 Task: Plan a trip to Vilyeyka, Belarus from 8th December, 2023 to 15th December, 2023 for 9 adults. Place can be shared room with 5 bedrooms having 9 beds and 5 bathrooms. Property type can be flat. Amenities needed are: wifi, TV, free parkinig on premises, gym, breakfast. Booking option can be shelf check-in. Look for 3 properties as per requirement.
Action: Mouse moved to (546, 141)
Screenshot: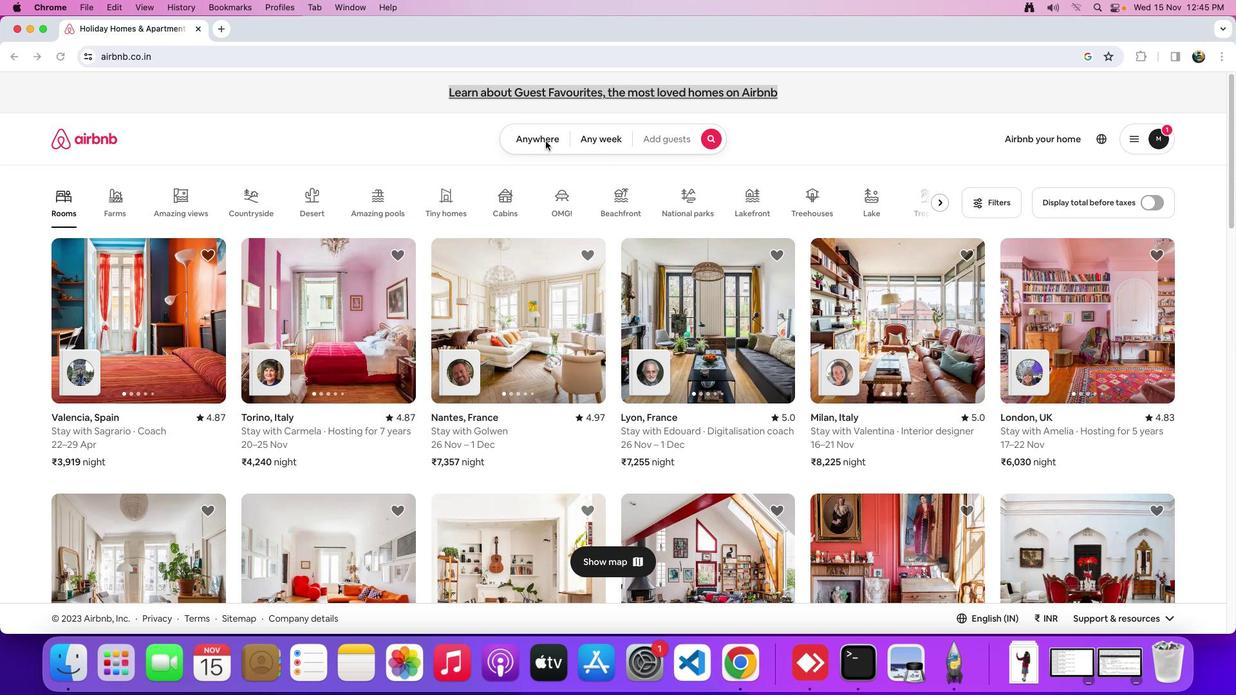 
Action: Mouse pressed left at (546, 141)
Screenshot: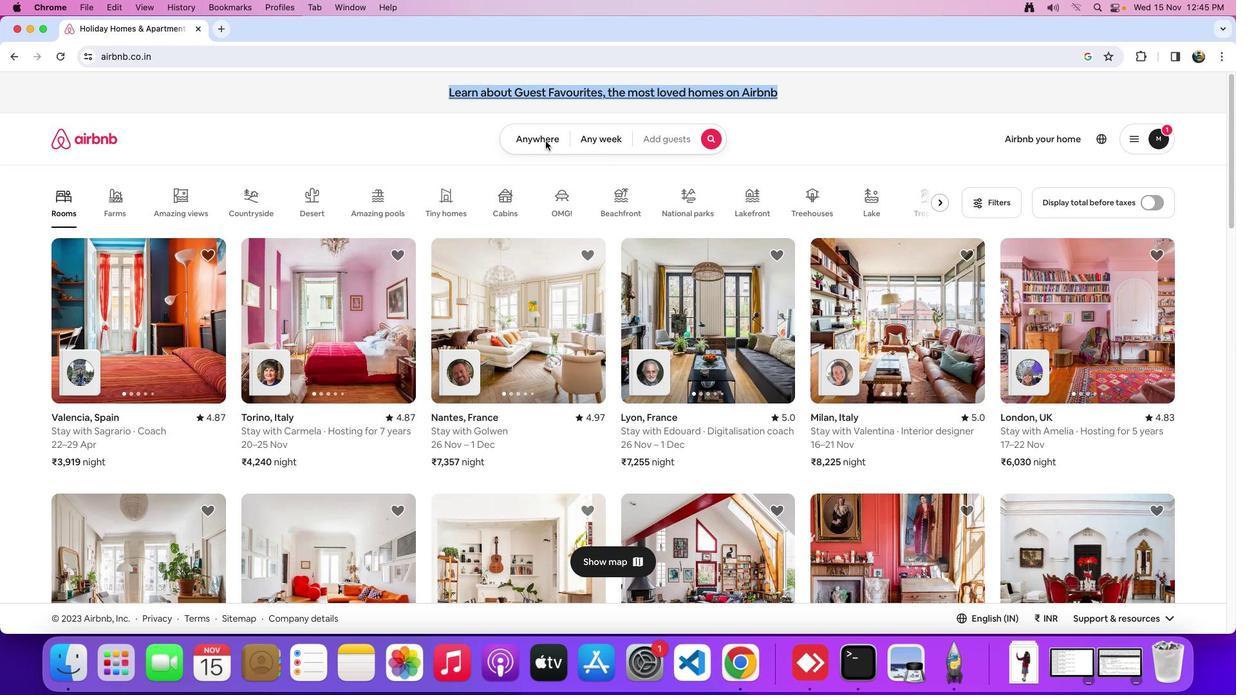 
Action: Mouse pressed left at (546, 141)
Screenshot: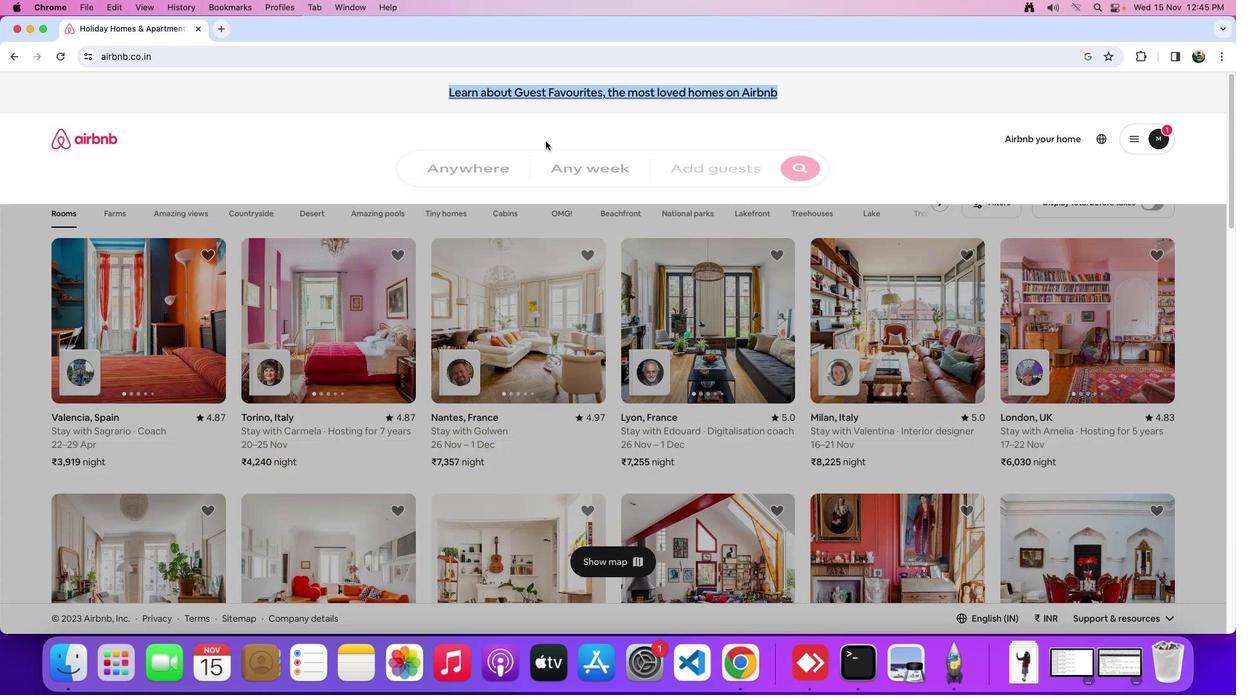 
Action: Mouse moved to (500, 186)
Screenshot: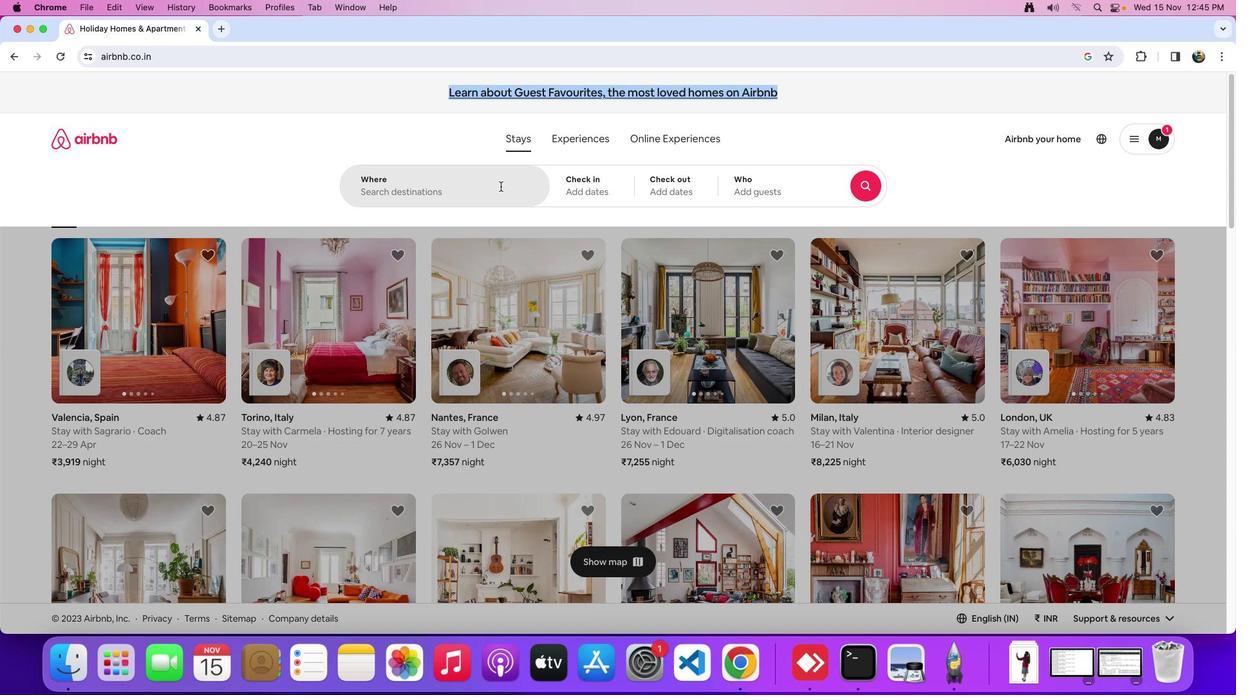 
Action: Mouse pressed left at (500, 186)
Screenshot: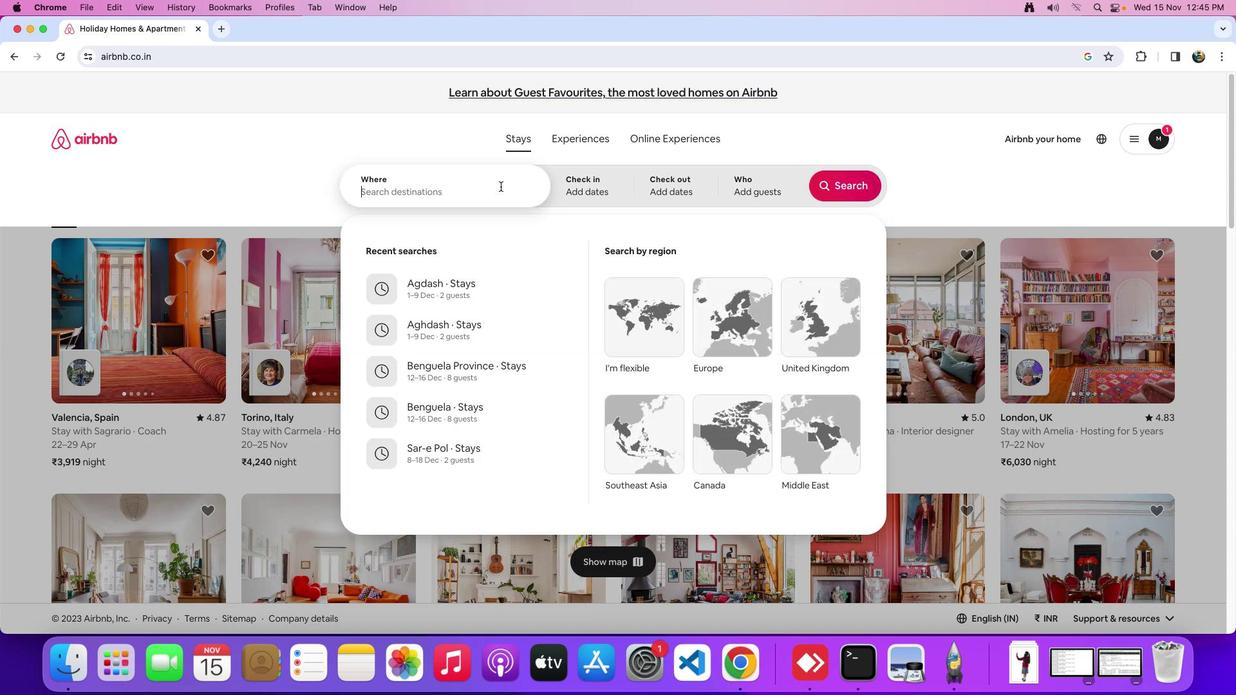 
Action: Key pressed Key.shift_r'V''i''l''y''e''y''k''a'','Key.spaceKey.shift_r'B''e''l''a''r''u''s'
Screenshot: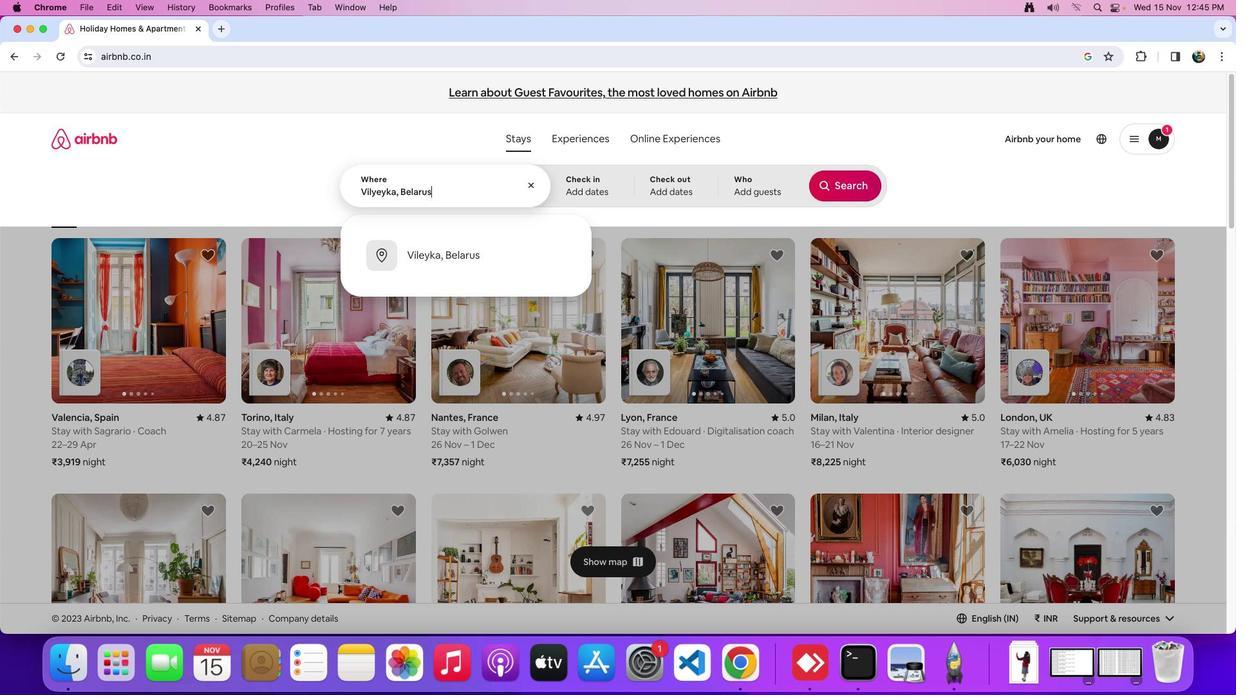 
Action: Mouse moved to (597, 182)
Screenshot: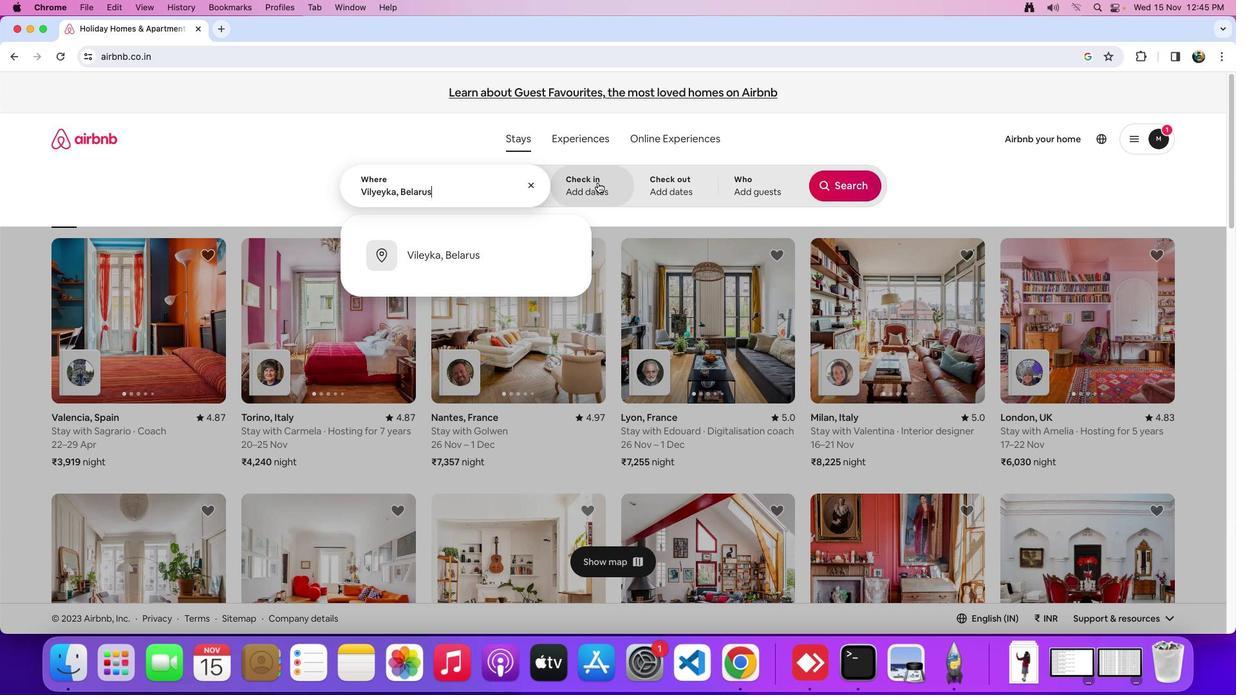 
Action: Mouse pressed left at (597, 182)
Screenshot: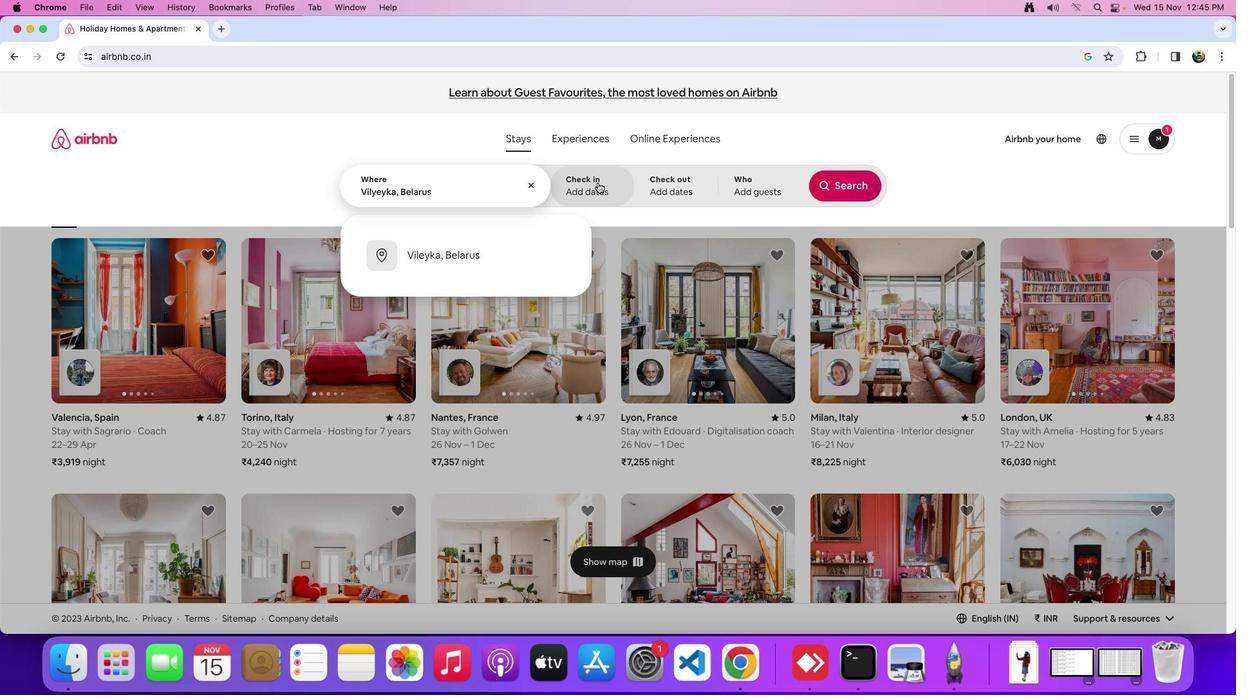 
Action: Mouse moved to (798, 382)
Screenshot: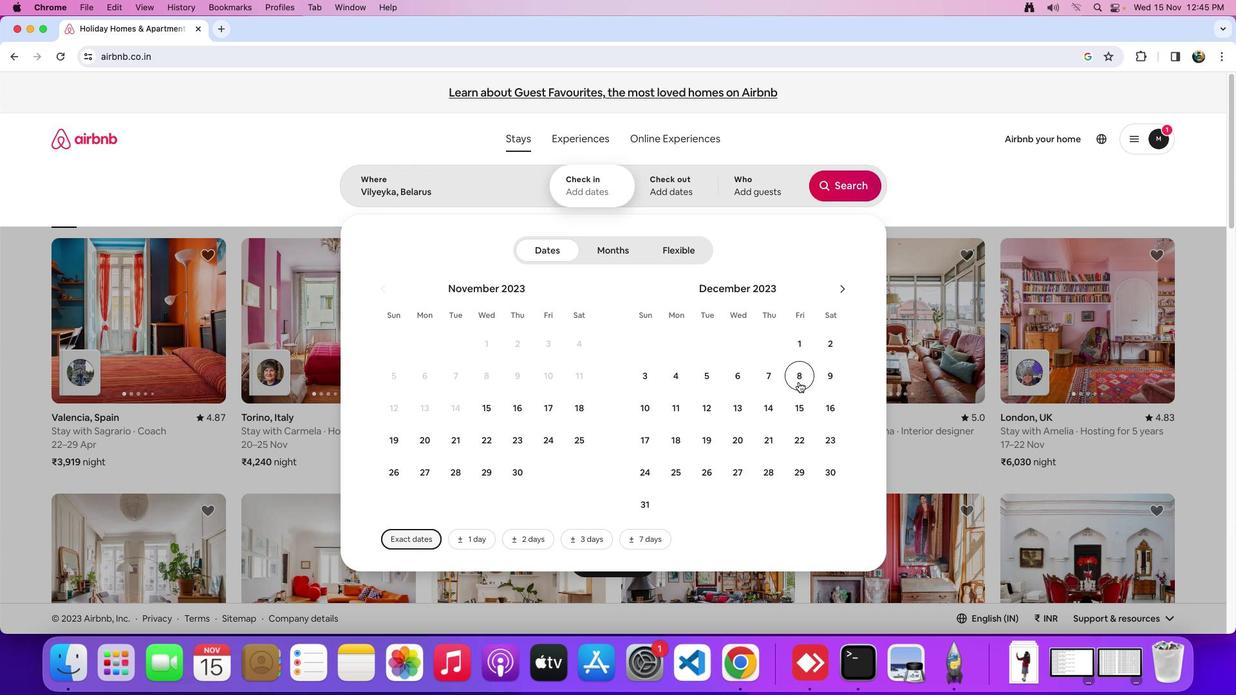 
Action: Mouse pressed left at (798, 382)
Screenshot: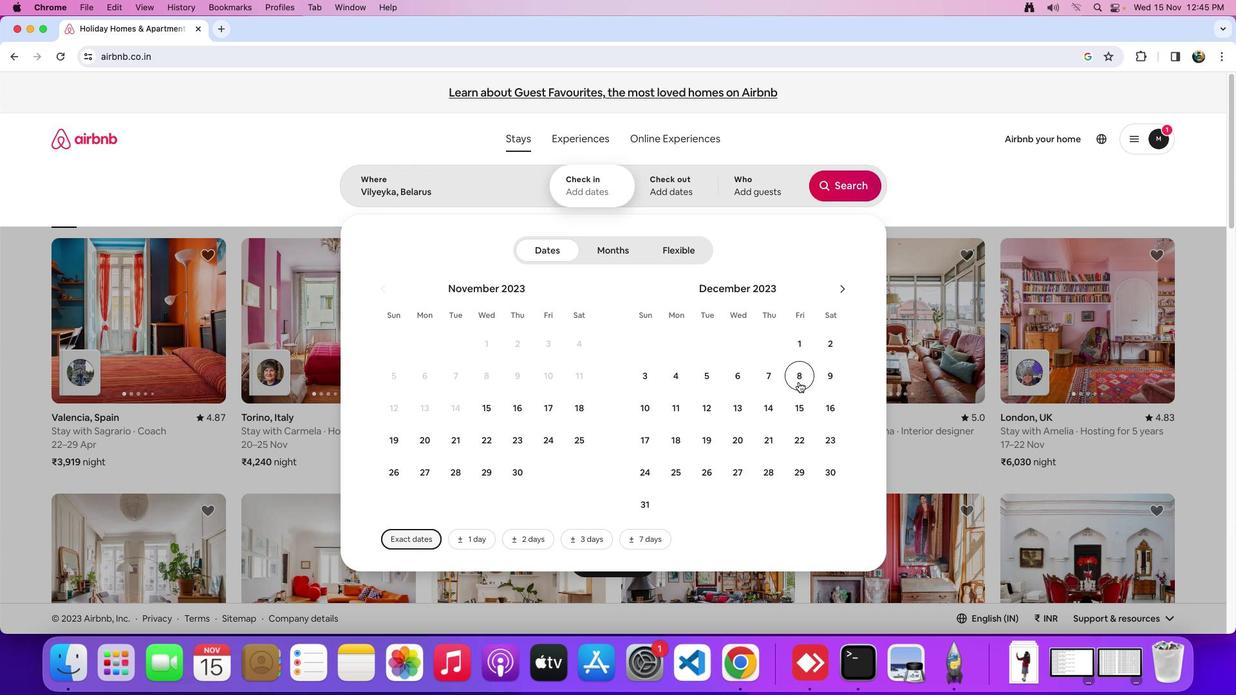 
Action: Mouse moved to (798, 383)
Screenshot: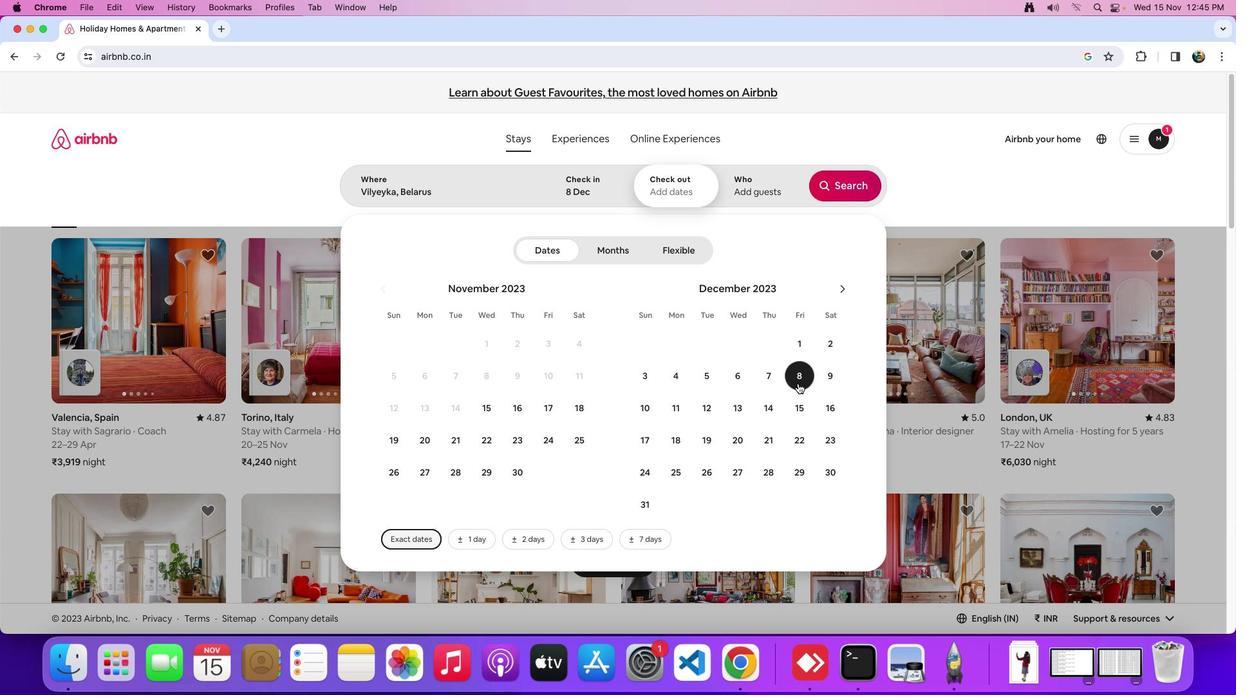
Action: Mouse scrolled (798, 383) with delta (0, 0)
Screenshot: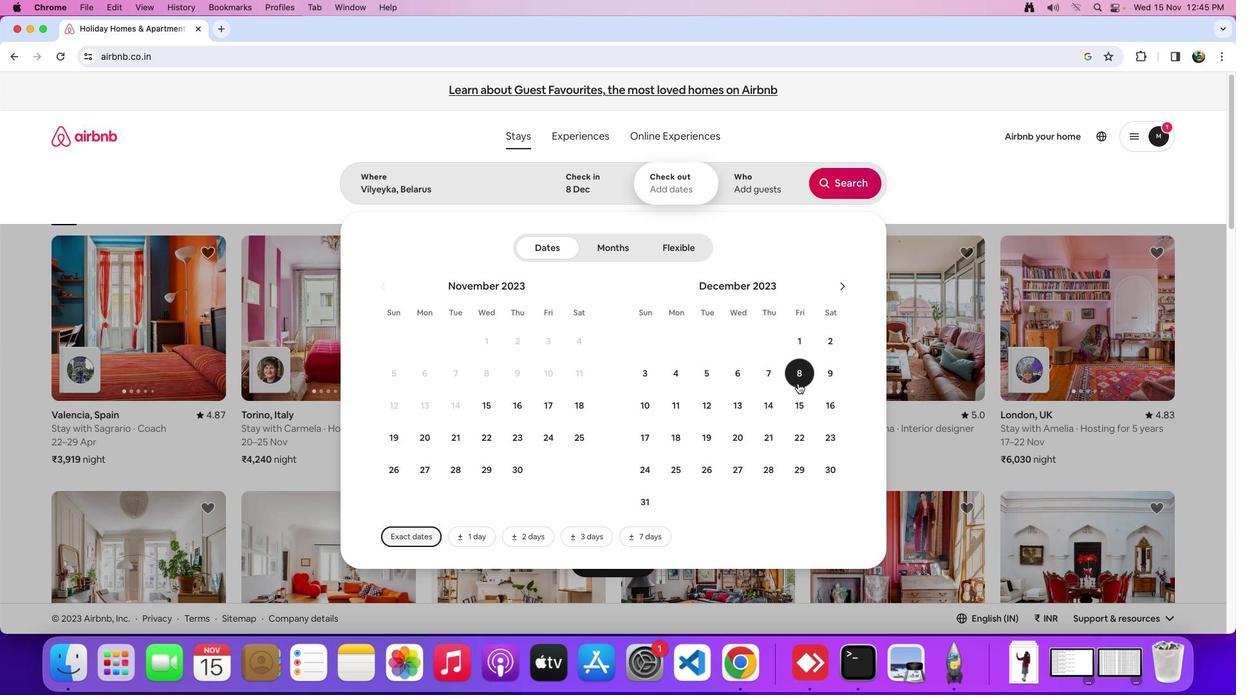 
Action: Mouse scrolled (798, 383) with delta (0, 0)
Screenshot: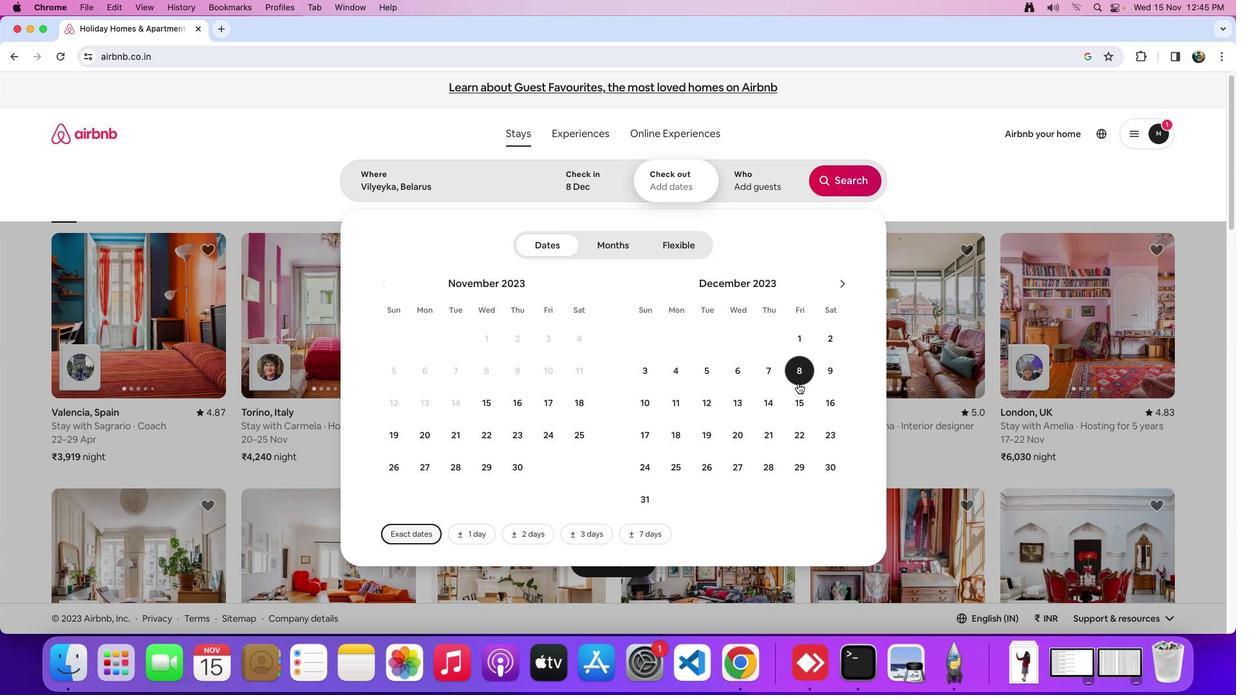 
Action: Mouse moved to (868, 399)
Screenshot: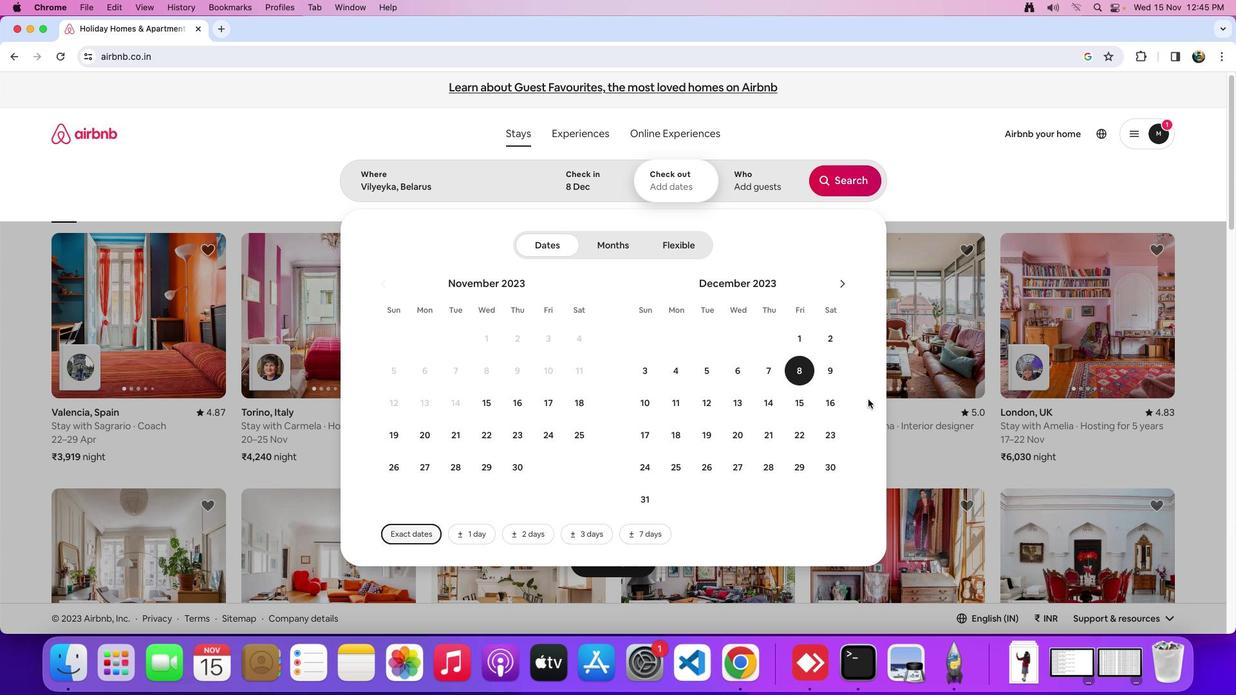 
Action: Mouse scrolled (868, 399) with delta (0, 0)
Screenshot: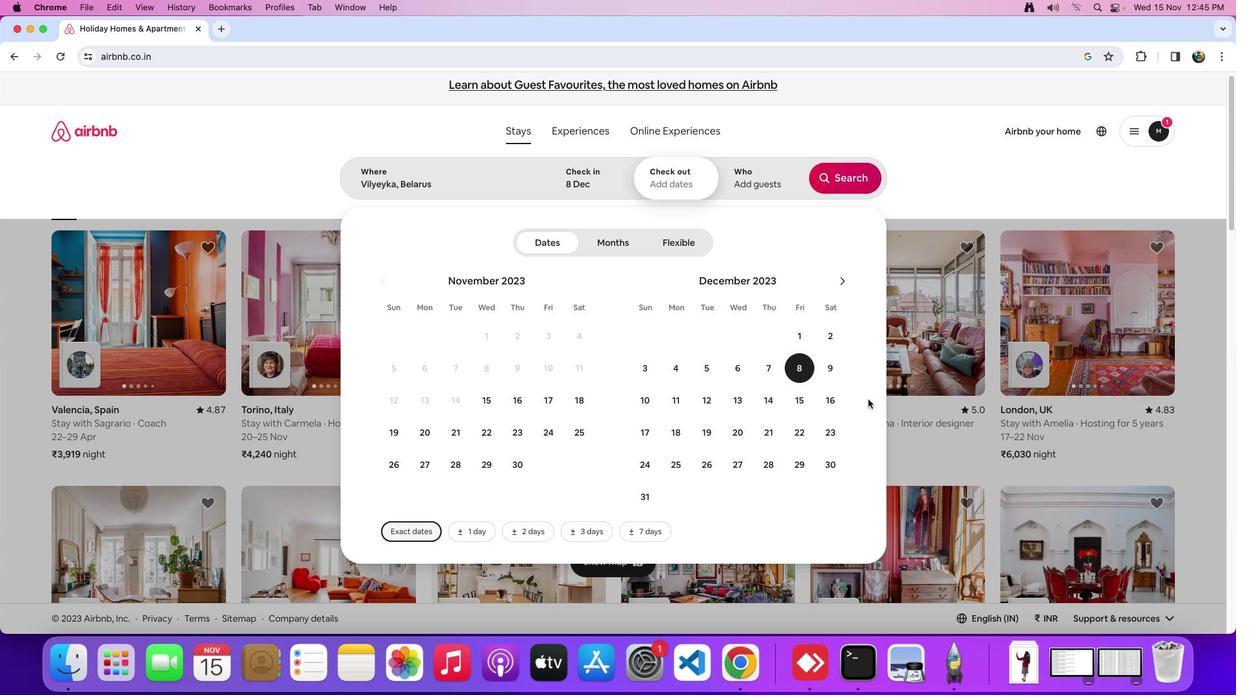 
Action: Mouse scrolled (868, 399) with delta (0, 0)
Screenshot: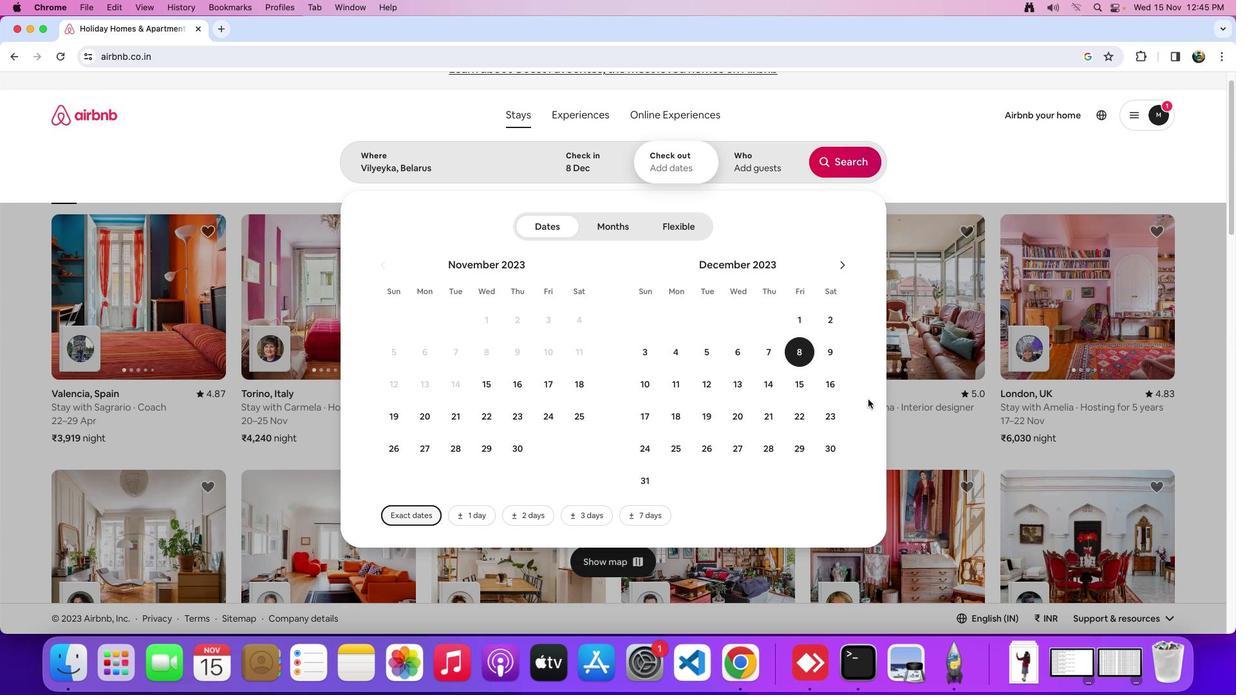 
Action: Mouse scrolled (868, 399) with delta (0, 0)
Screenshot: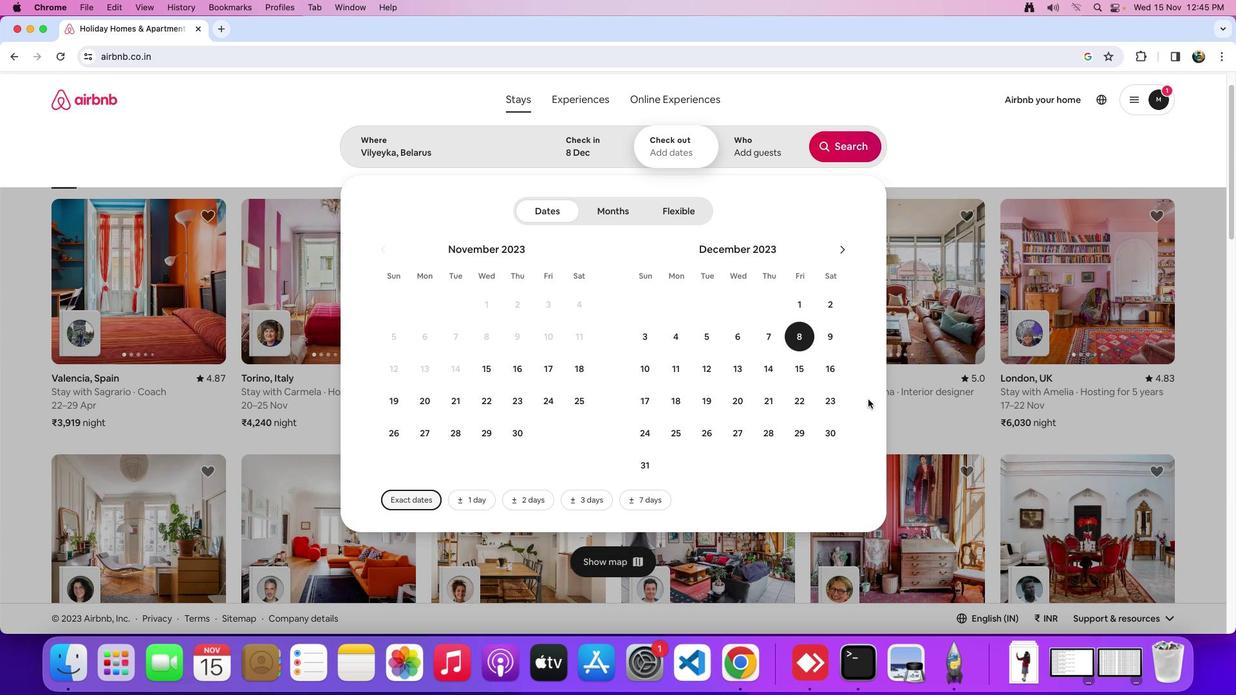 
Action: Mouse moved to (674, 97)
Screenshot: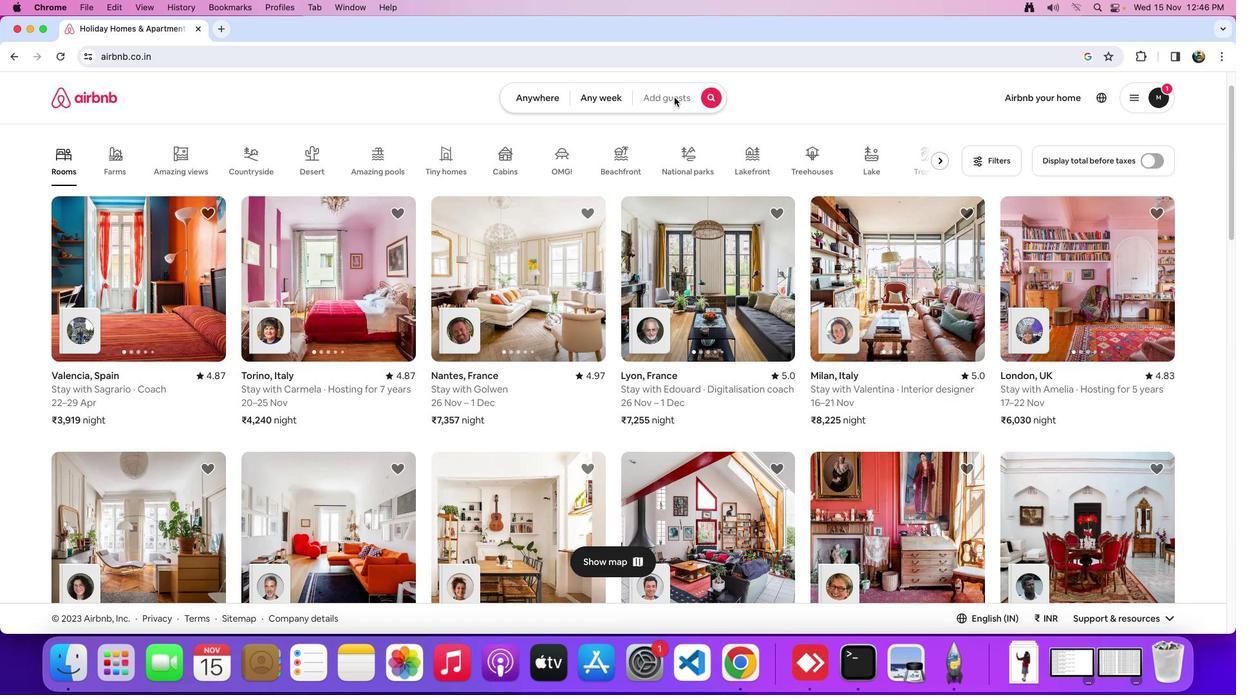 
Action: Mouse pressed left at (674, 97)
Screenshot: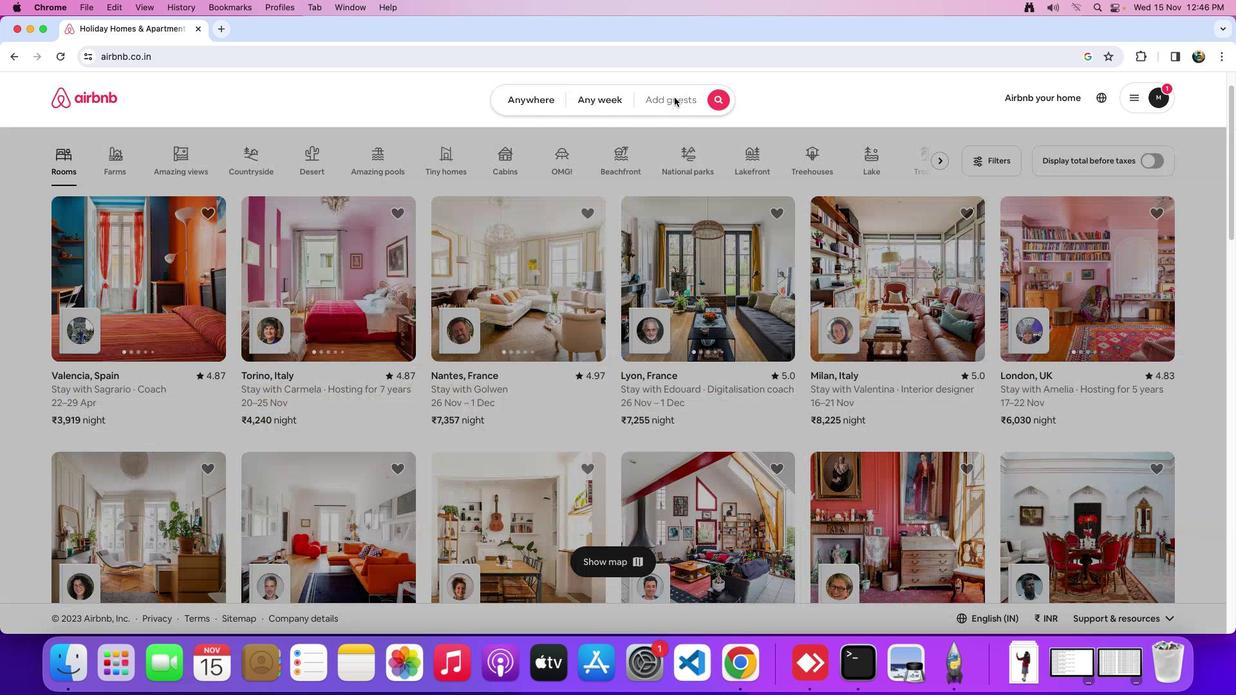 
Action: Mouse moved to (672, 142)
Screenshot: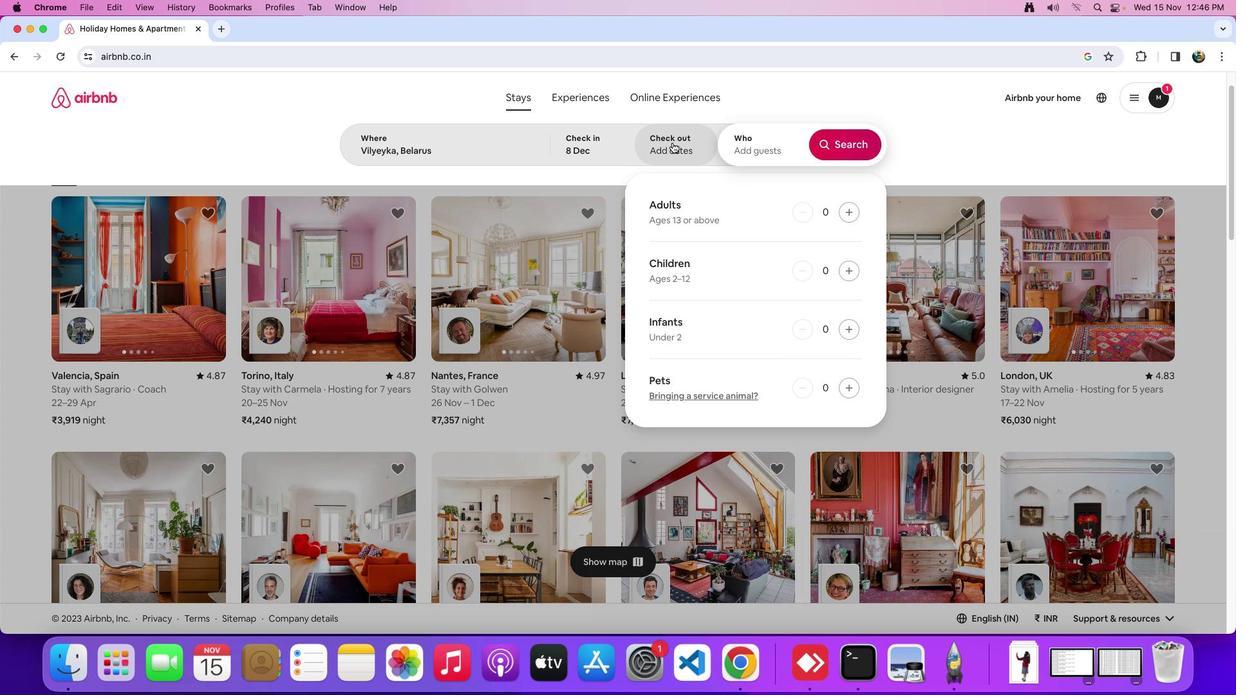 
Action: Mouse pressed left at (672, 142)
Screenshot: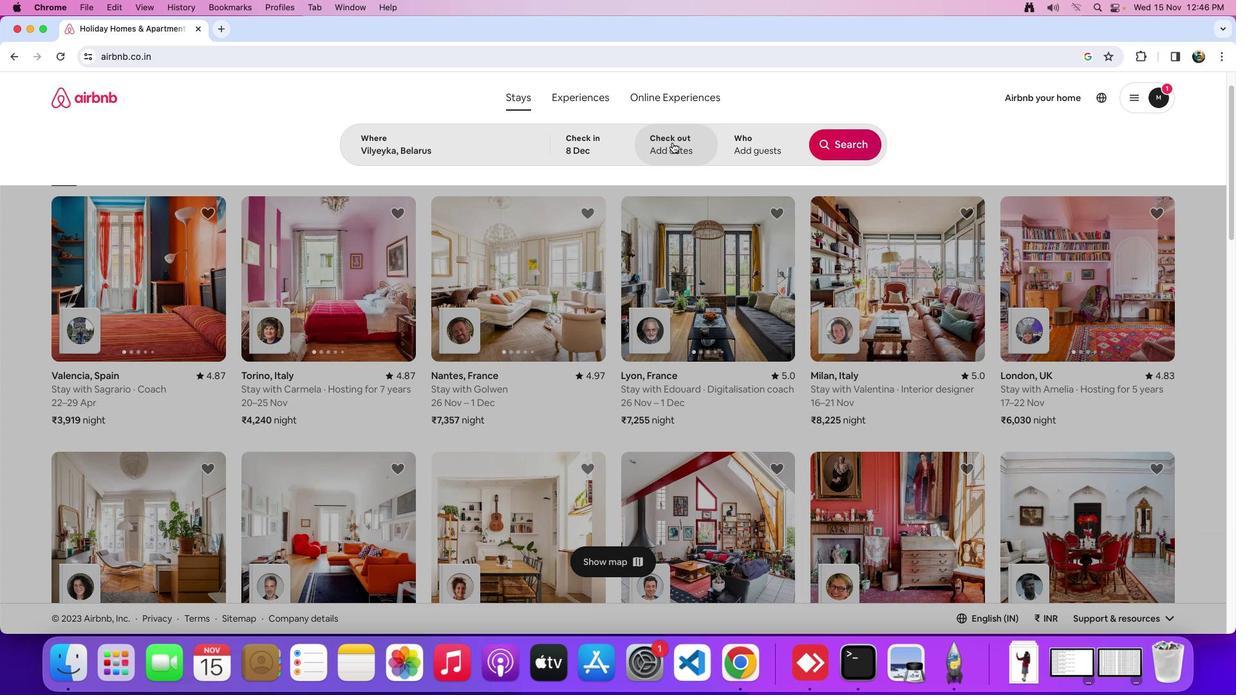
Action: Mouse moved to (546, 369)
Screenshot: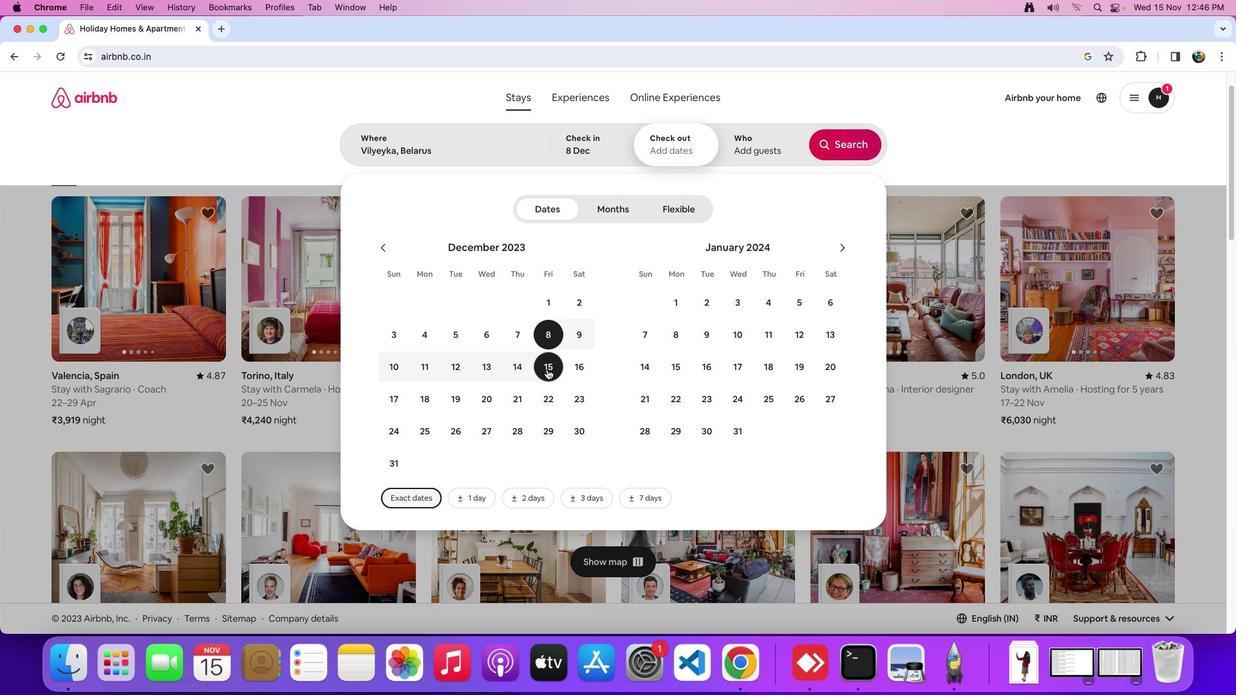 
Action: Mouse pressed left at (546, 369)
Screenshot: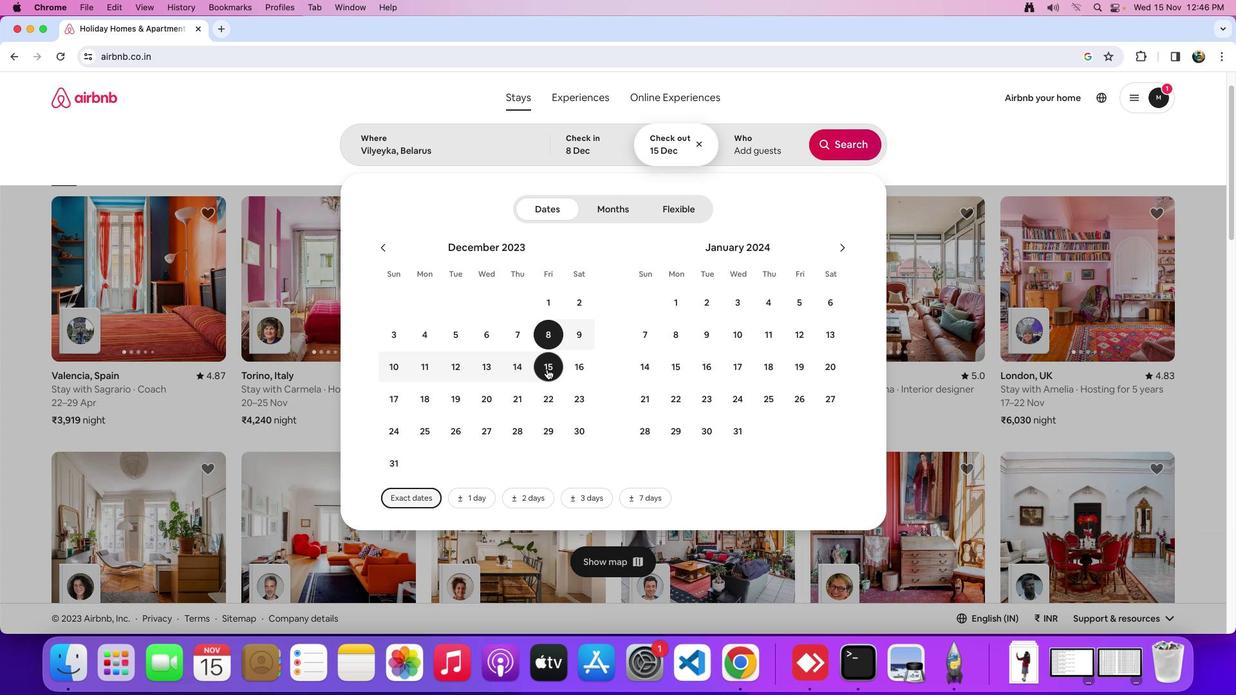 
Action: Mouse moved to (740, 151)
Screenshot: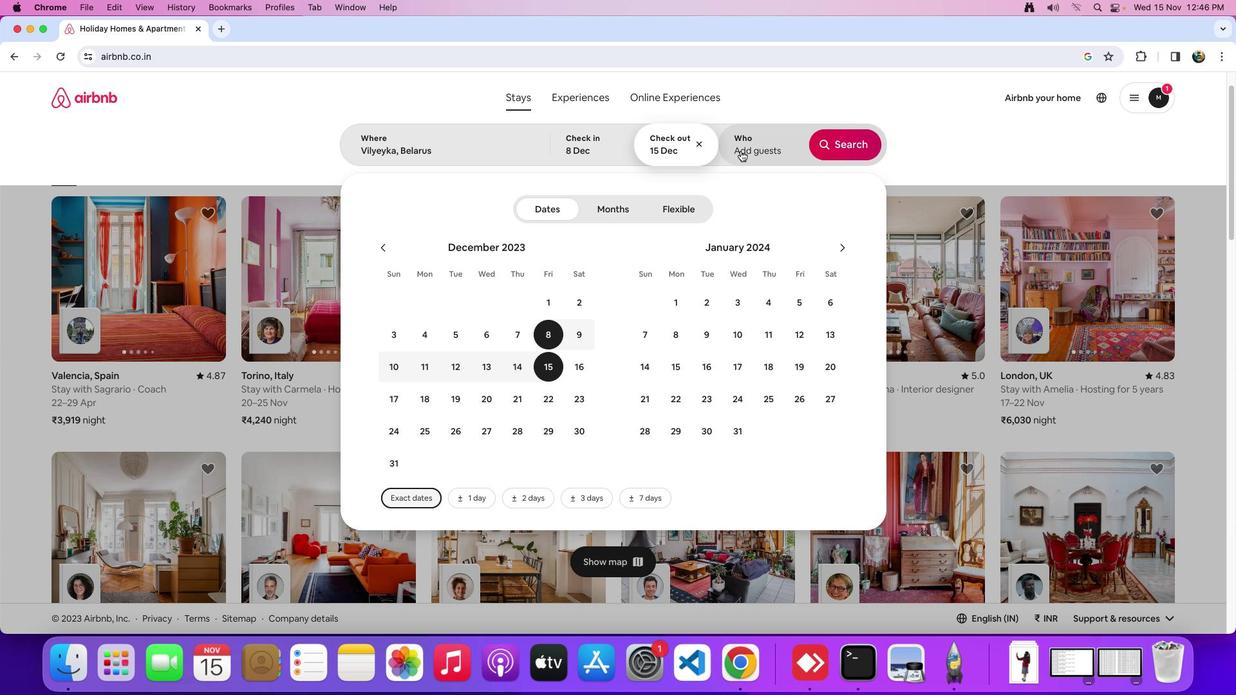 
Action: Mouse pressed left at (740, 151)
Screenshot: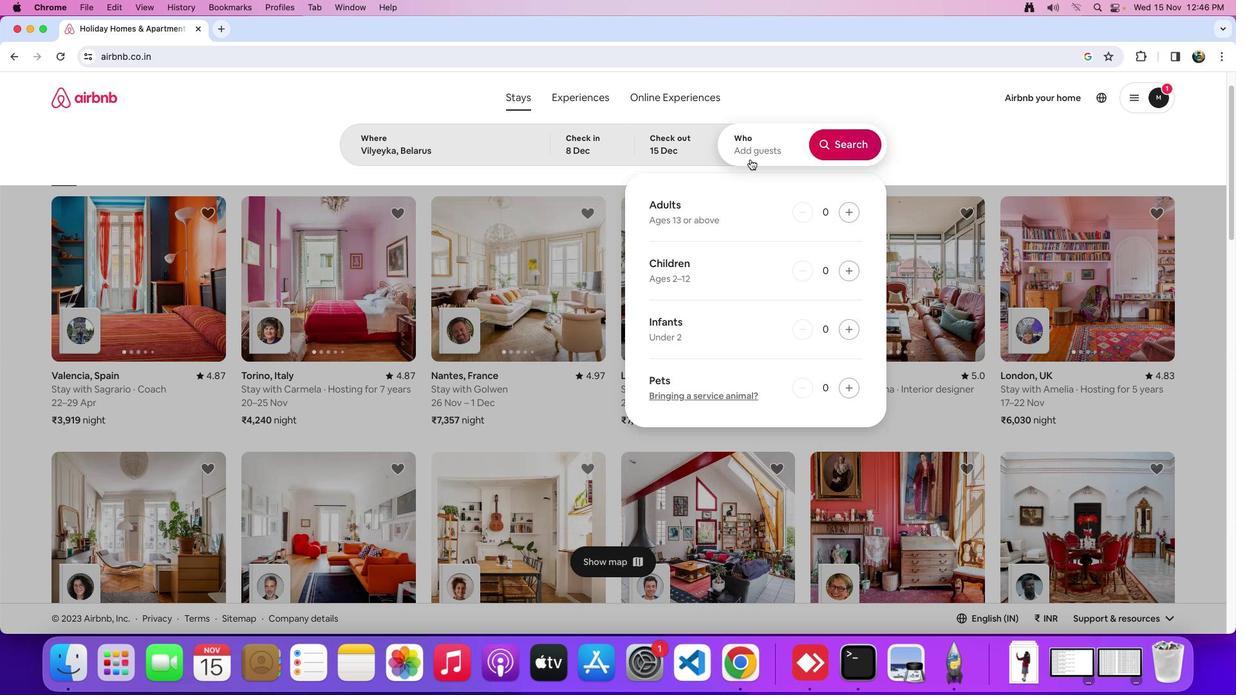 
Action: Mouse moved to (855, 209)
Screenshot: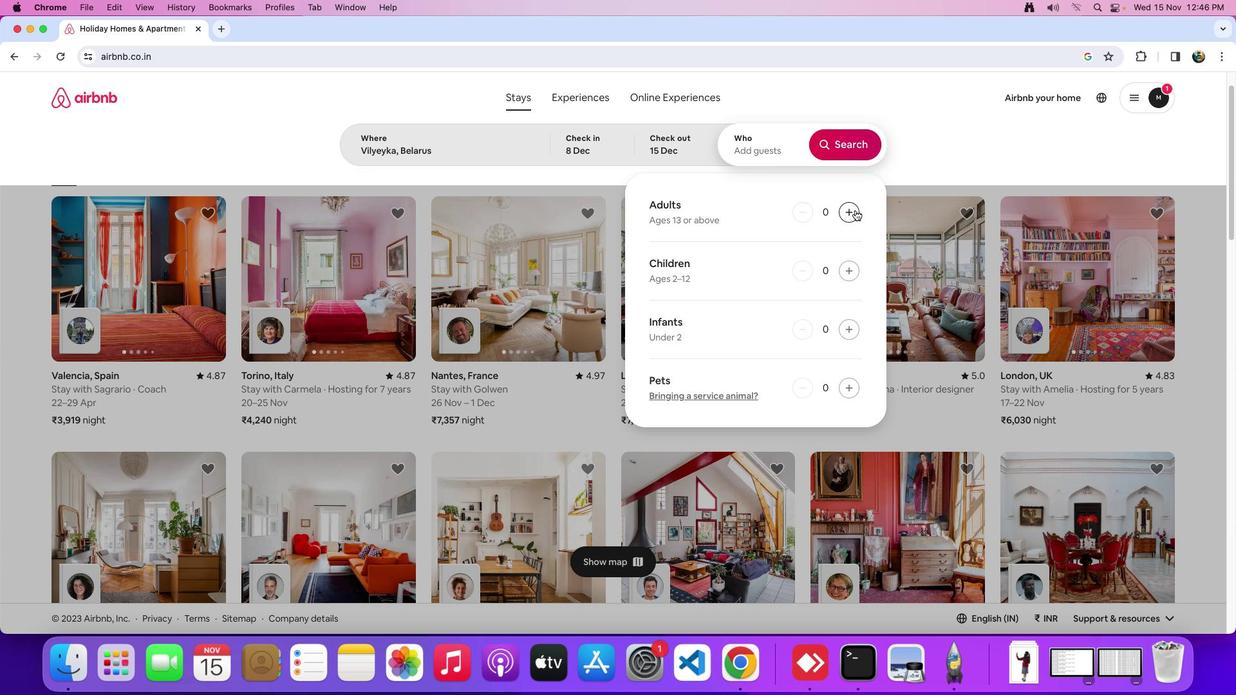 
Action: Mouse pressed left at (855, 209)
Screenshot: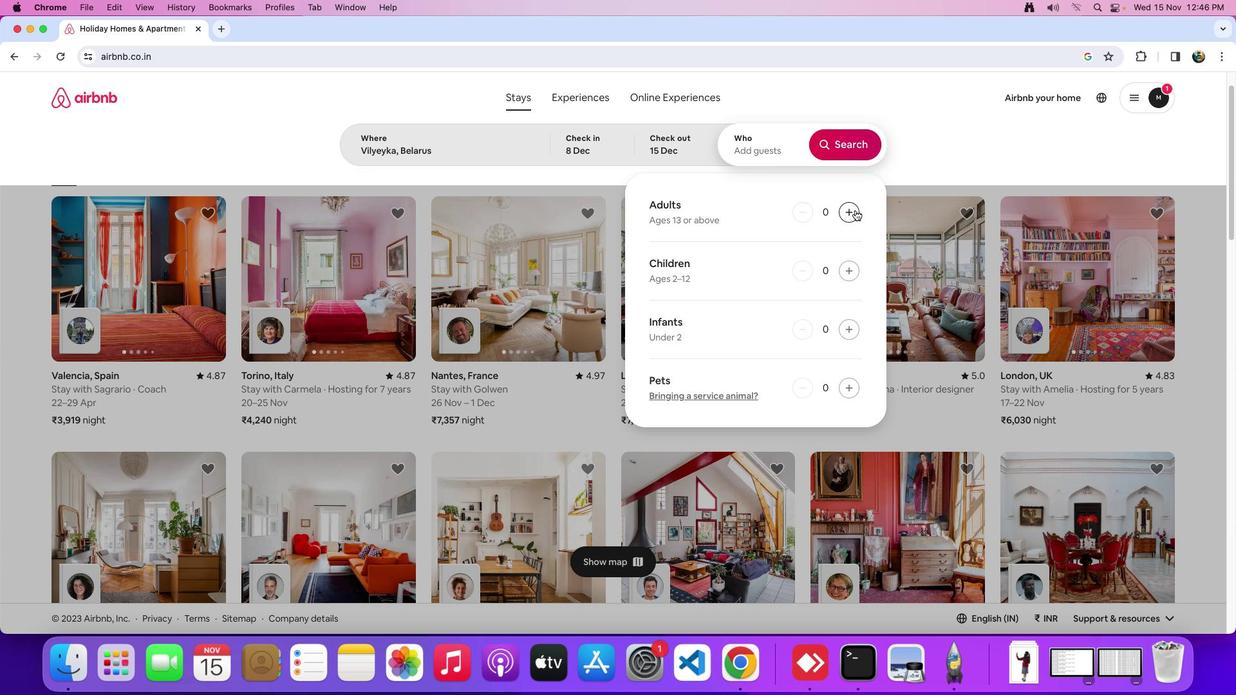 
Action: Mouse pressed left at (855, 209)
Screenshot: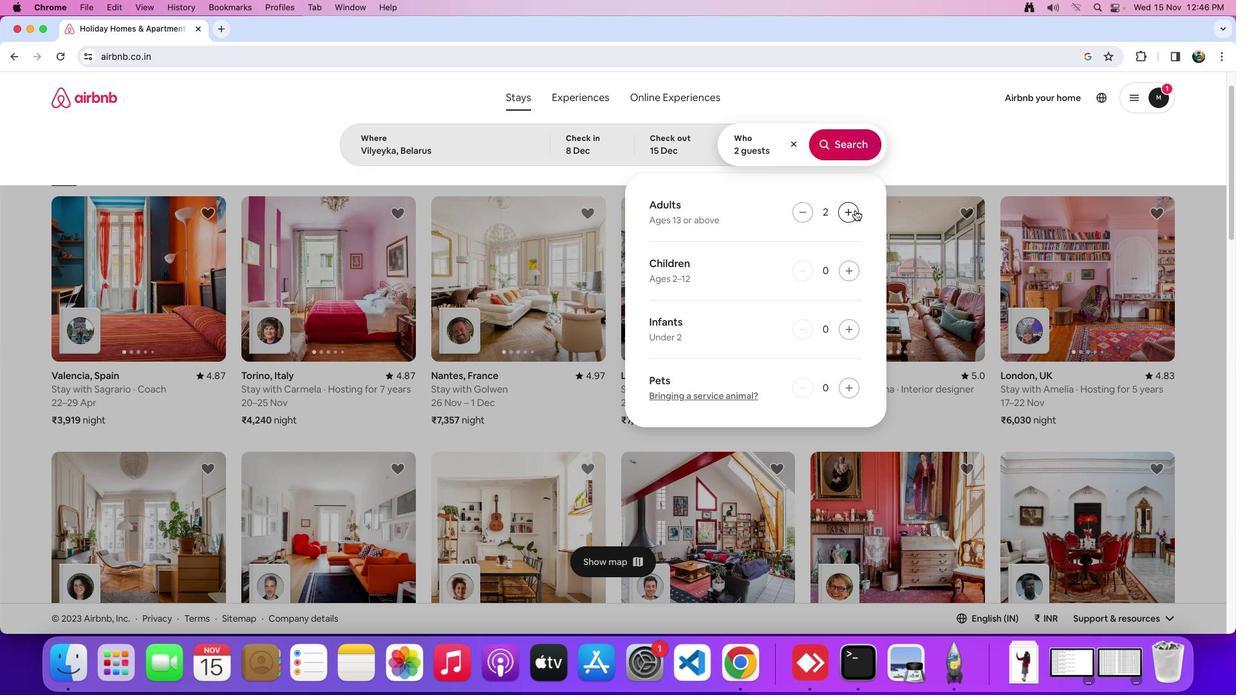 
Action: Mouse pressed left at (855, 209)
Screenshot: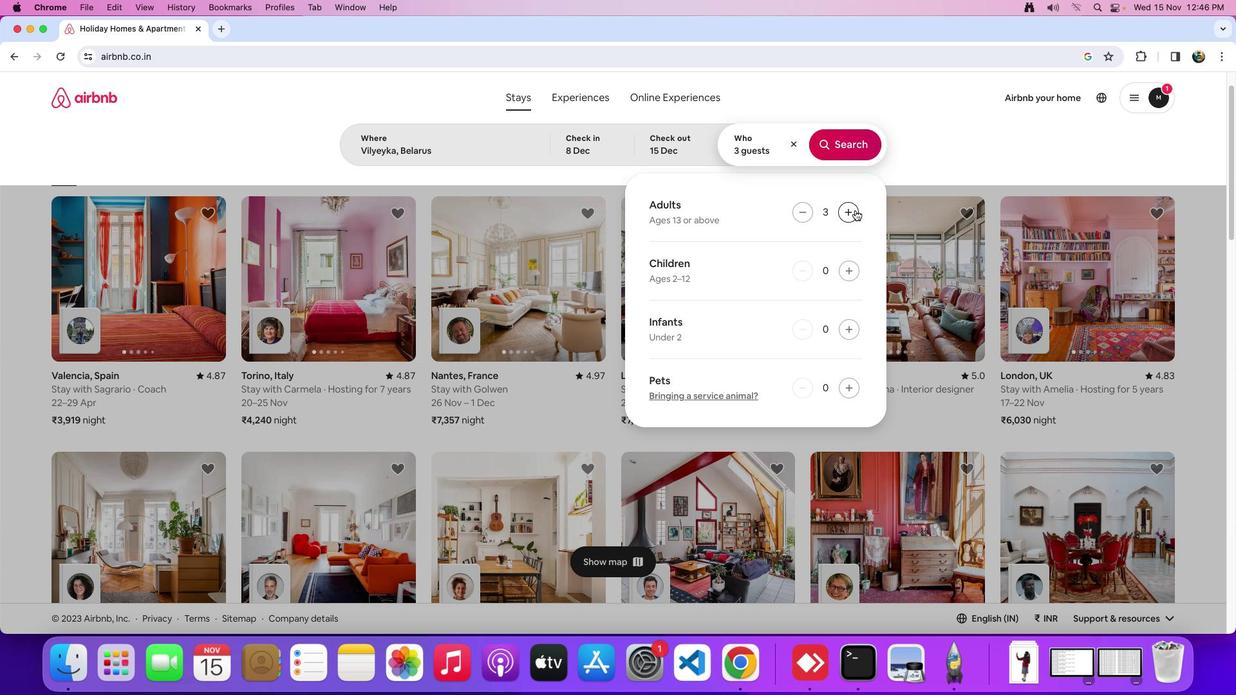 
Action: Mouse pressed left at (855, 209)
Screenshot: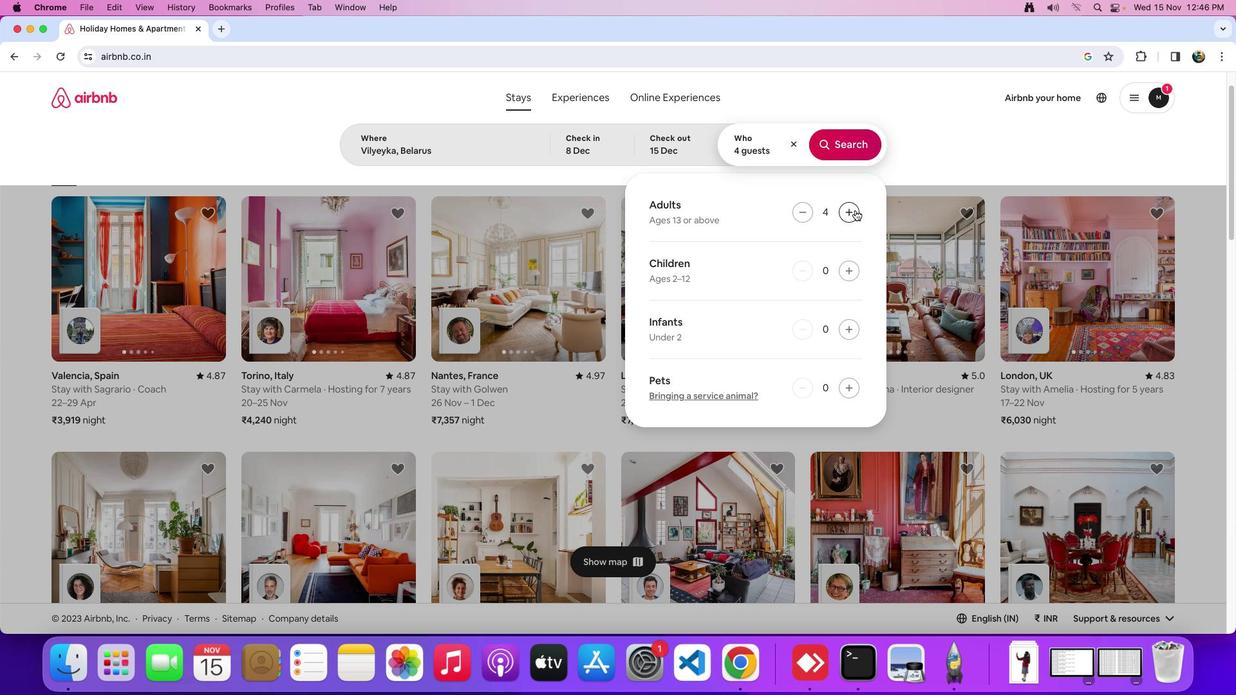 
Action: Mouse pressed left at (855, 209)
Screenshot: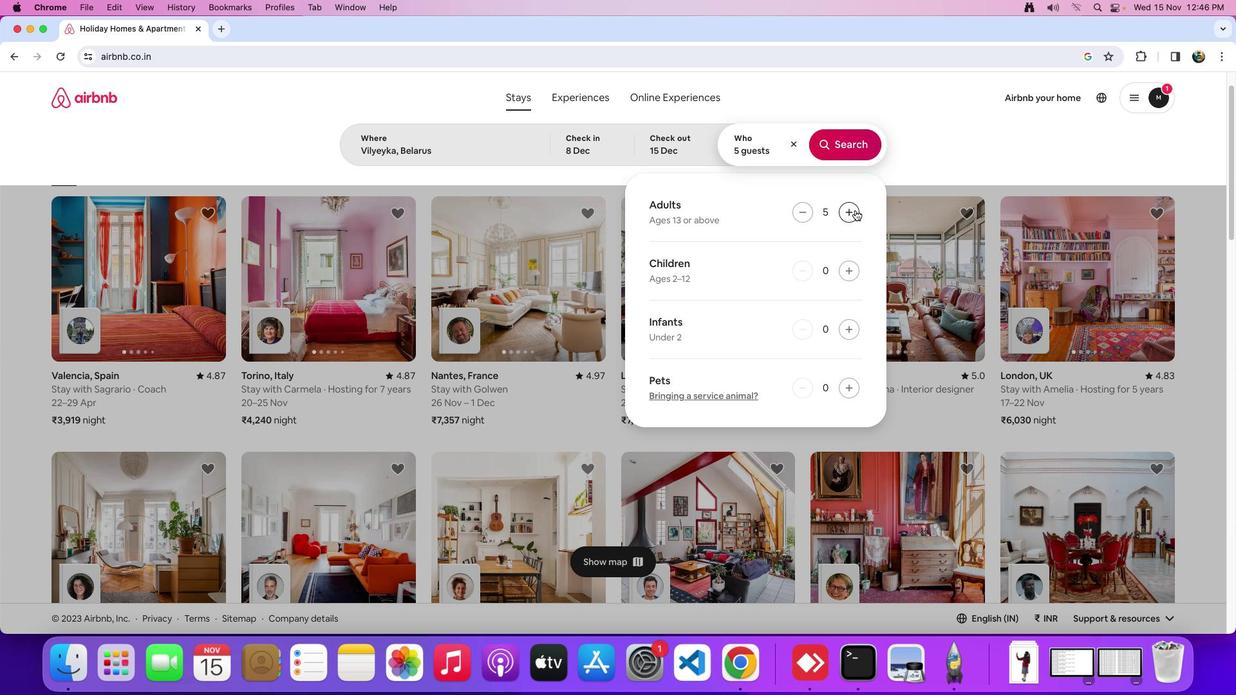 
Action: Mouse pressed left at (855, 209)
Screenshot: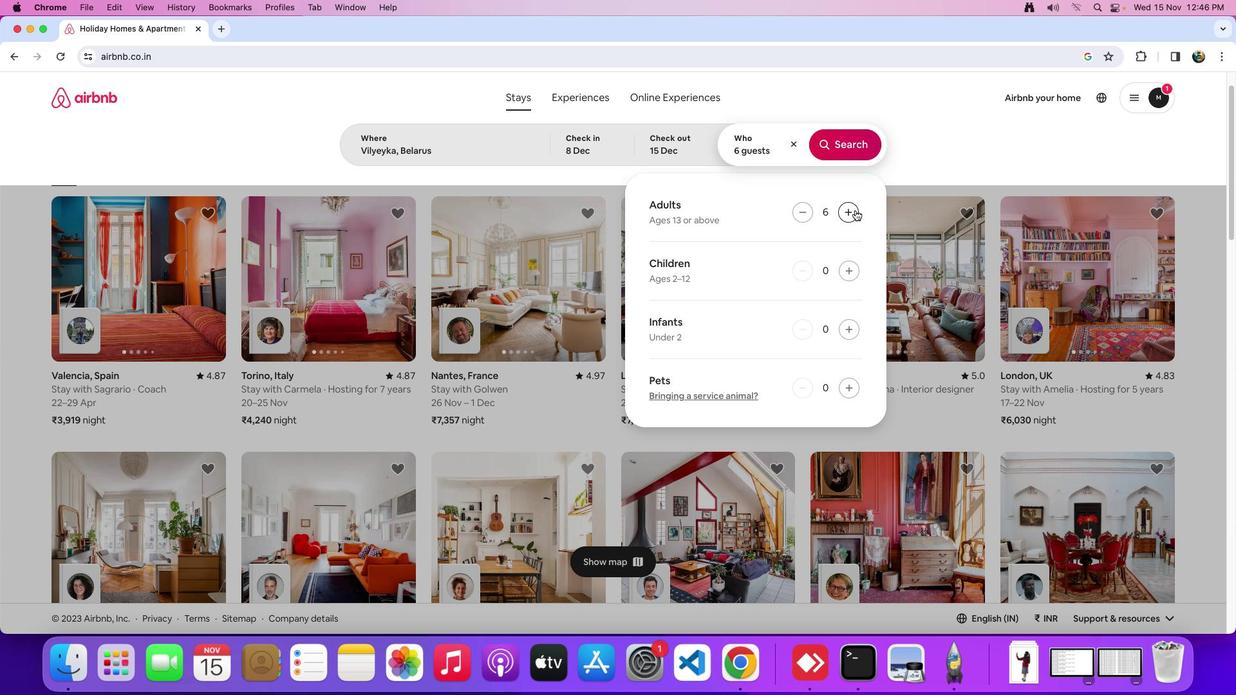 
Action: Mouse pressed left at (855, 209)
Screenshot: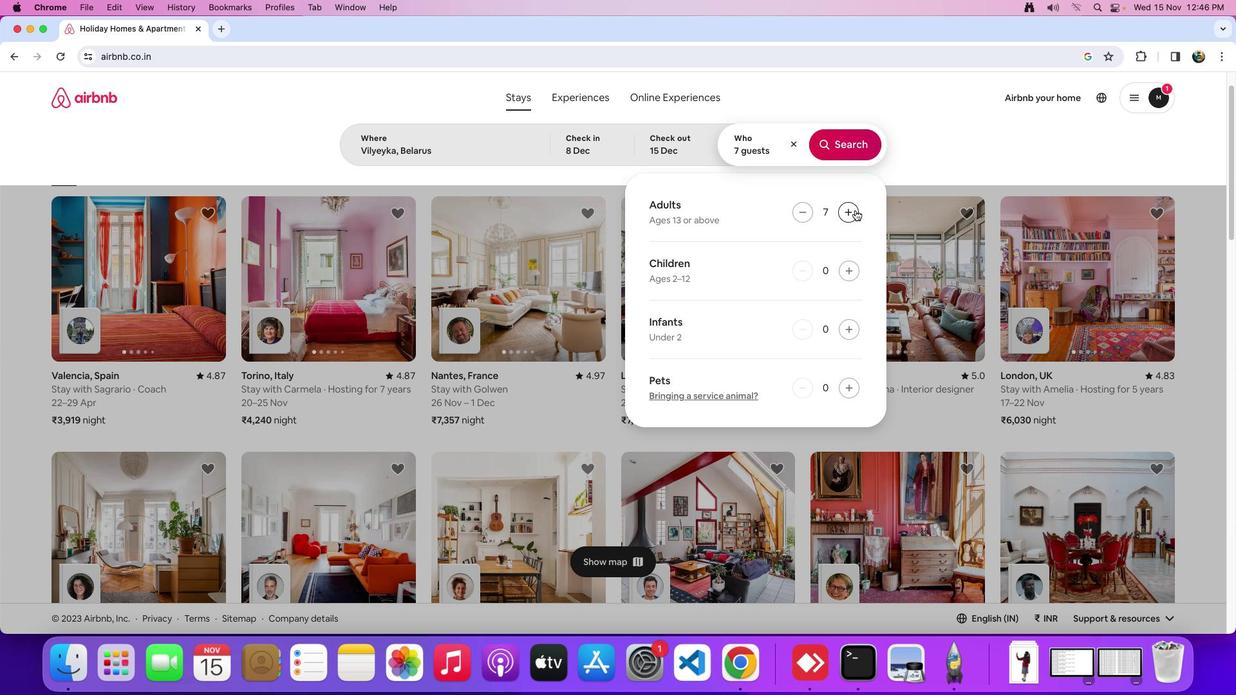 
Action: Mouse pressed left at (855, 209)
Screenshot: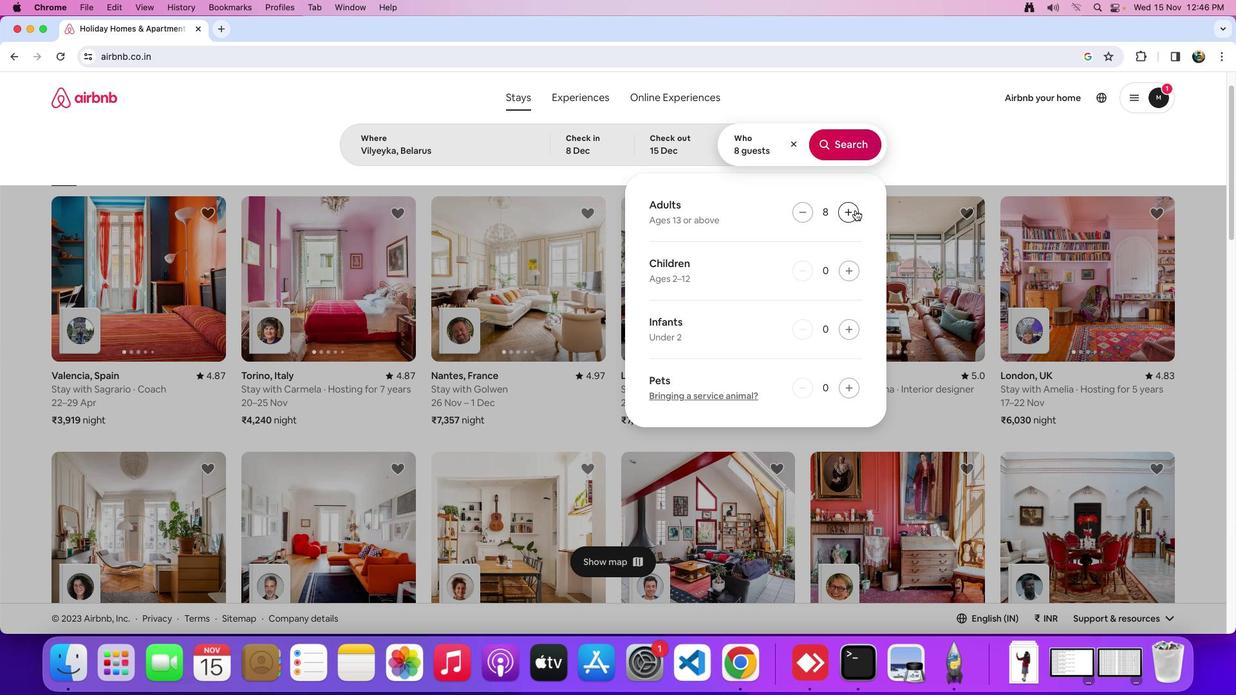 
Action: Mouse pressed left at (855, 209)
Screenshot: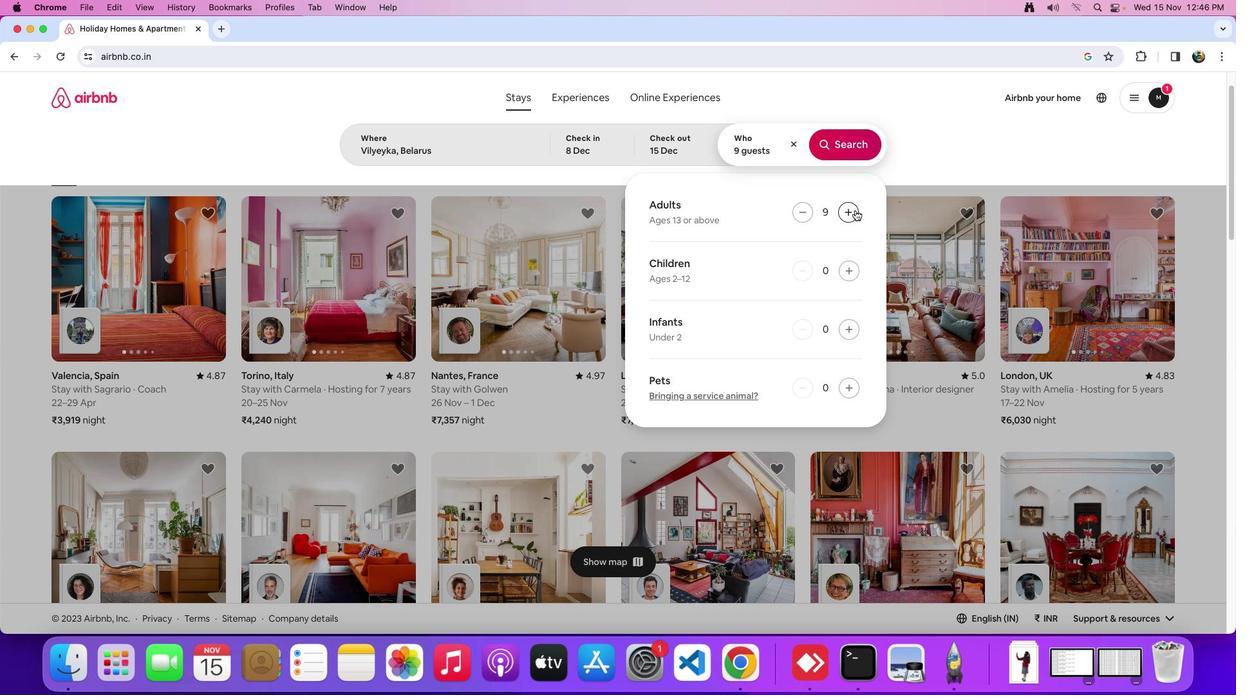 
Action: Mouse moved to (833, 139)
Screenshot: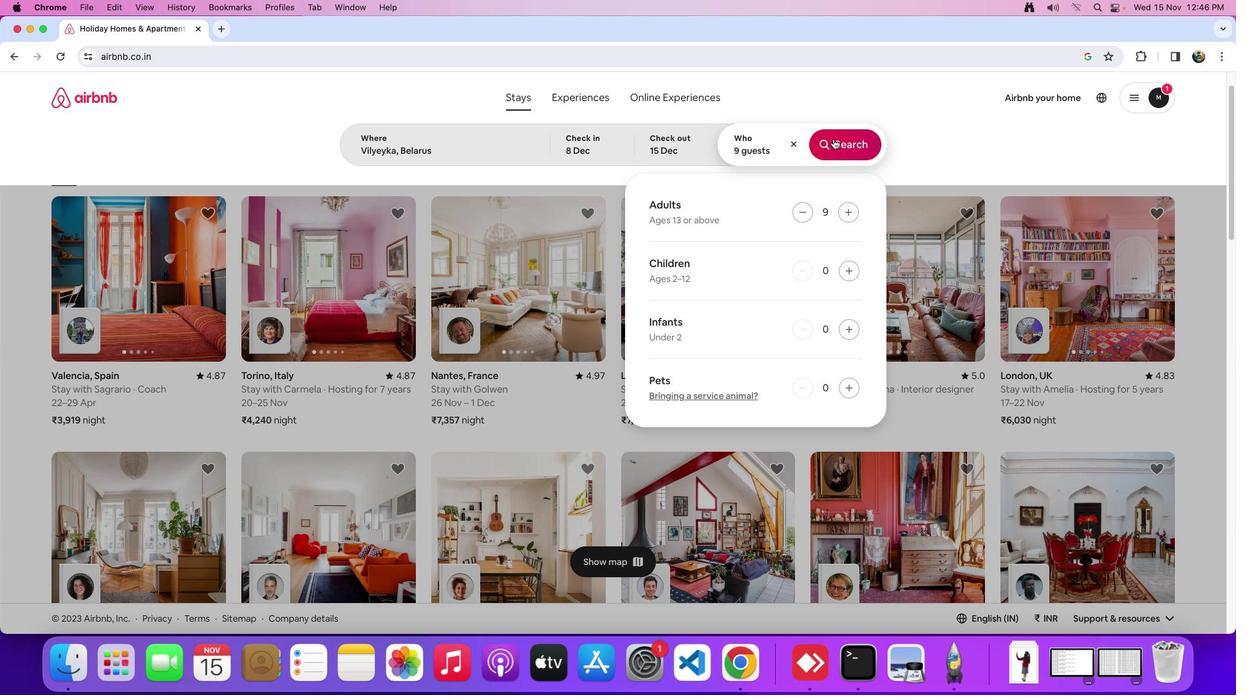 
Action: Mouse pressed left at (833, 139)
Screenshot: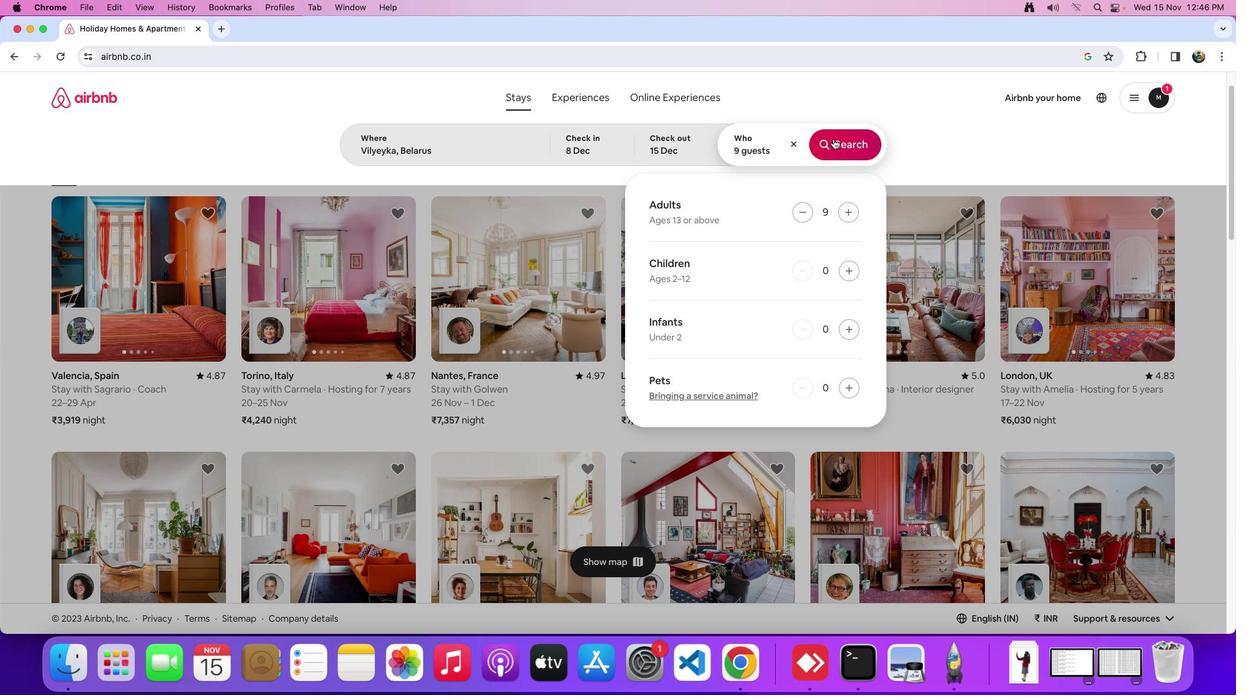 
Action: Mouse moved to (1003, 148)
Screenshot: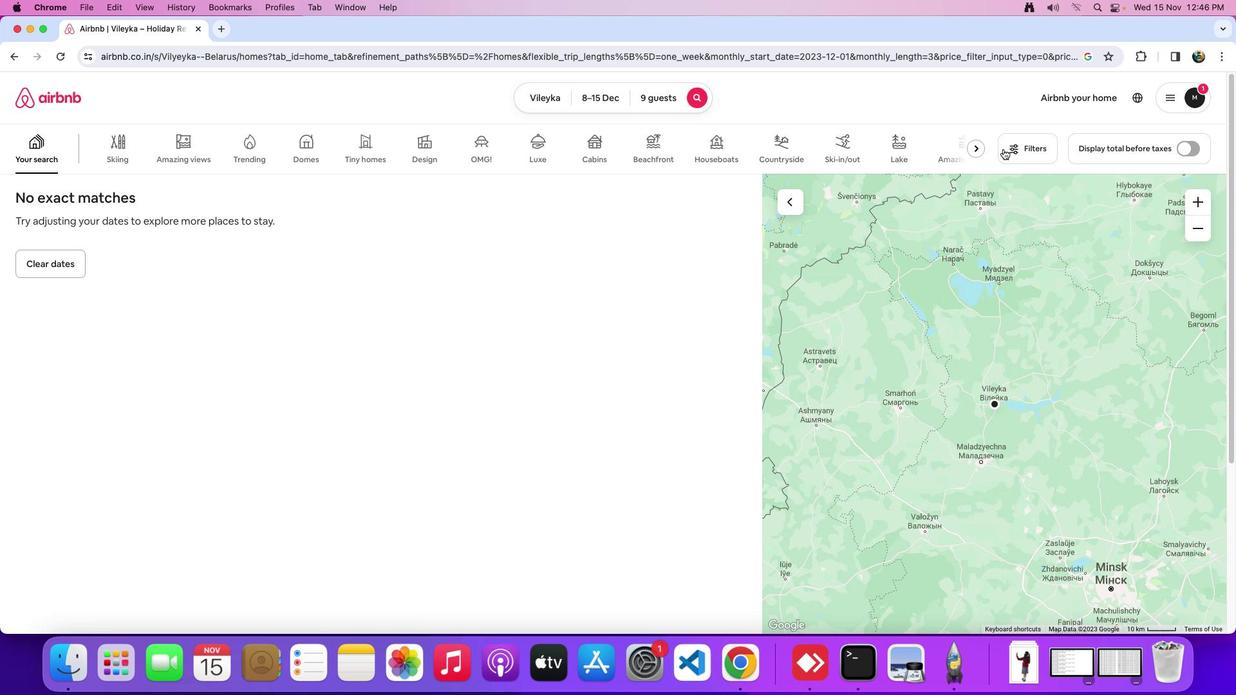 
Action: Mouse pressed left at (1003, 148)
Screenshot: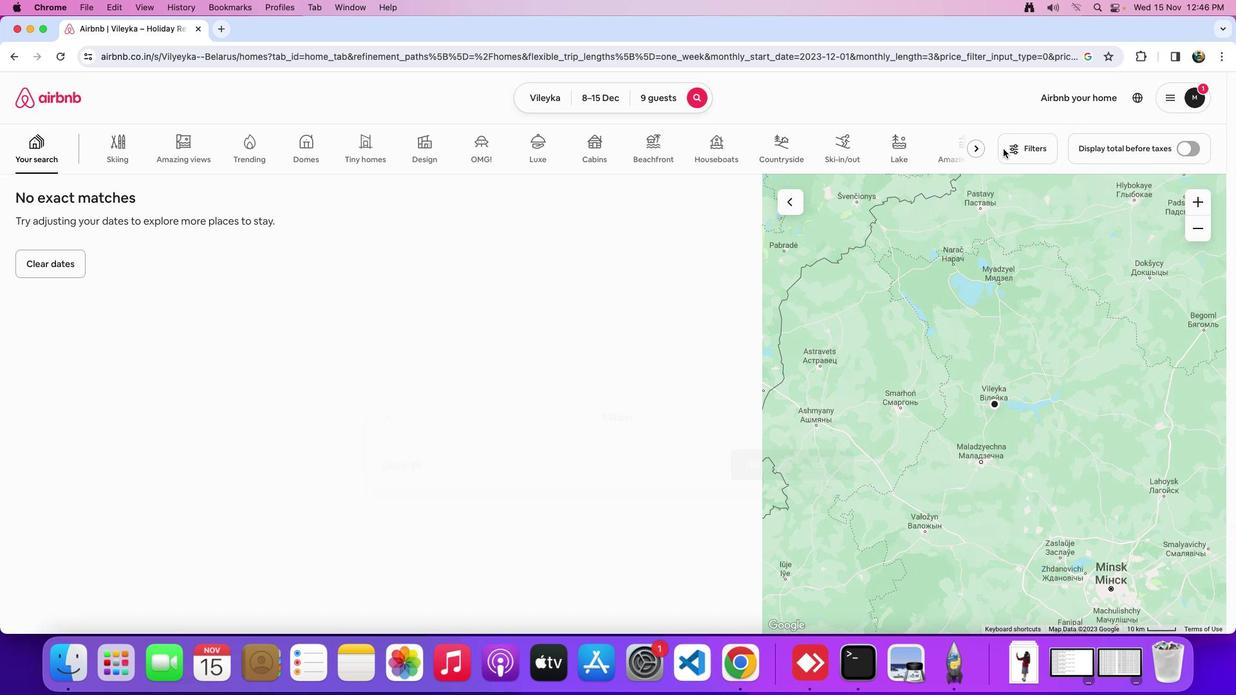 
Action: Mouse moved to (615, 223)
Screenshot: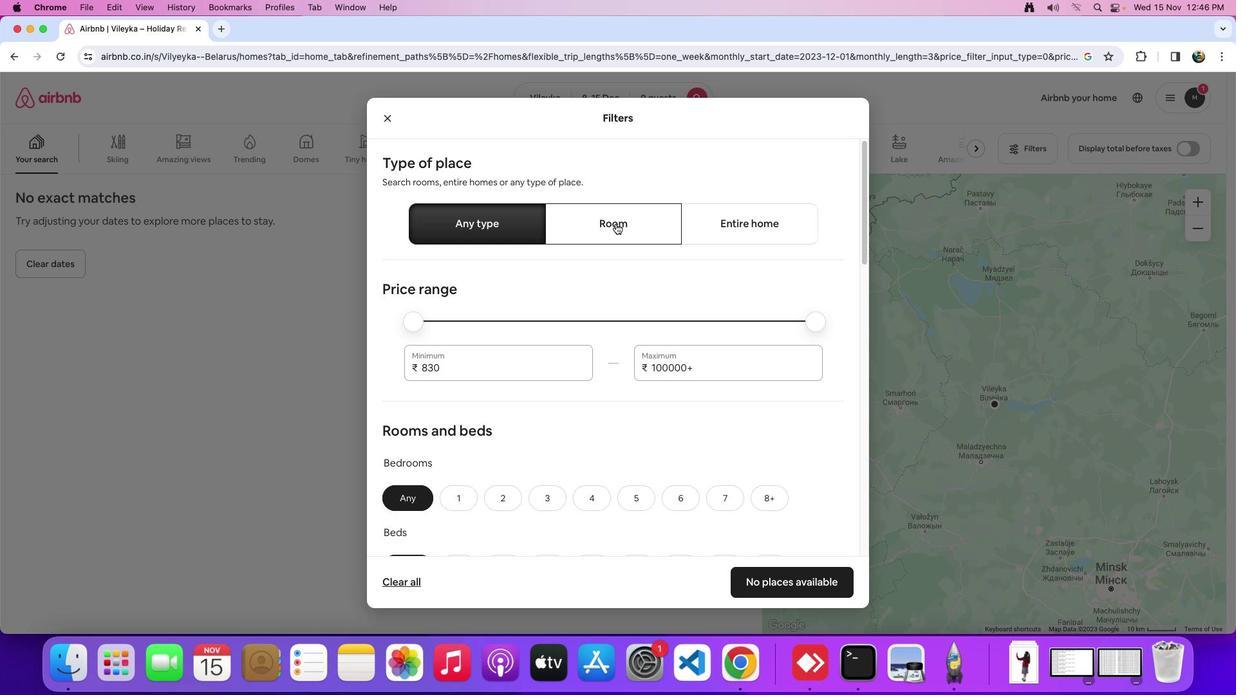 
Action: Mouse pressed left at (615, 223)
Screenshot: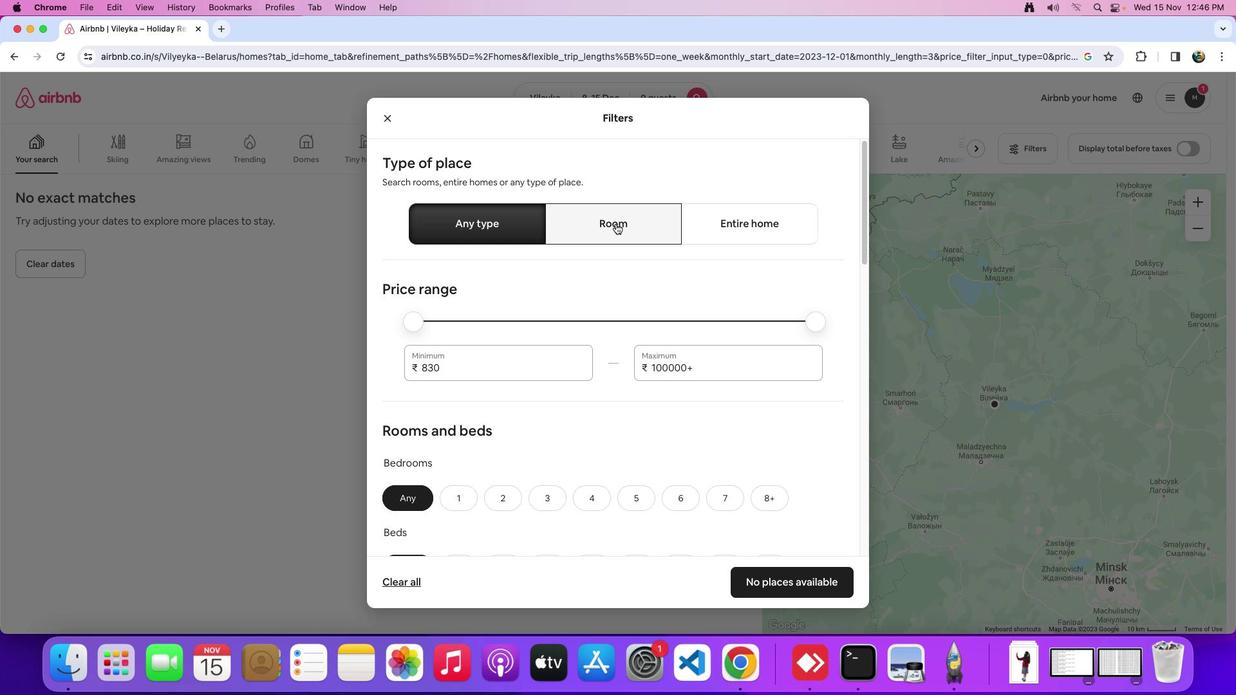 
Action: Mouse moved to (607, 328)
Screenshot: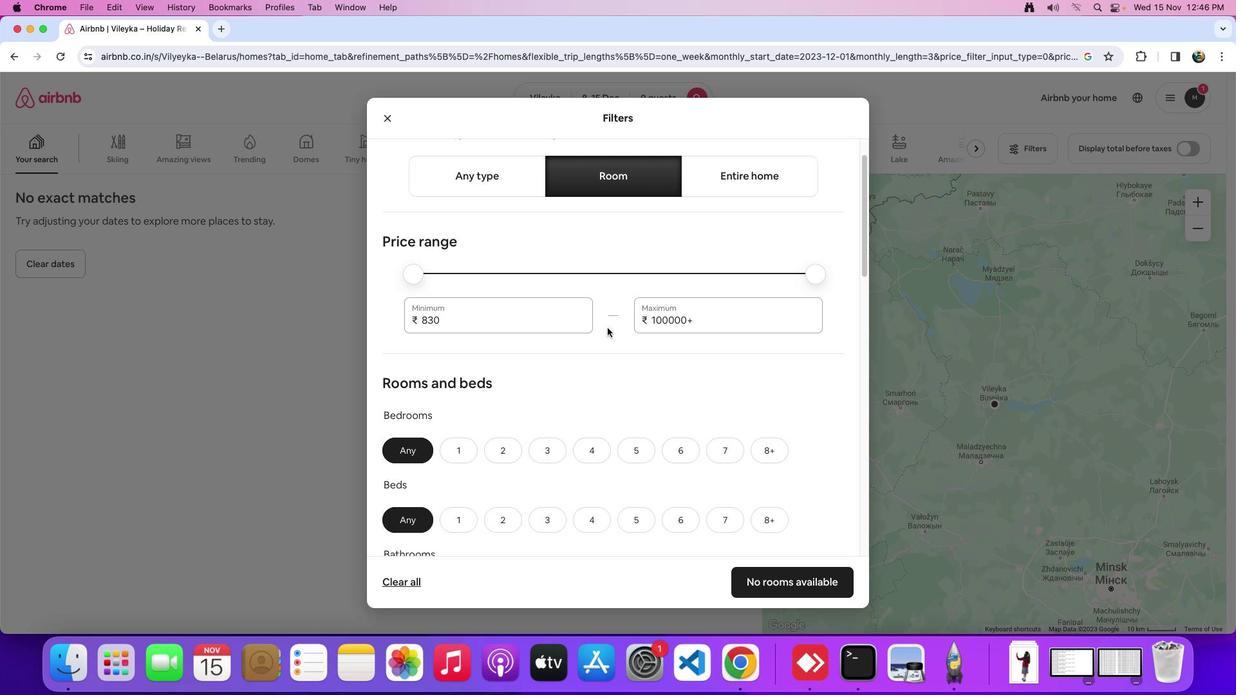
Action: Mouse scrolled (607, 328) with delta (0, 0)
Screenshot: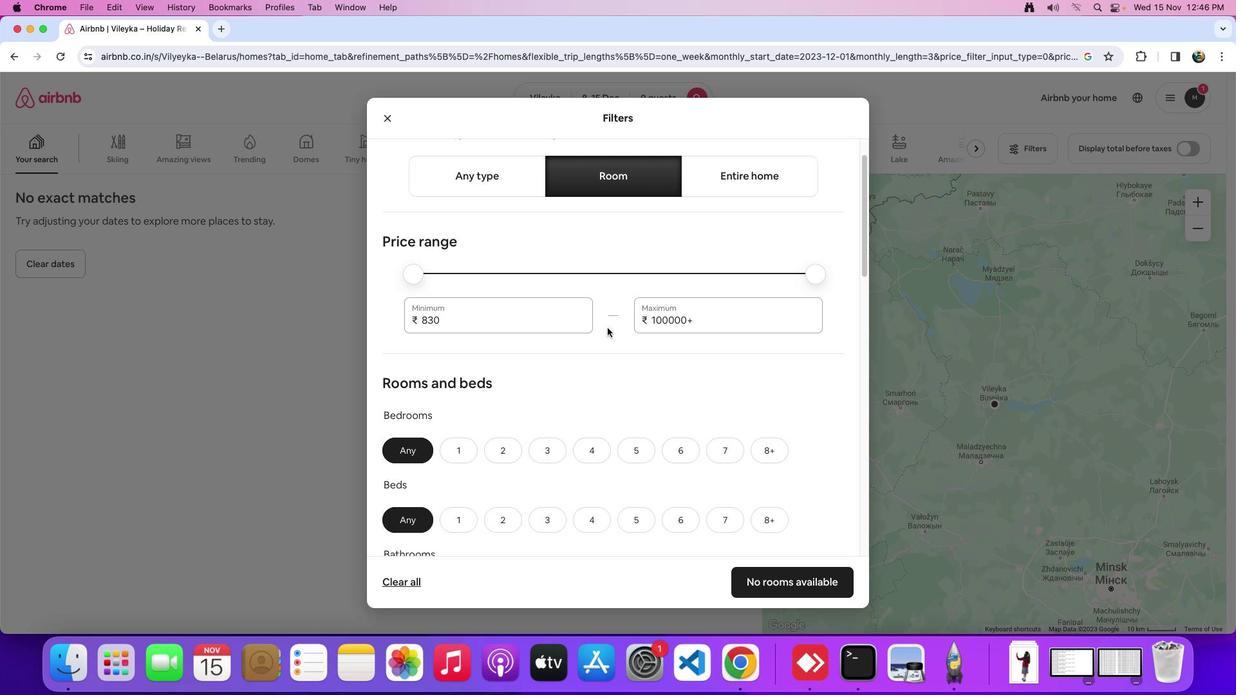 
Action: Mouse moved to (607, 328)
Screenshot: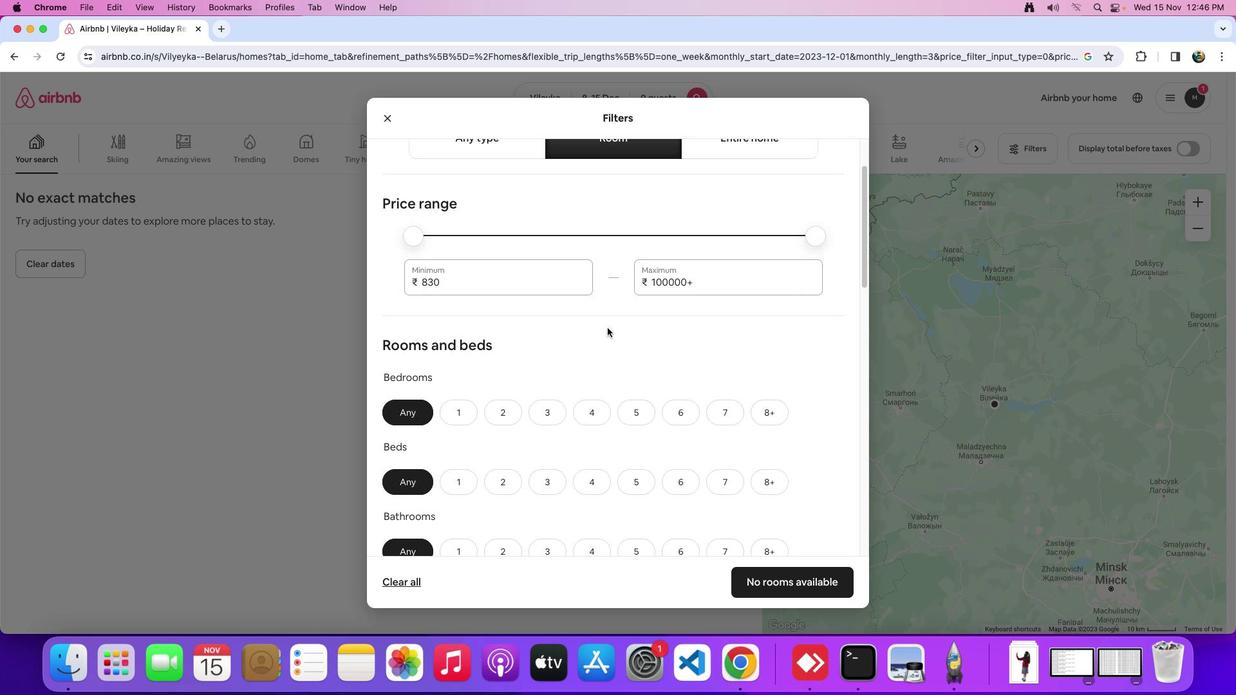 
Action: Mouse scrolled (607, 328) with delta (0, 0)
Screenshot: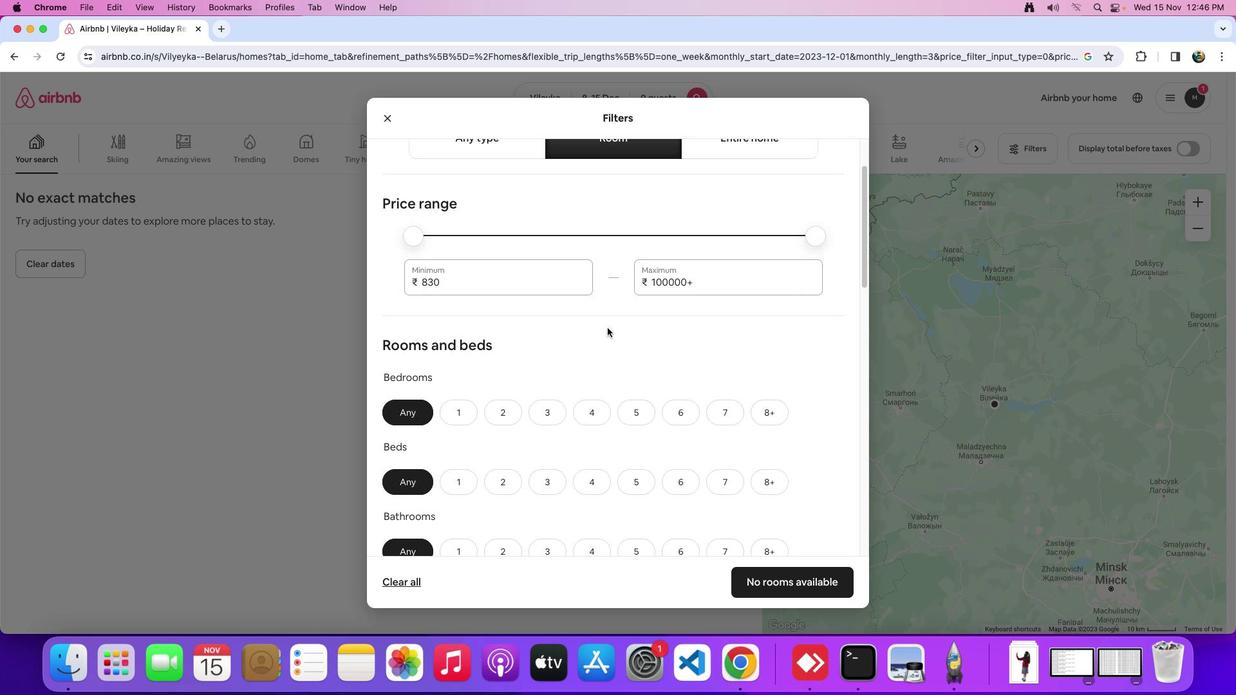 
Action: Mouse scrolled (607, 328) with delta (0, -1)
Screenshot: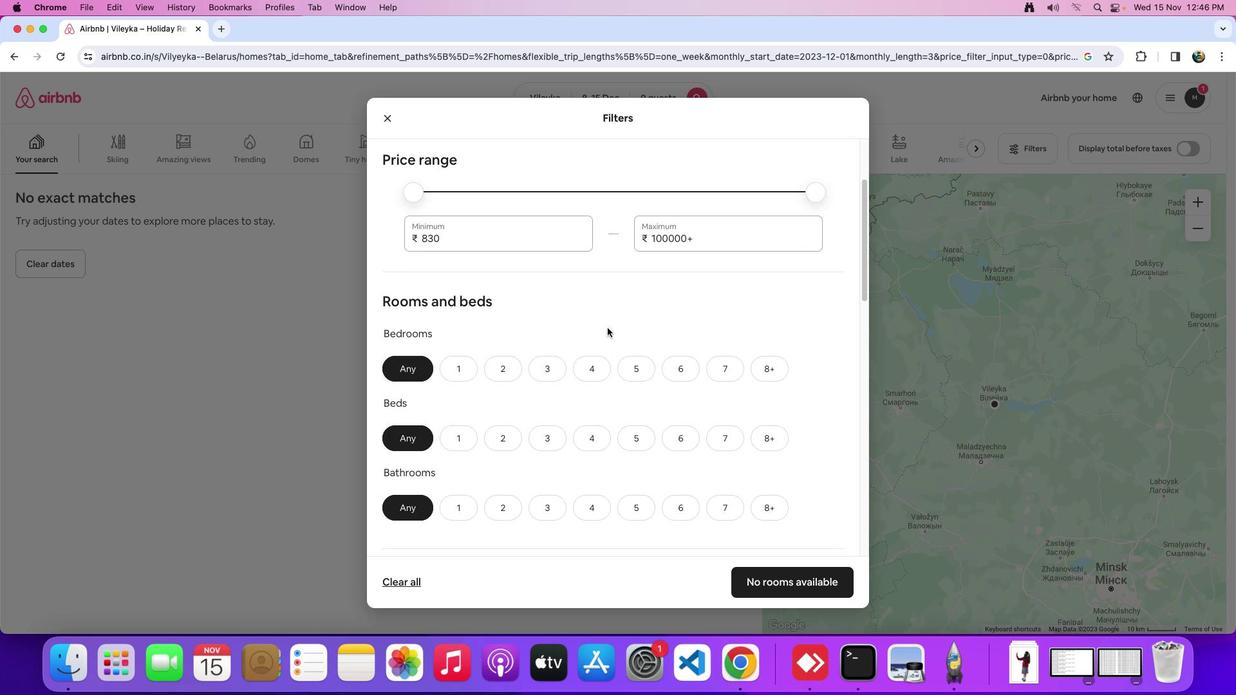 
Action: Mouse moved to (631, 368)
Screenshot: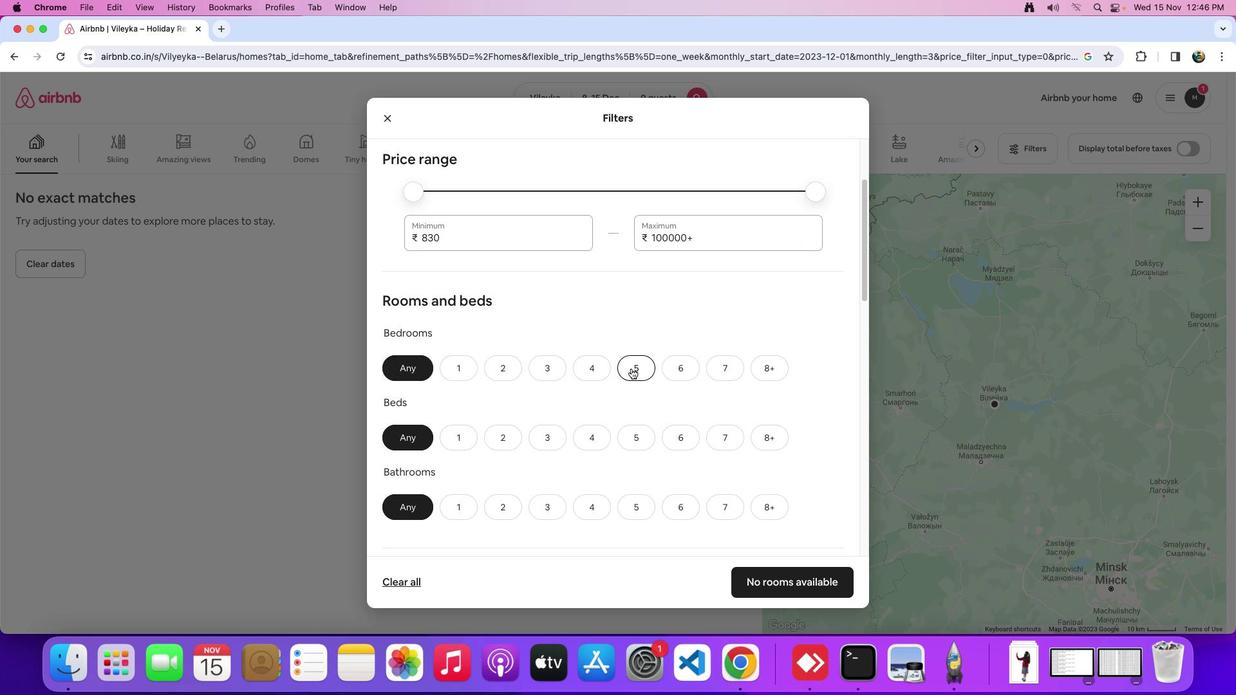 
Action: Mouse pressed left at (631, 368)
Screenshot: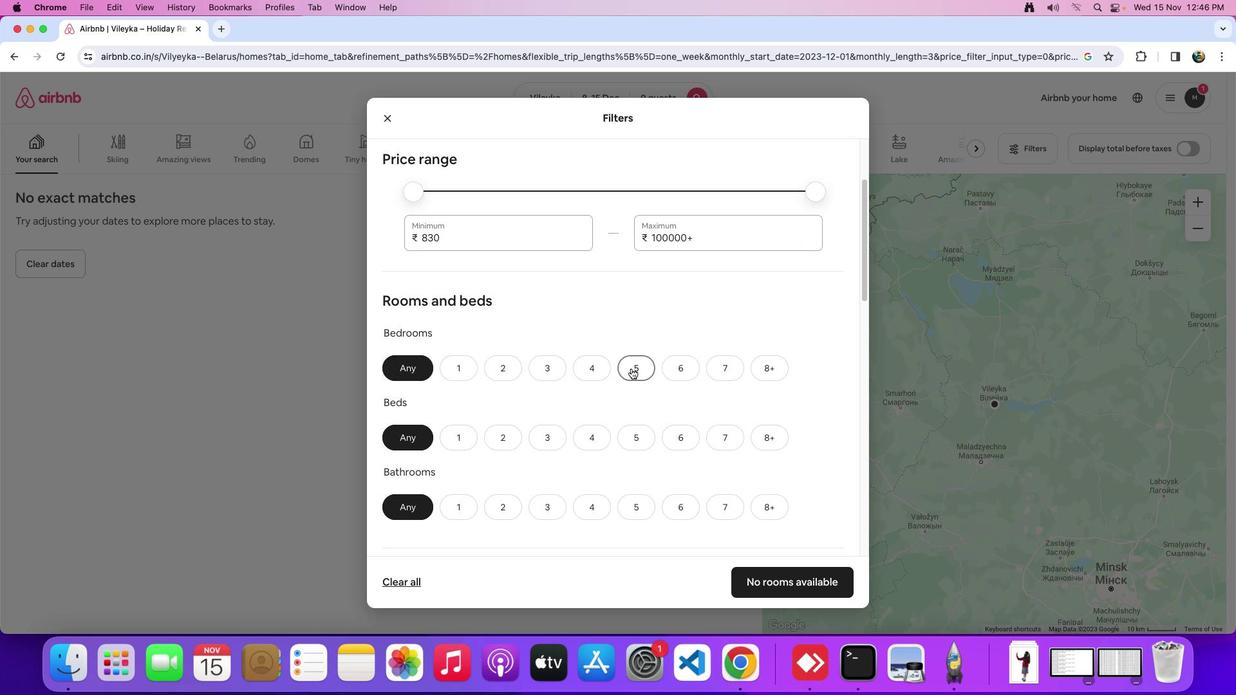 
Action: Mouse scrolled (631, 368) with delta (0, 0)
Screenshot: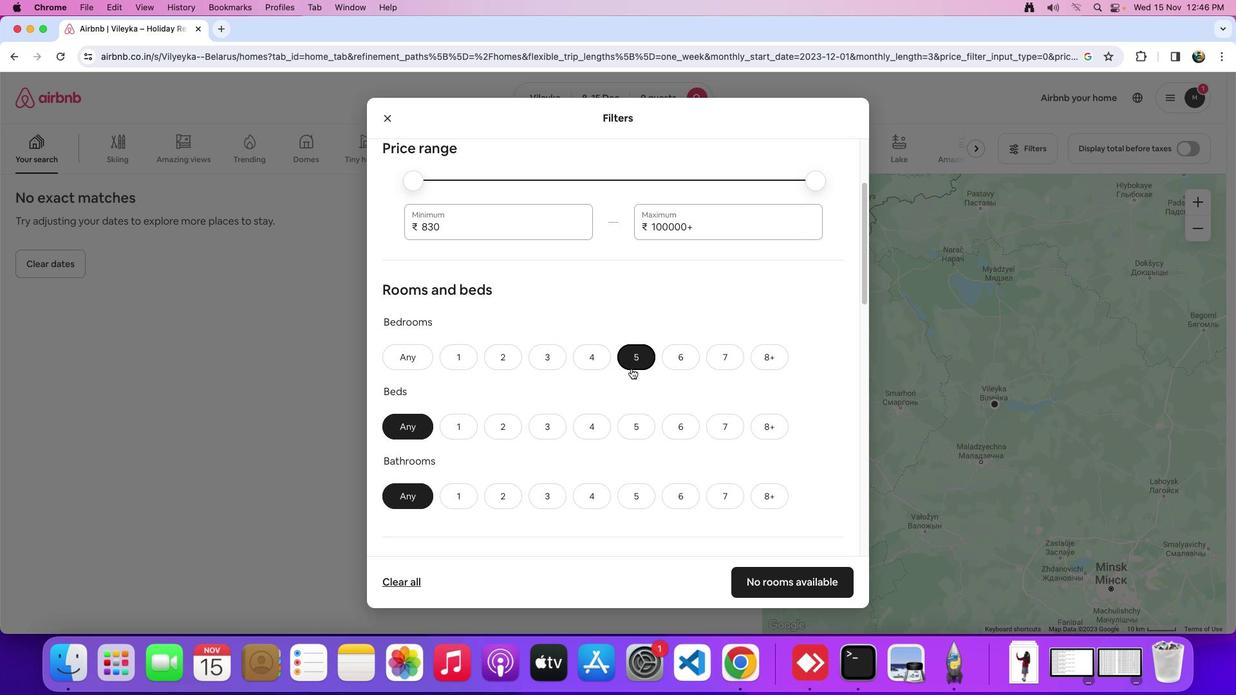 
Action: Mouse scrolled (631, 368) with delta (0, 0)
Screenshot: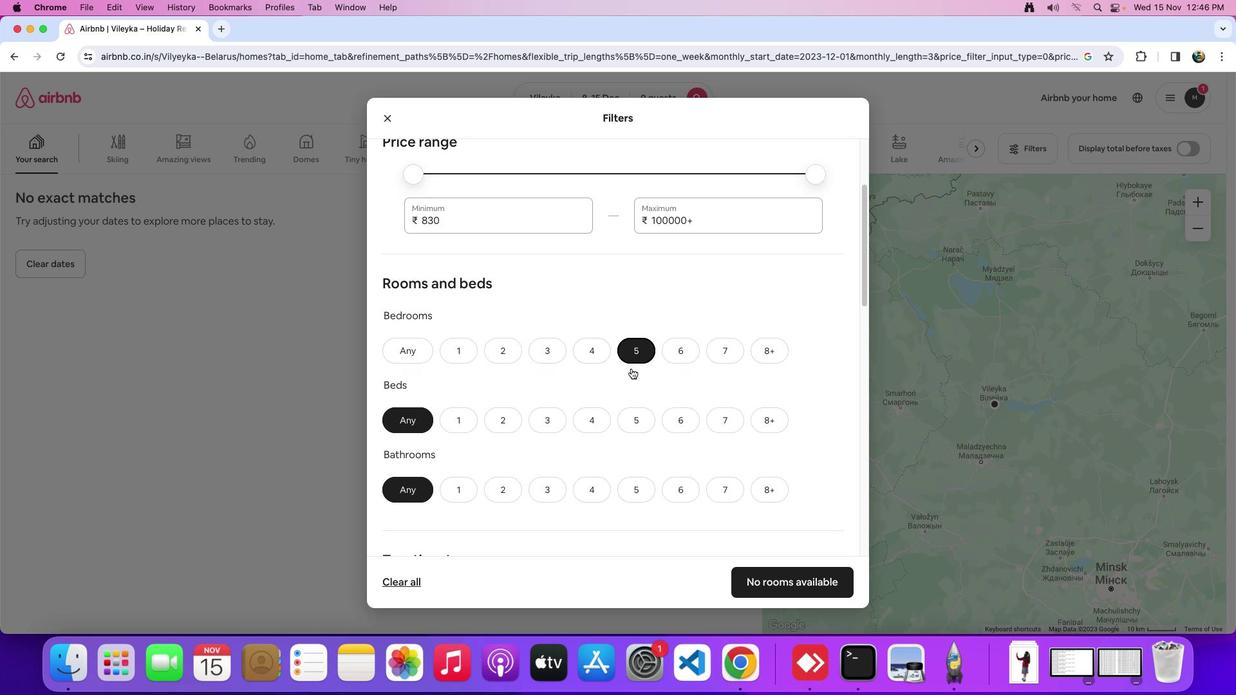 
Action: Mouse scrolled (631, 368) with delta (0, 0)
Screenshot: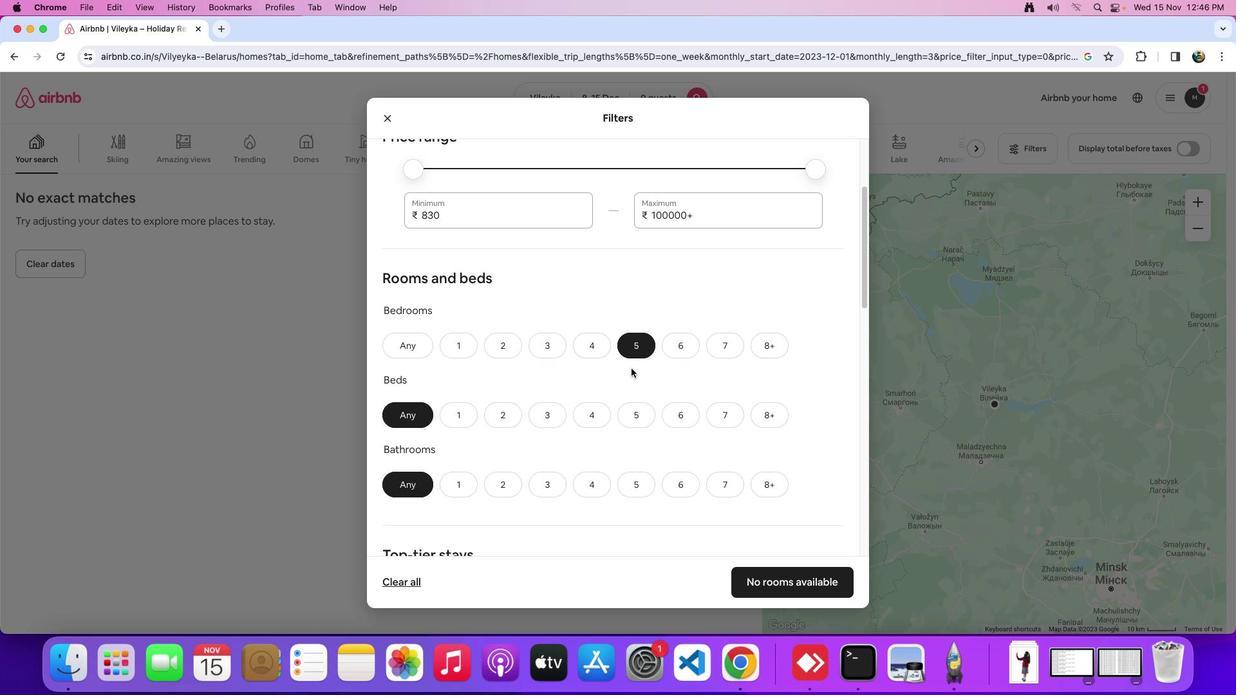 
Action: Mouse scrolled (631, 368) with delta (0, 0)
Screenshot: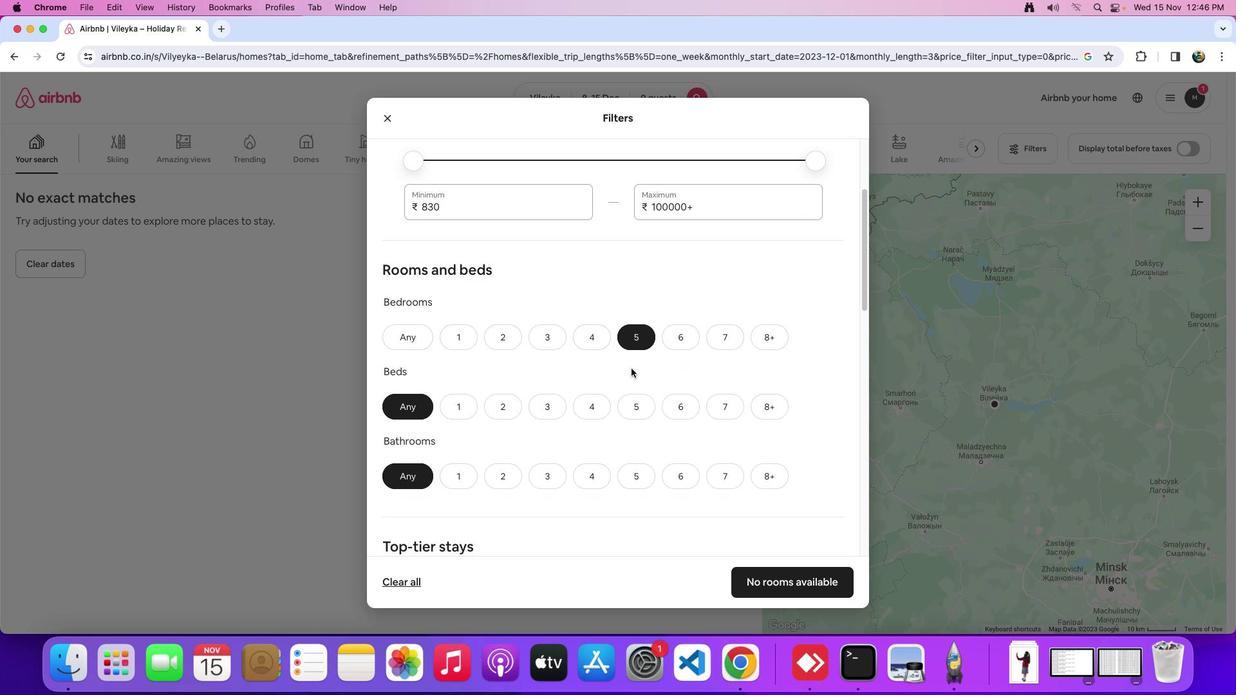 
Action: Mouse scrolled (631, 368) with delta (0, 0)
Screenshot: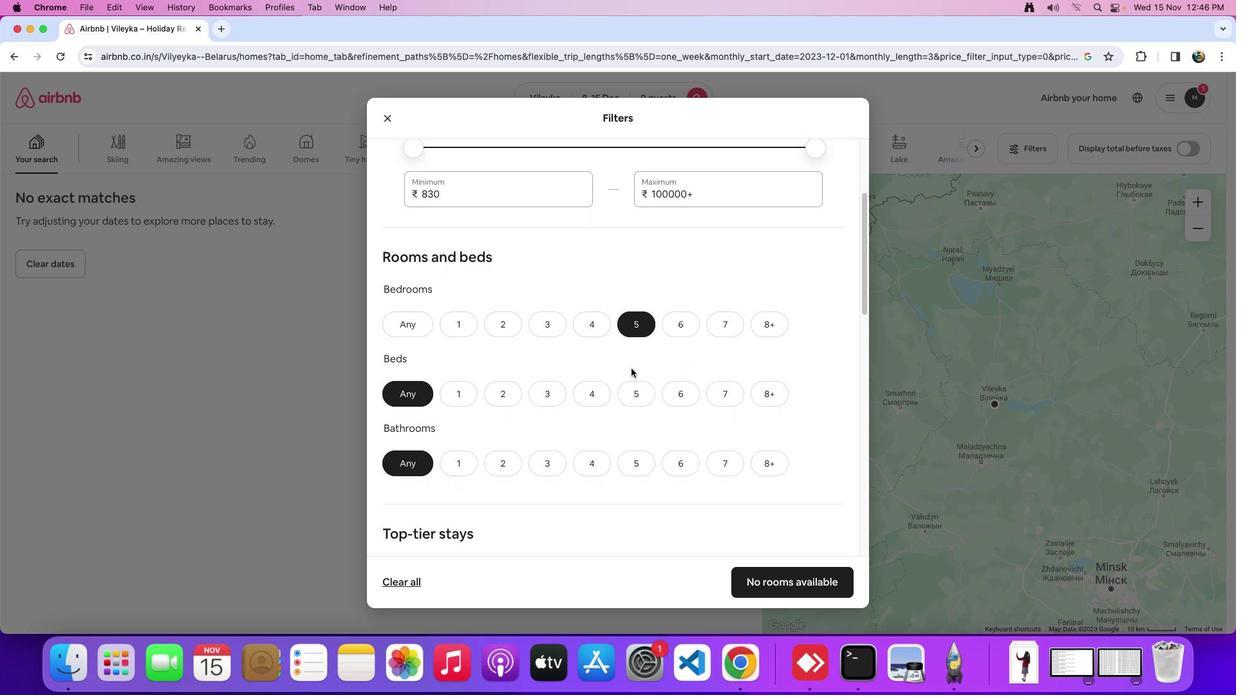 
Action: Mouse scrolled (631, 368) with delta (0, 0)
Screenshot: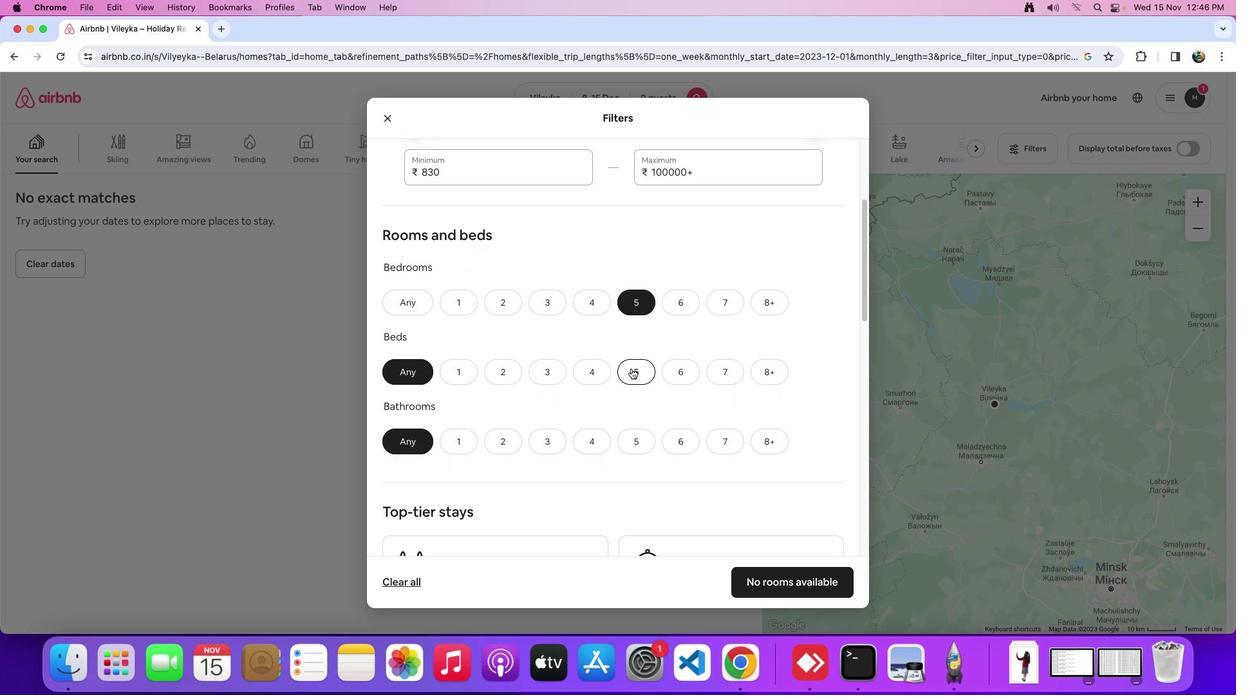 
Action: Mouse scrolled (631, 368) with delta (0, 0)
Screenshot: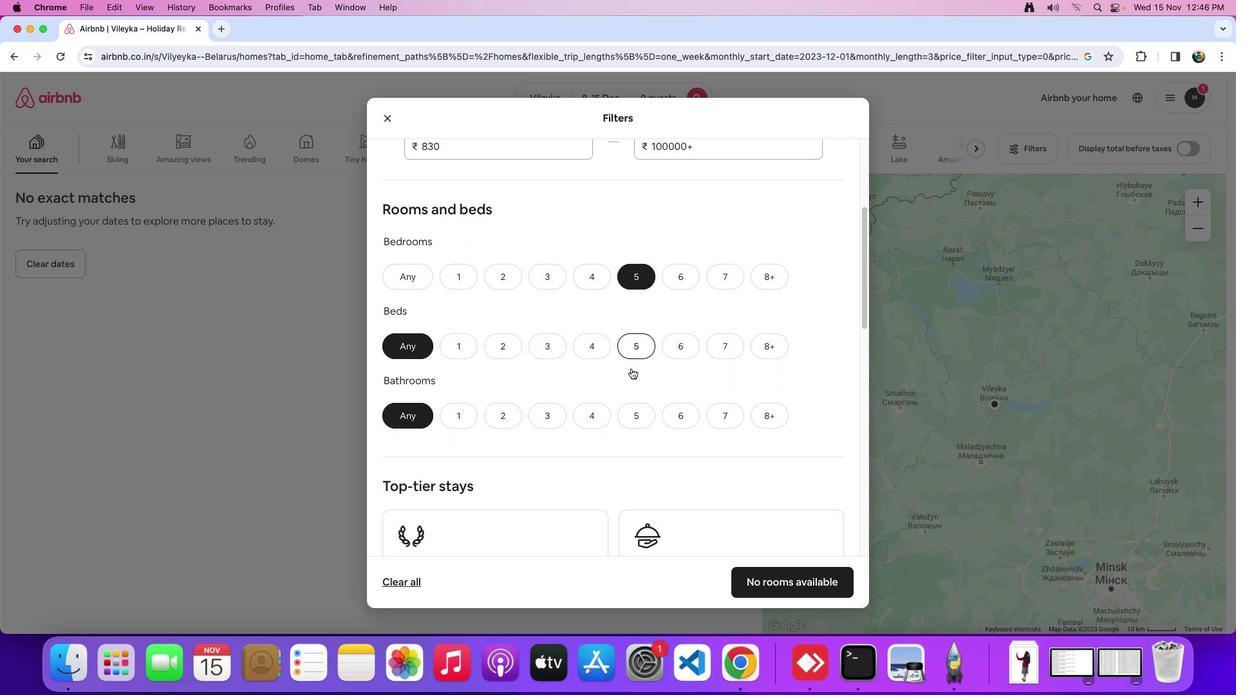 
Action: Mouse scrolled (631, 368) with delta (0, -1)
Screenshot: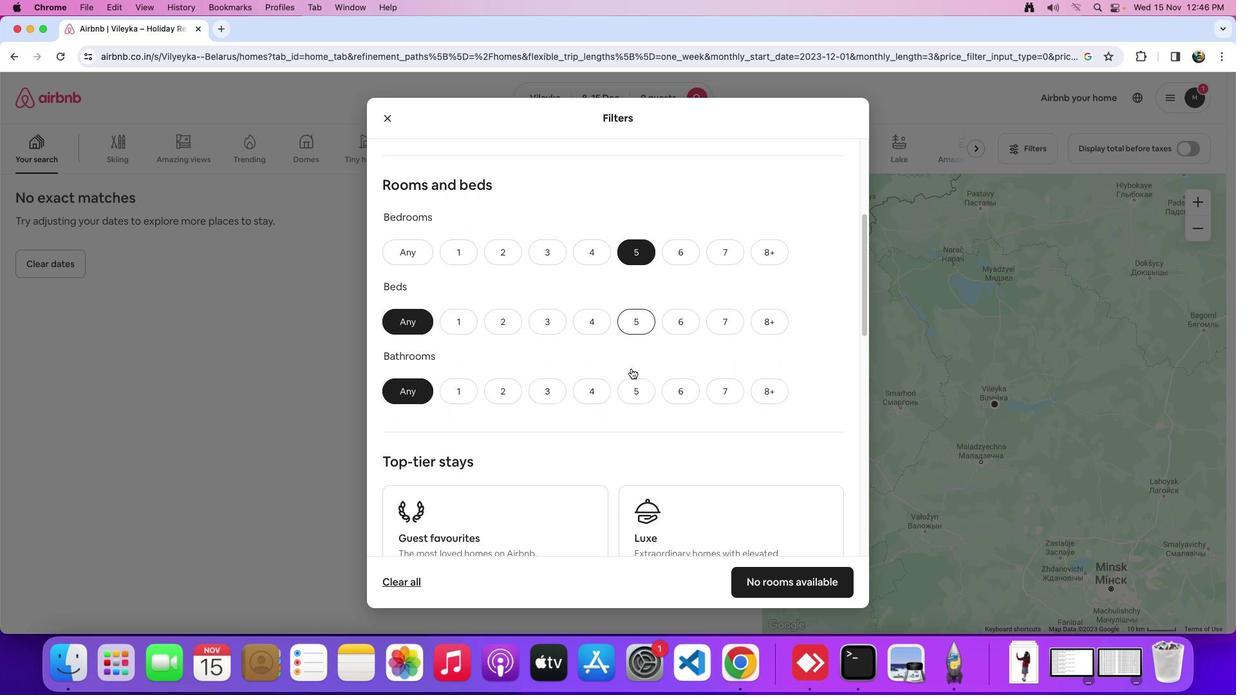 
Action: Mouse moved to (764, 310)
Screenshot: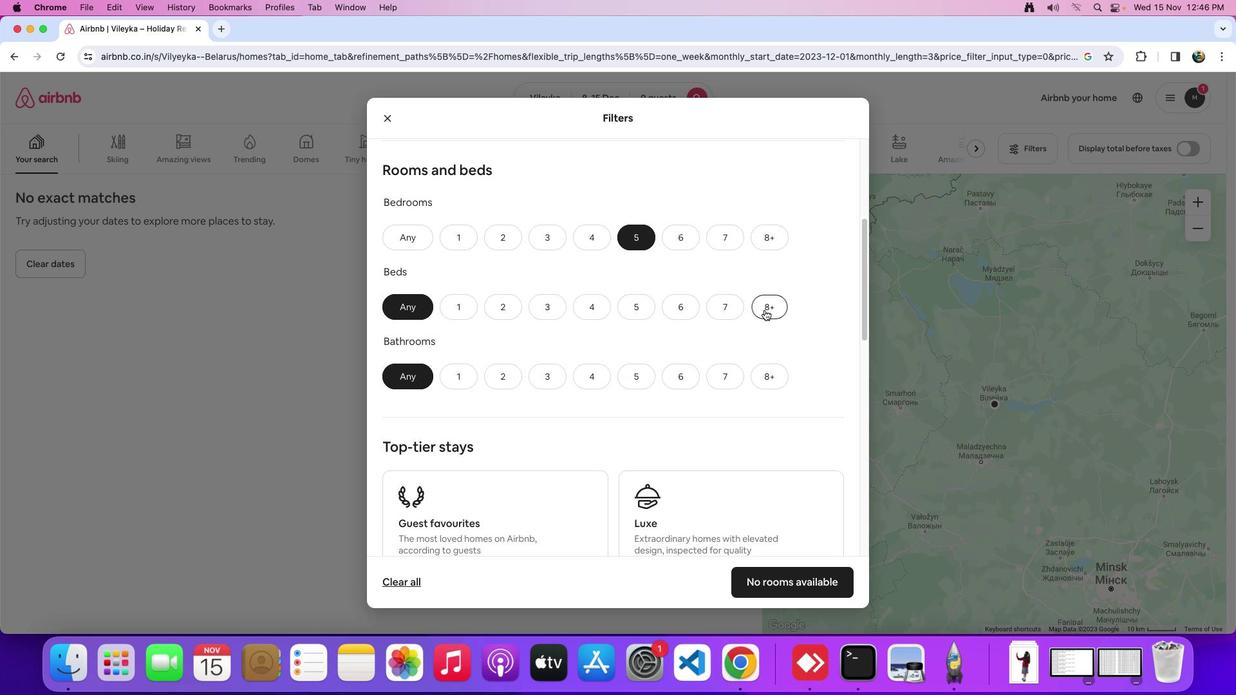 
Action: Mouse pressed left at (764, 310)
Screenshot: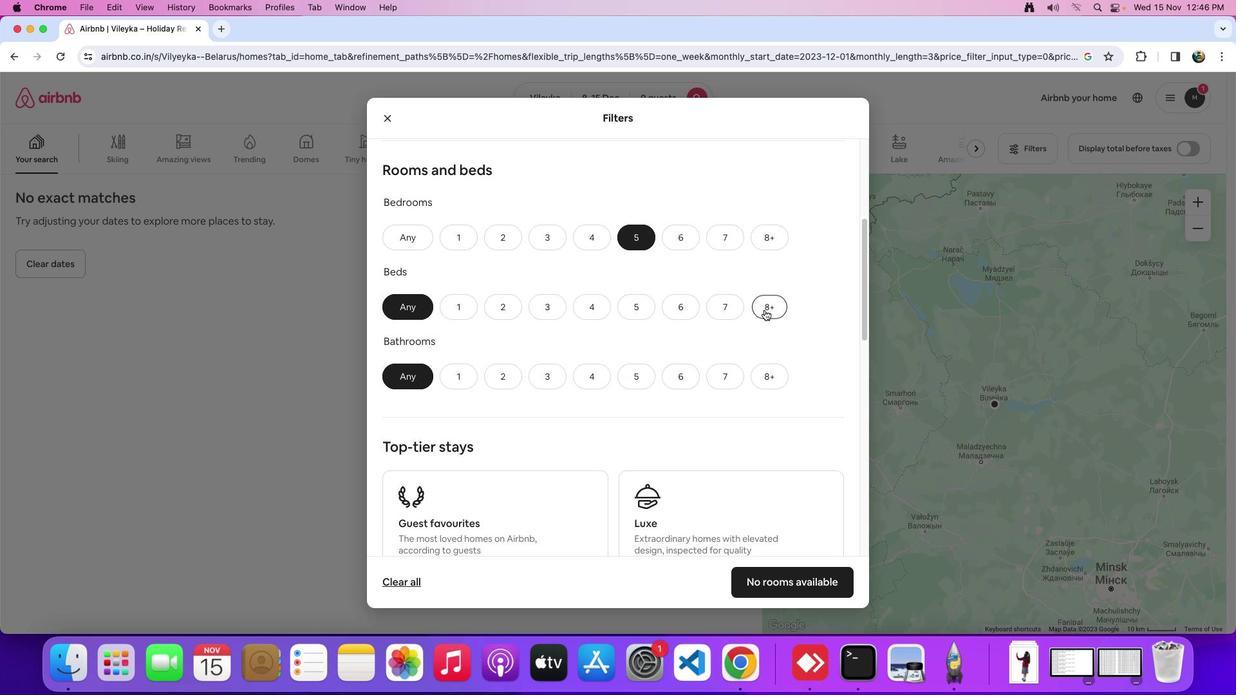 
Action: Mouse moved to (638, 370)
Screenshot: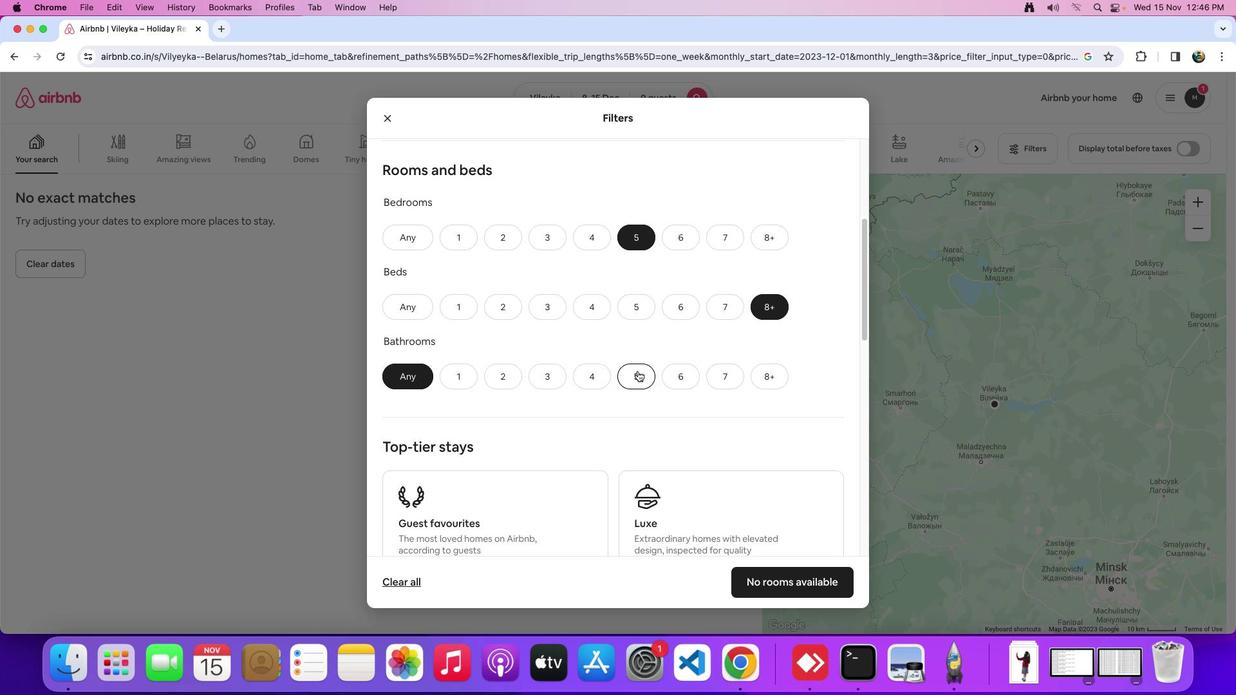 
Action: Mouse pressed left at (638, 370)
Screenshot: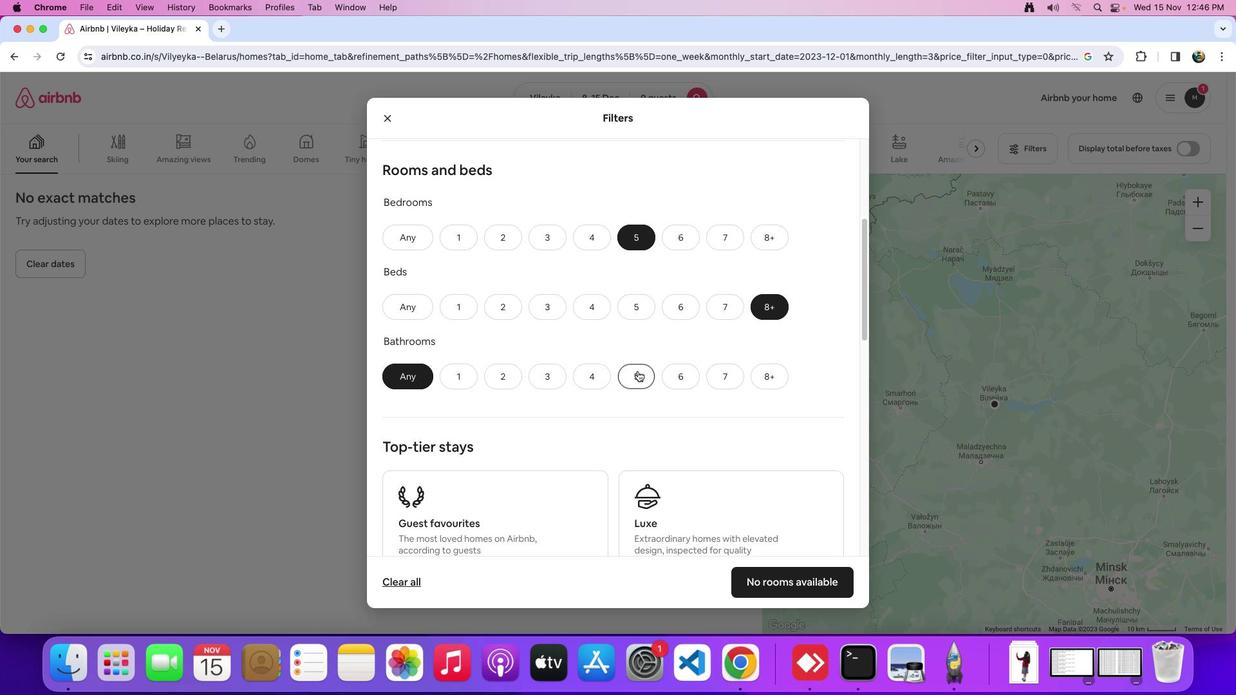 
Action: Mouse scrolled (638, 370) with delta (0, 0)
Screenshot: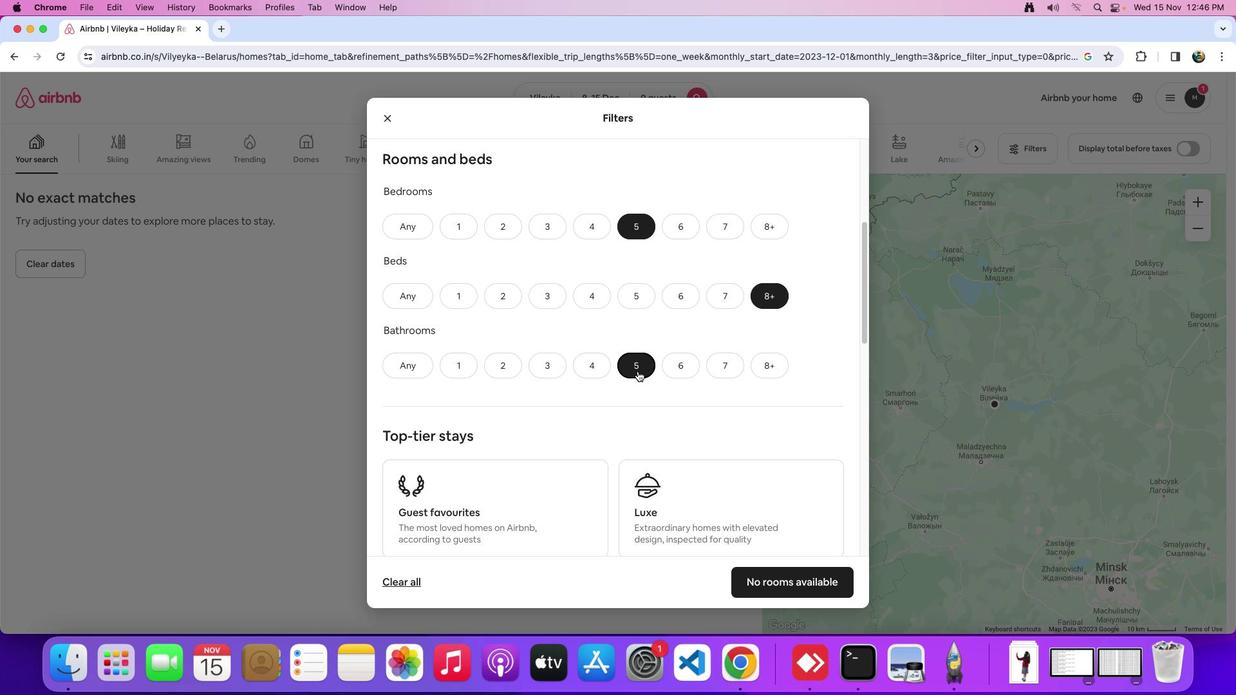 
Action: Mouse scrolled (638, 370) with delta (0, 0)
Screenshot: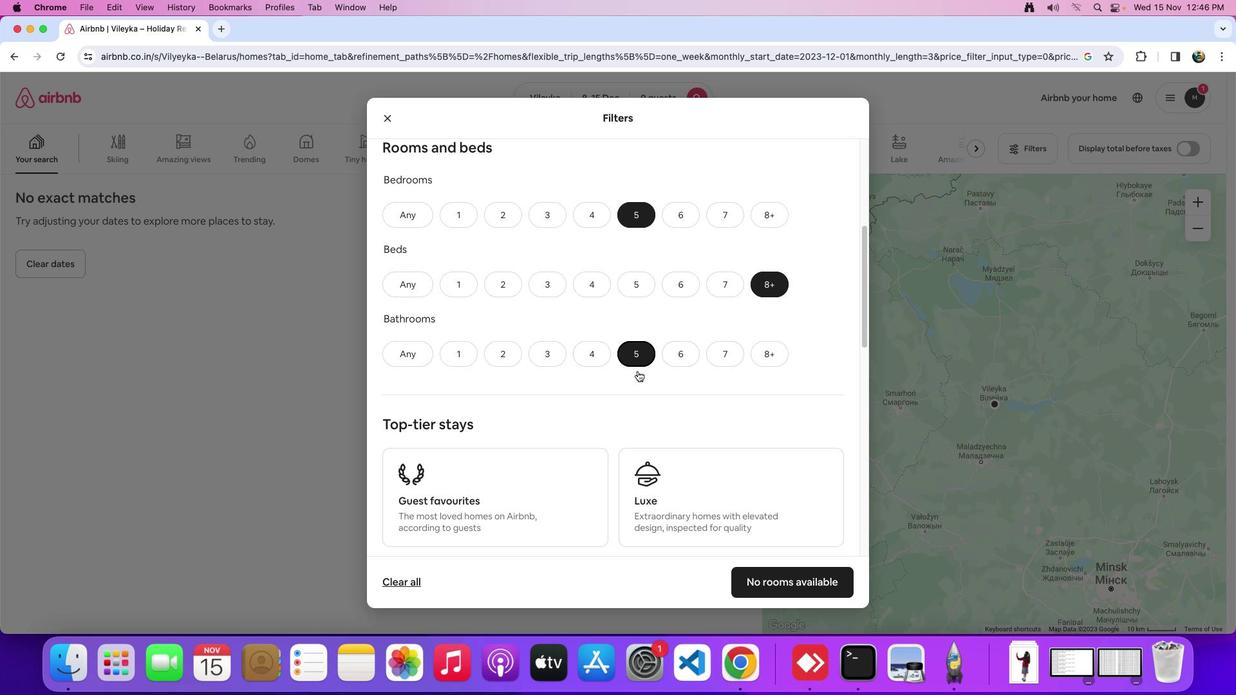 
Action: Mouse scrolled (638, 370) with delta (0, 0)
Screenshot: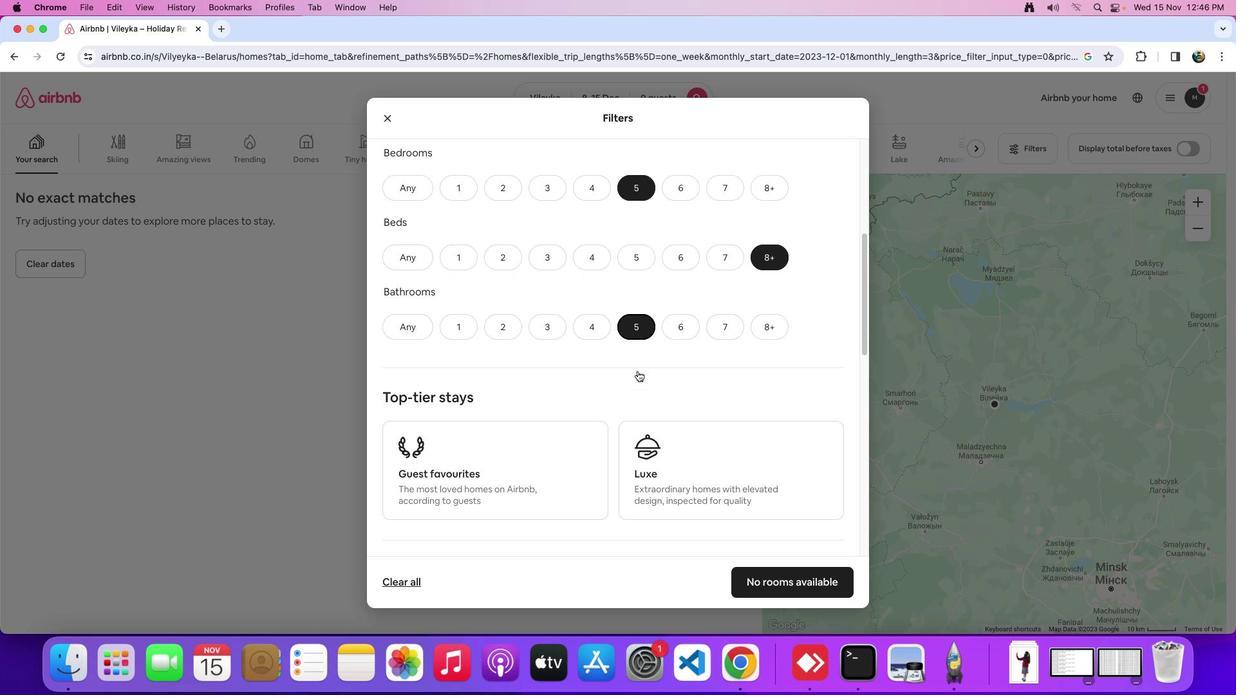 
Action: Mouse scrolled (638, 370) with delta (0, 0)
Screenshot: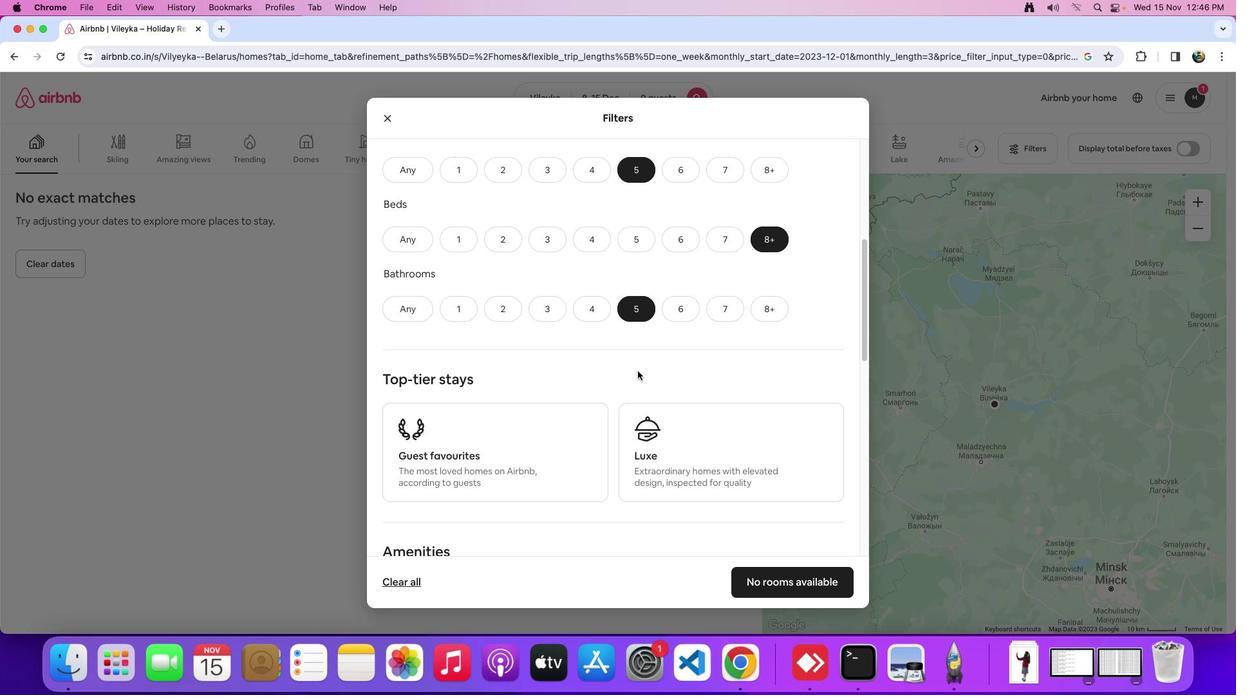
Action: Mouse scrolled (638, 370) with delta (0, 0)
Screenshot: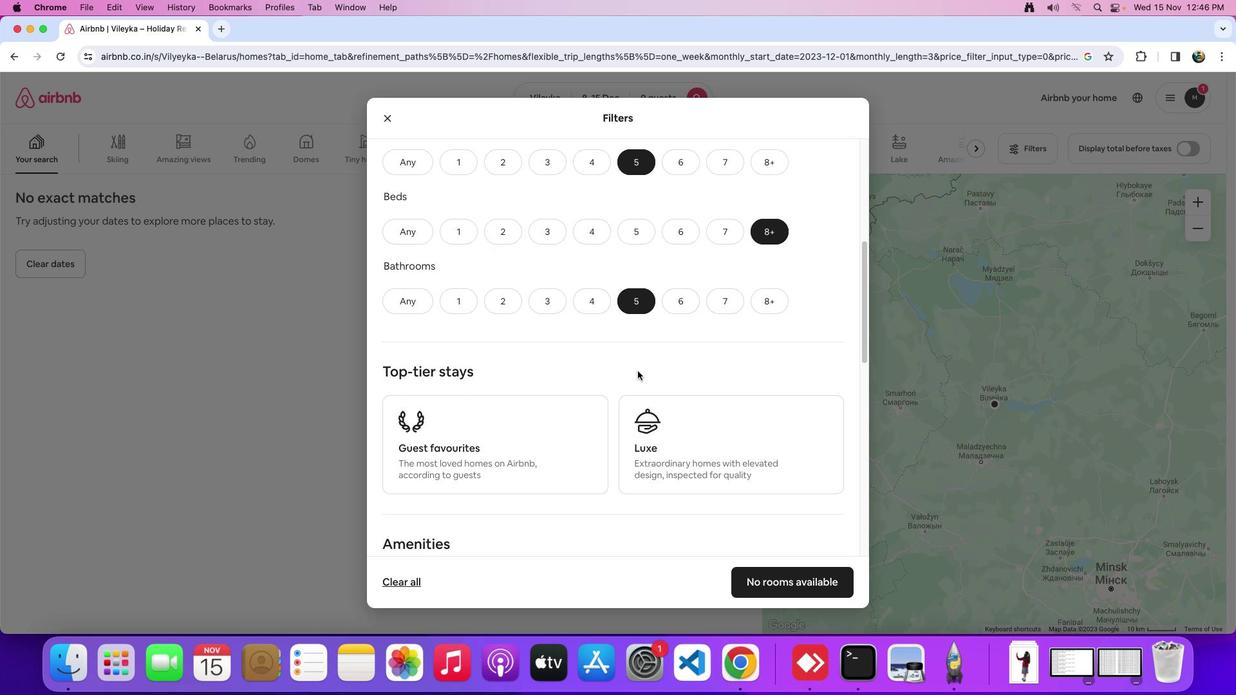 
Action: Mouse scrolled (638, 370) with delta (0, 0)
Screenshot: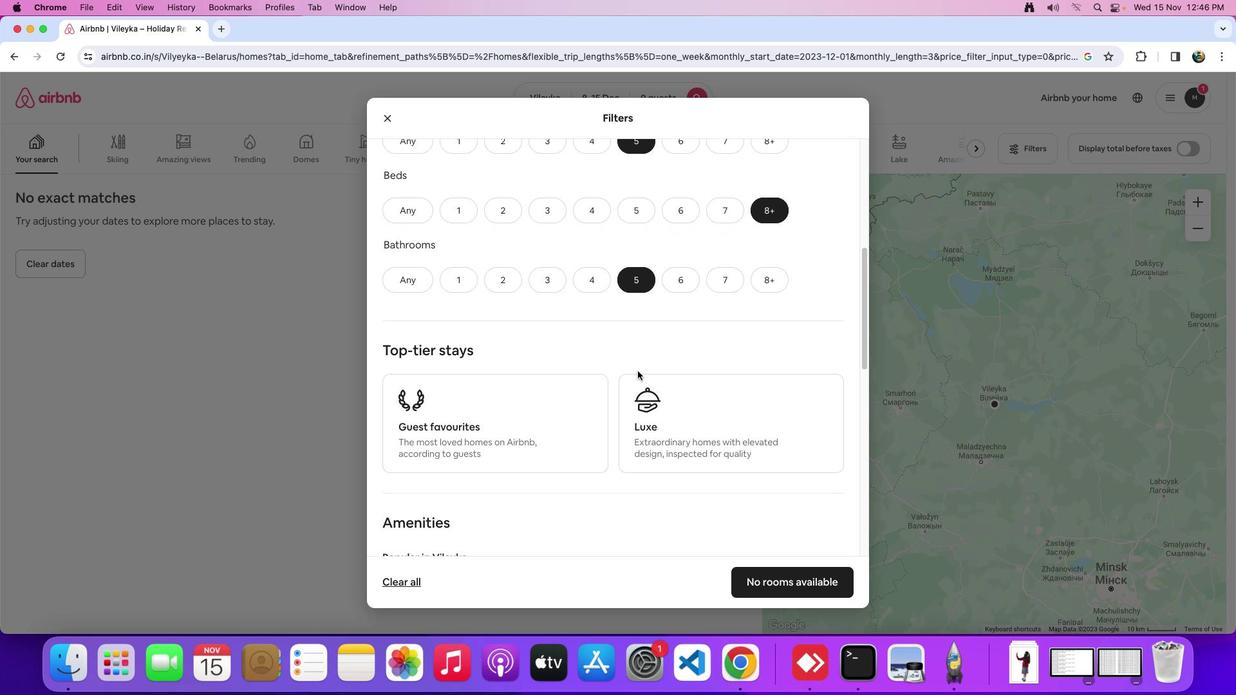 
Action: Mouse scrolled (638, 370) with delta (0, 0)
Screenshot: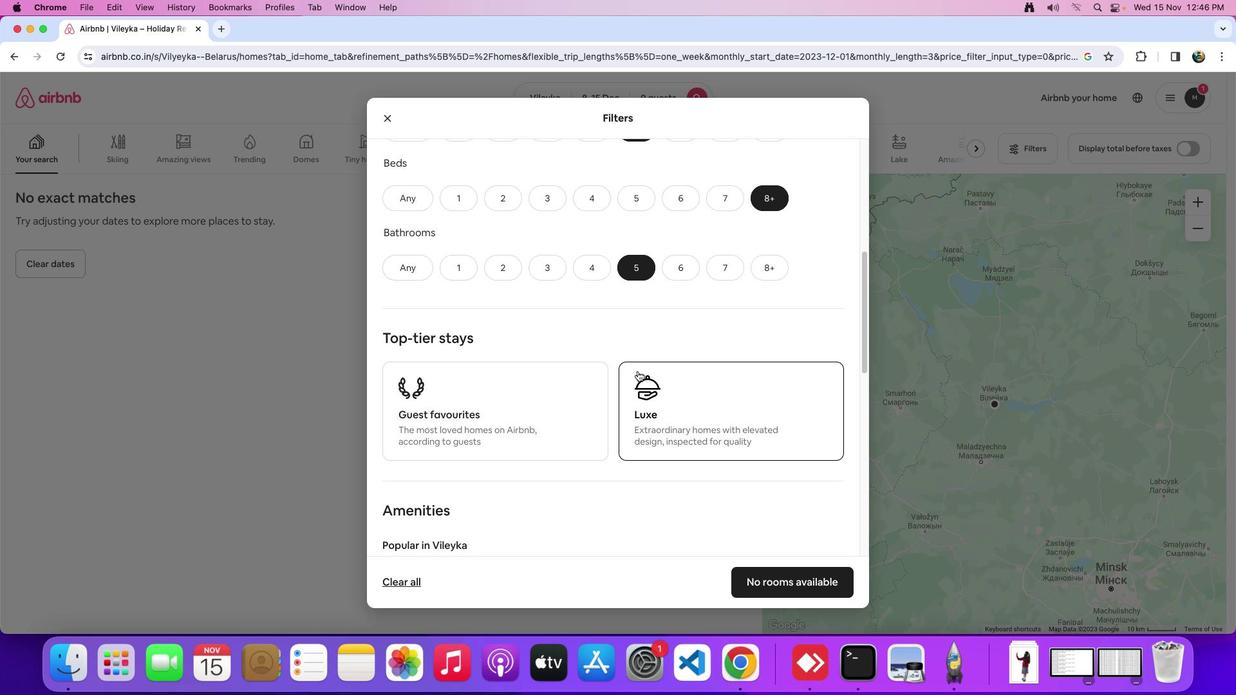 
Action: Mouse scrolled (638, 370) with delta (0, 0)
Screenshot: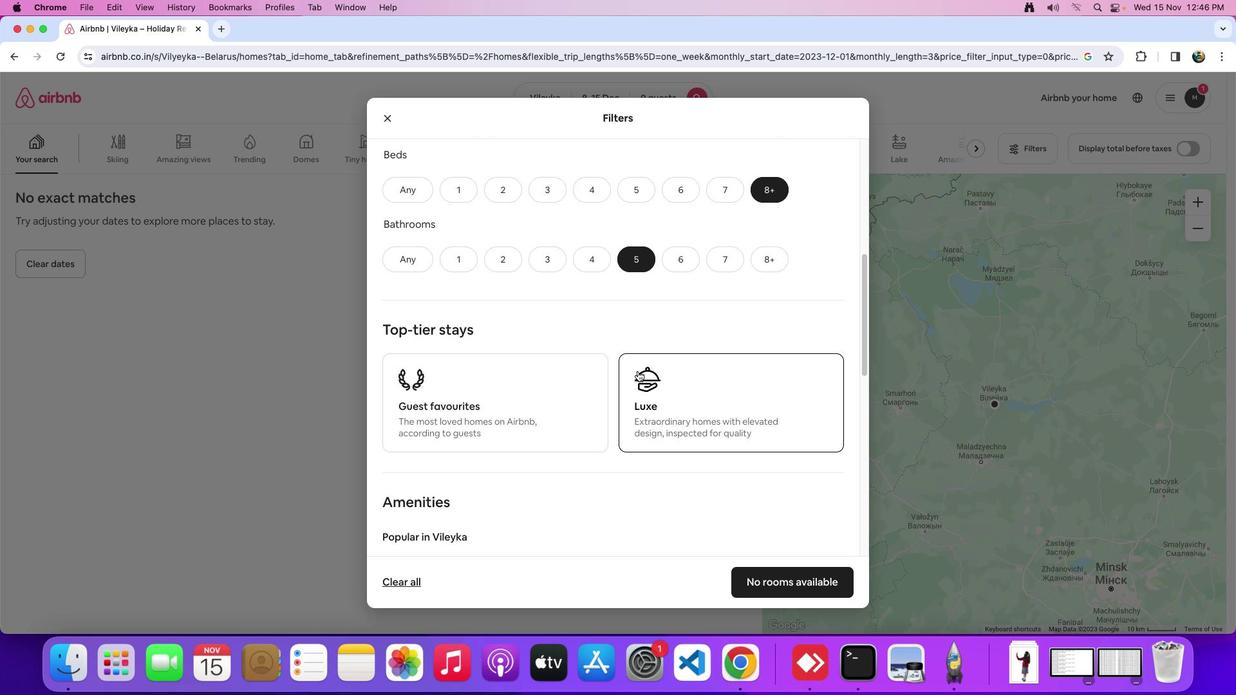 
Action: Mouse scrolled (638, 370) with delta (0, 0)
Screenshot: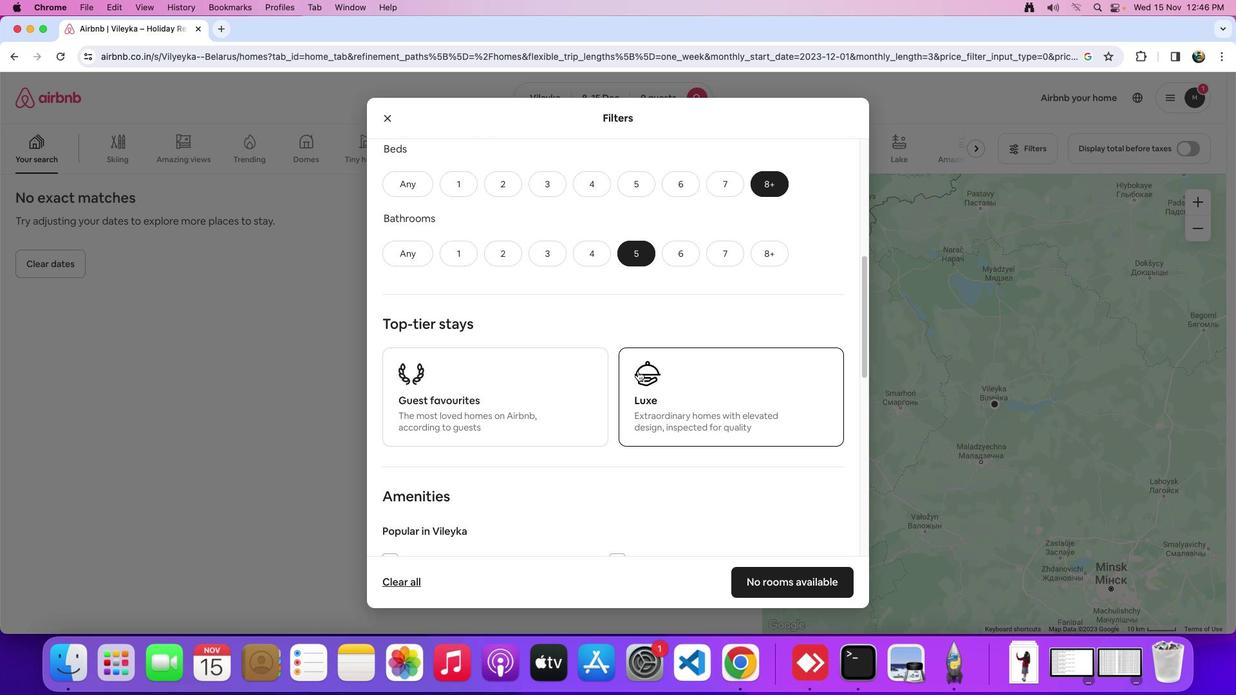 
Action: Mouse scrolled (638, 370) with delta (0, 0)
Screenshot: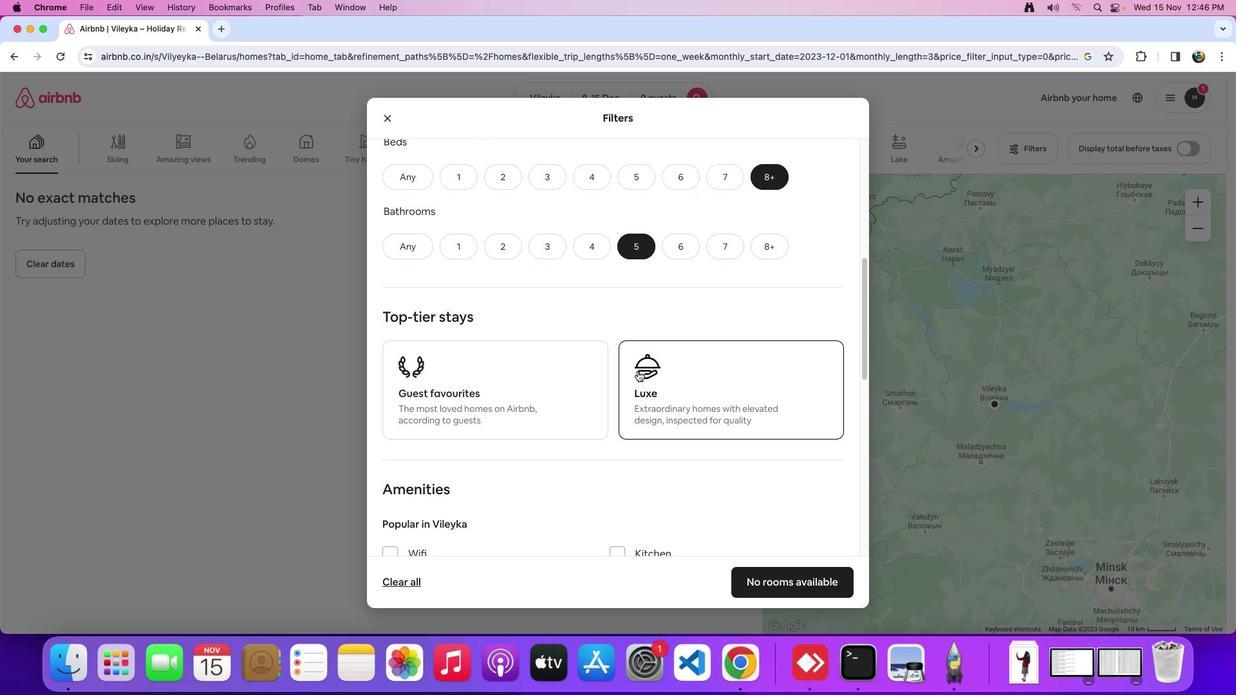 
Action: Mouse scrolled (638, 370) with delta (0, 0)
Screenshot: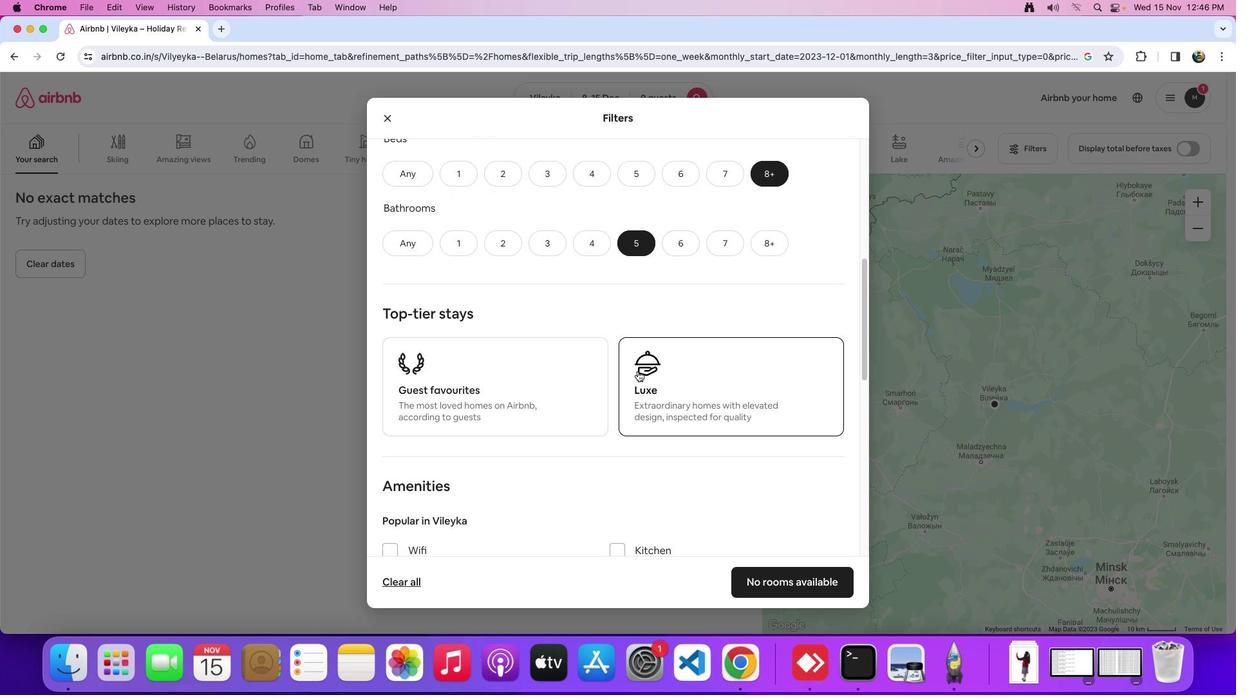 
Action: Mouse scrolled (638, 370) with delta (0, 0)
Screenshot: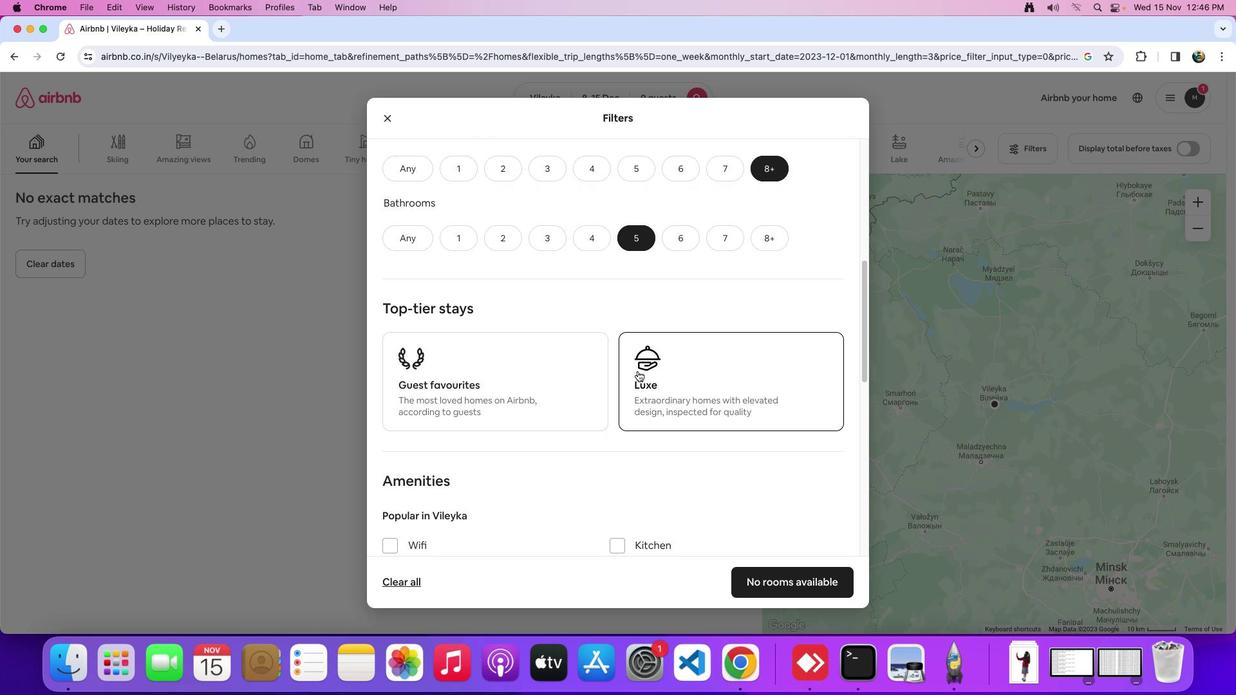 
Action: Mouse scrolled (638, 370) with delta (0, 0)
Screenshot: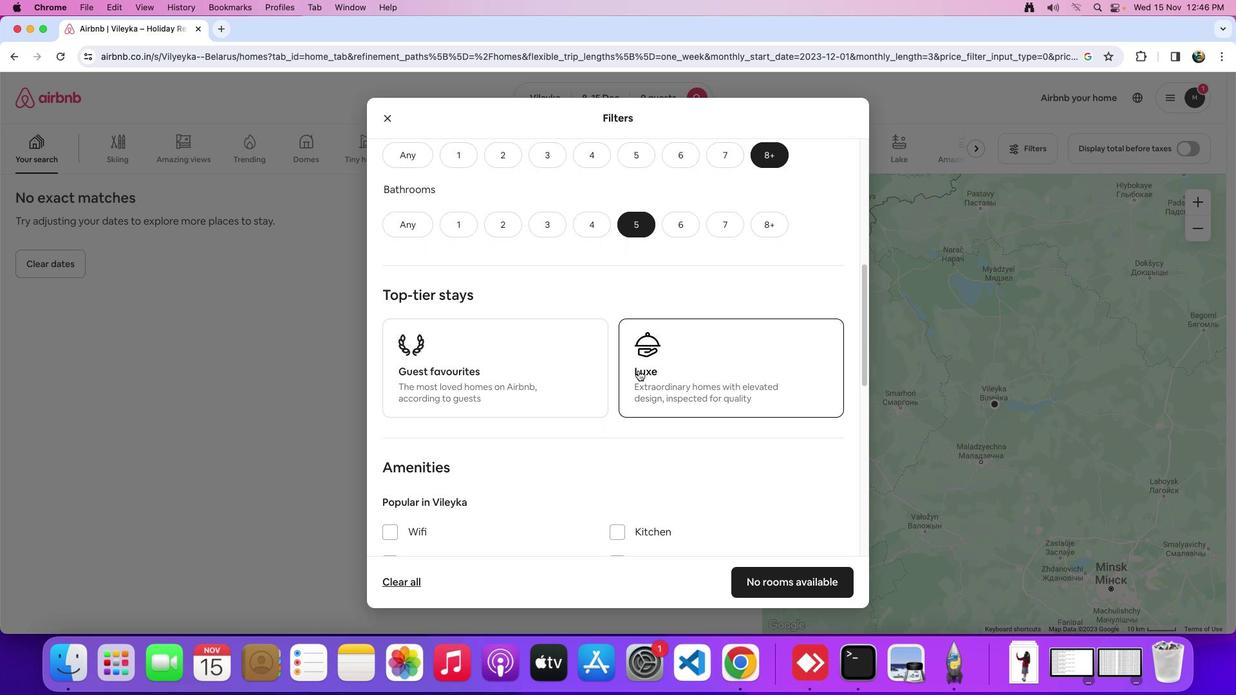 
Action: Mouse scrolled (638, 370) with delta (0, 0)
Screenshot: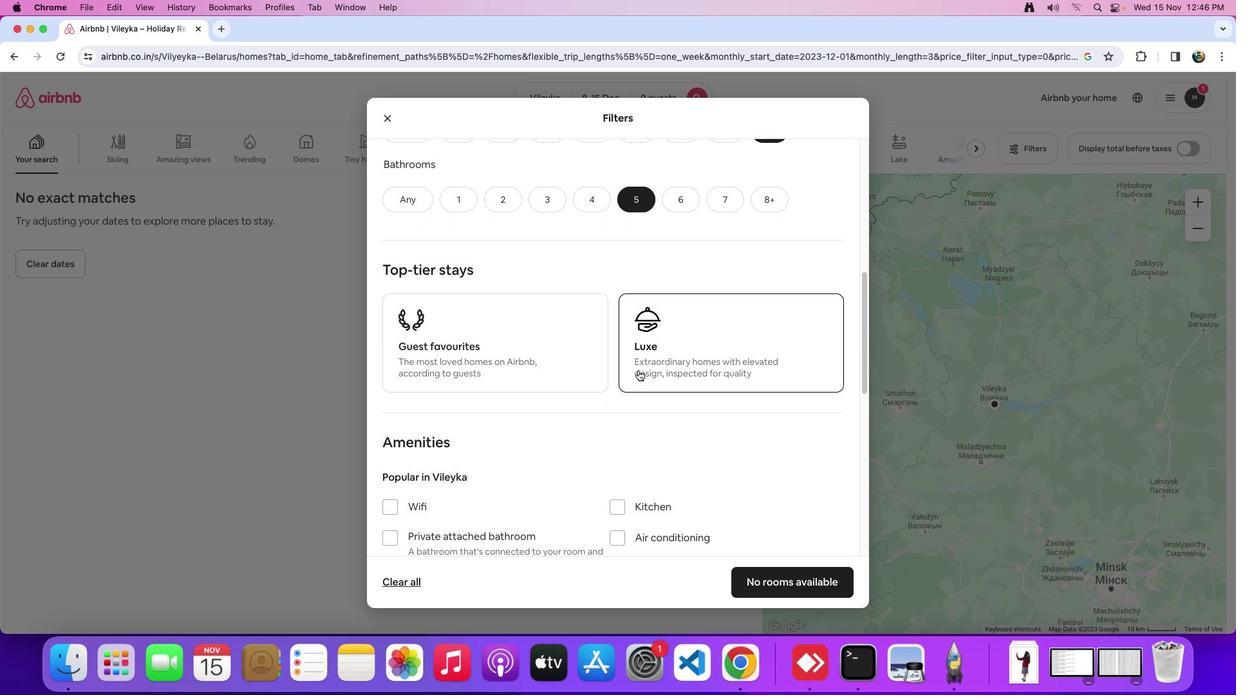 
Action: Mouse moved to (638, 370)
Screenshot: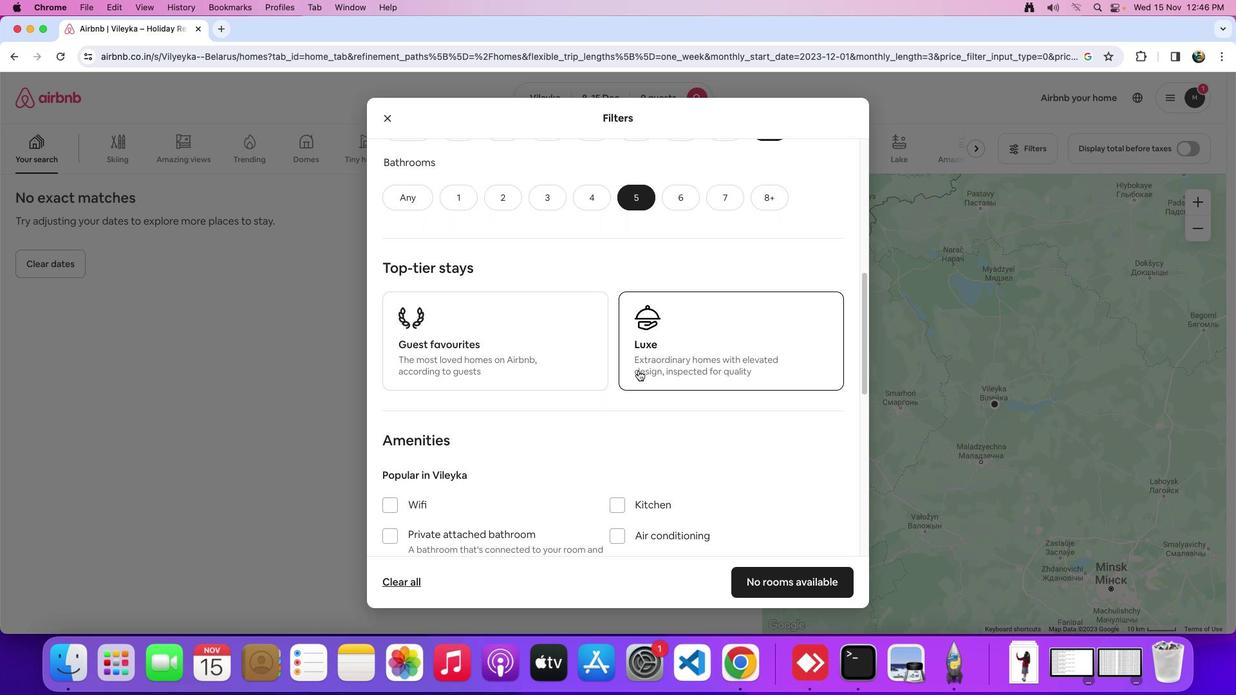 
Action: Mouse scrolled (638, 370) with delta (0, 0)
Screenshot: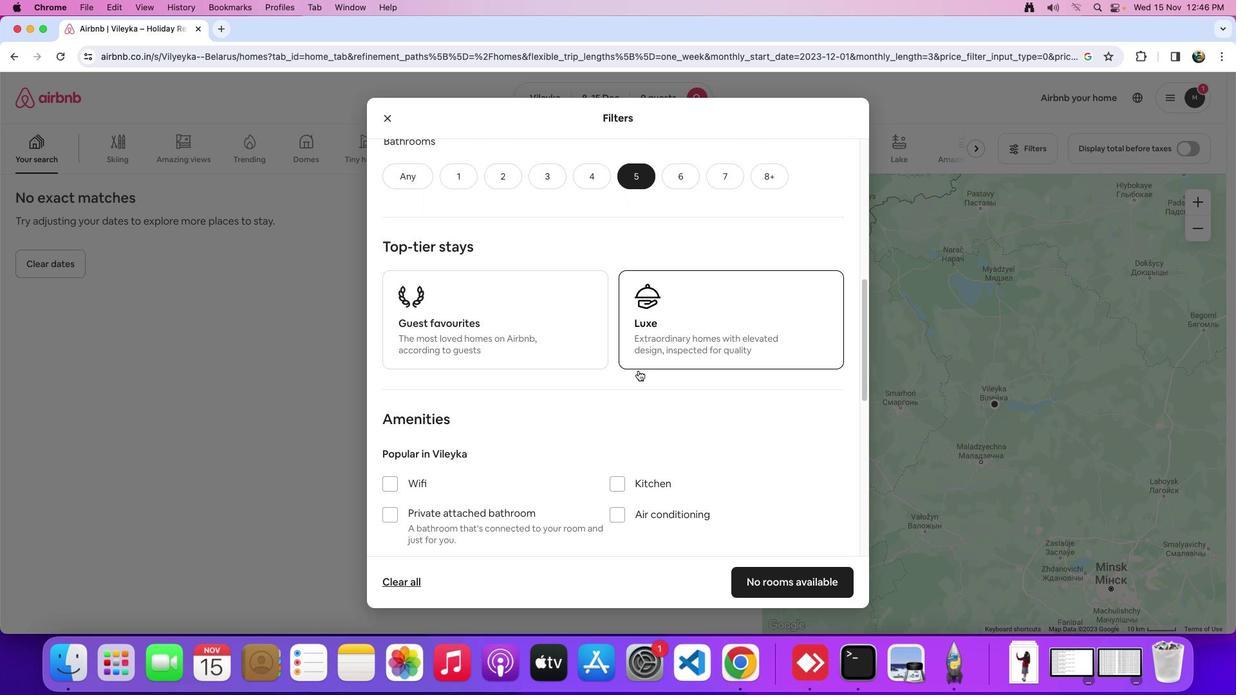 
Action: Mouse scrolled (638, 370) with delta (0, 0)
Screenshot: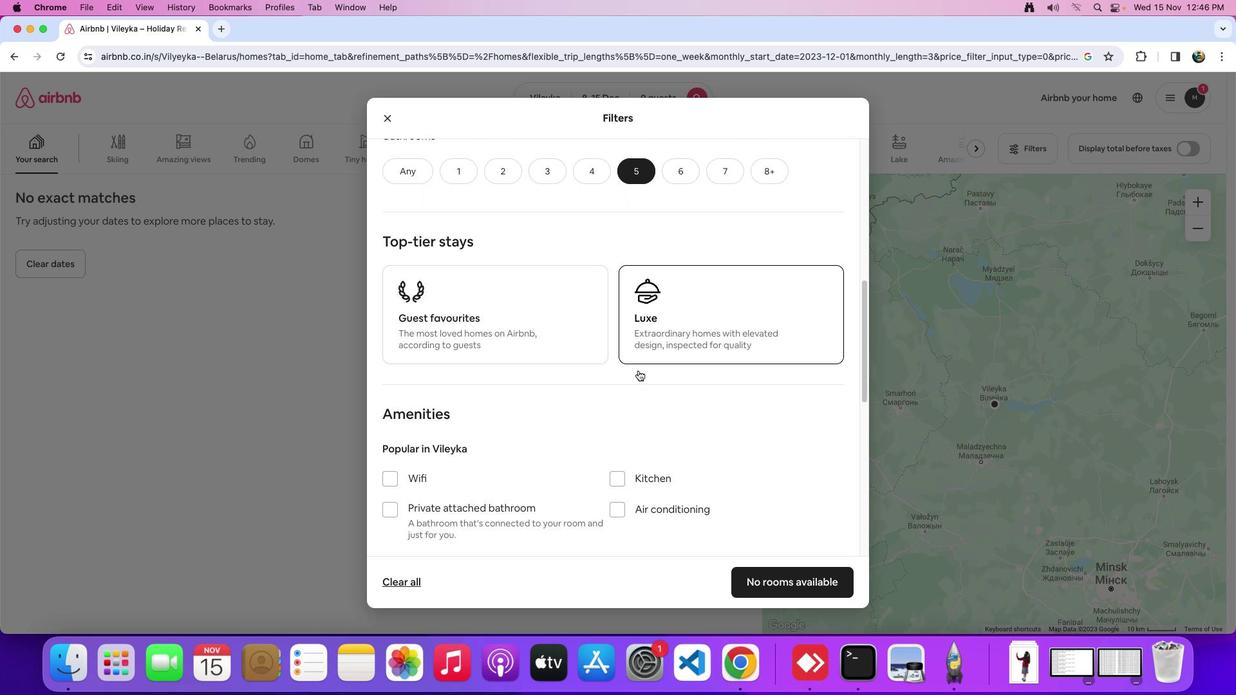 
Action: Mouse scrolled (638, 370) with delta (0, 0)
Screenshot: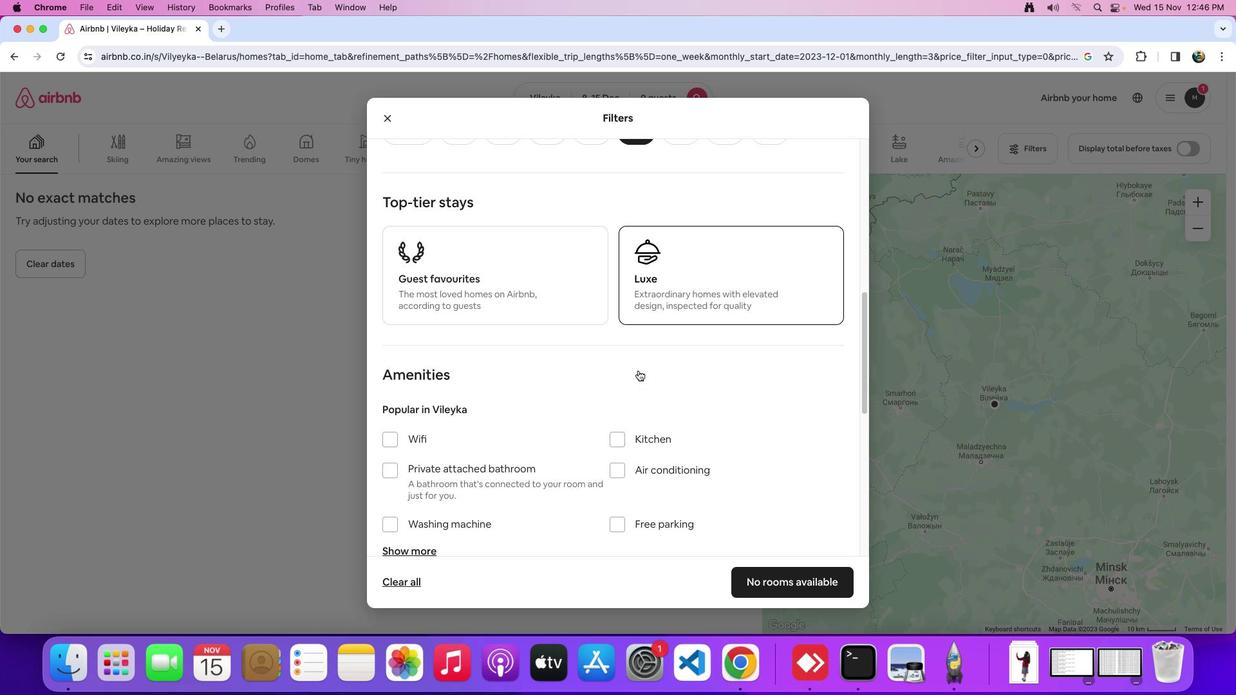 
Action: Mouse scrolled (638, 370) with delta (0, 0)
Screenshot: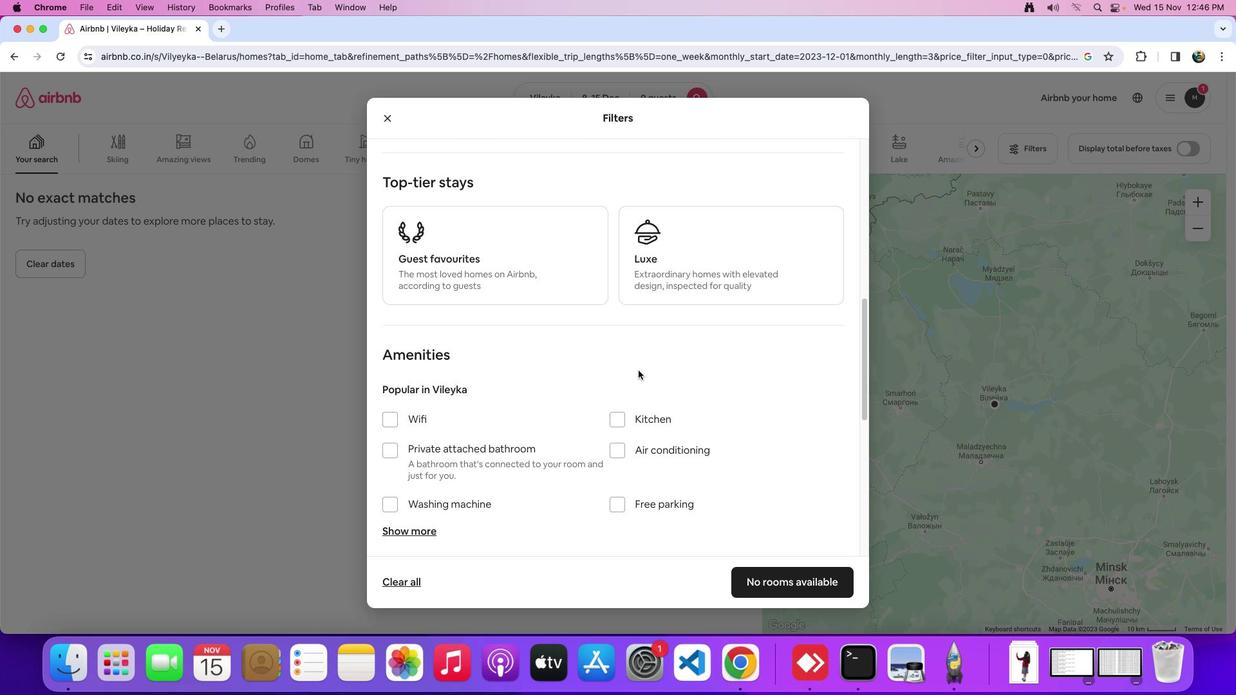 
Action: Mouse scrolled (638, 370) with delta (0, 0)
Screenshot: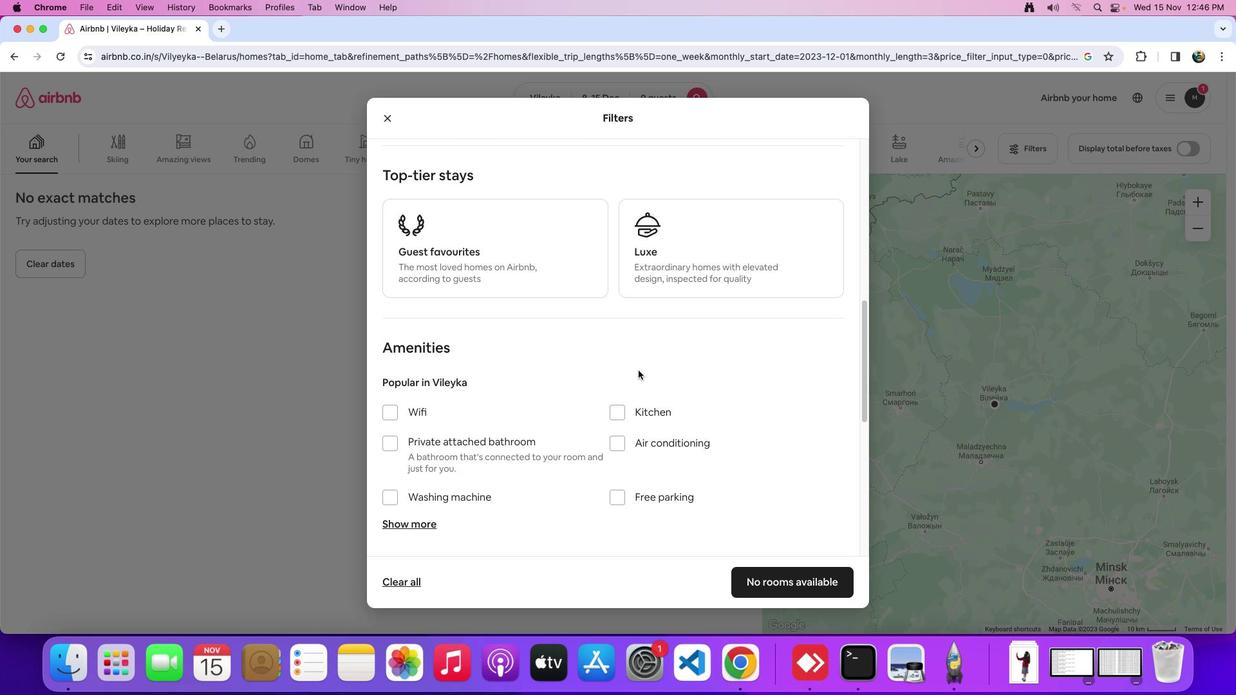 
Action: Mouse scrolled (638, 370) with delta (0, 0)
Screenshot: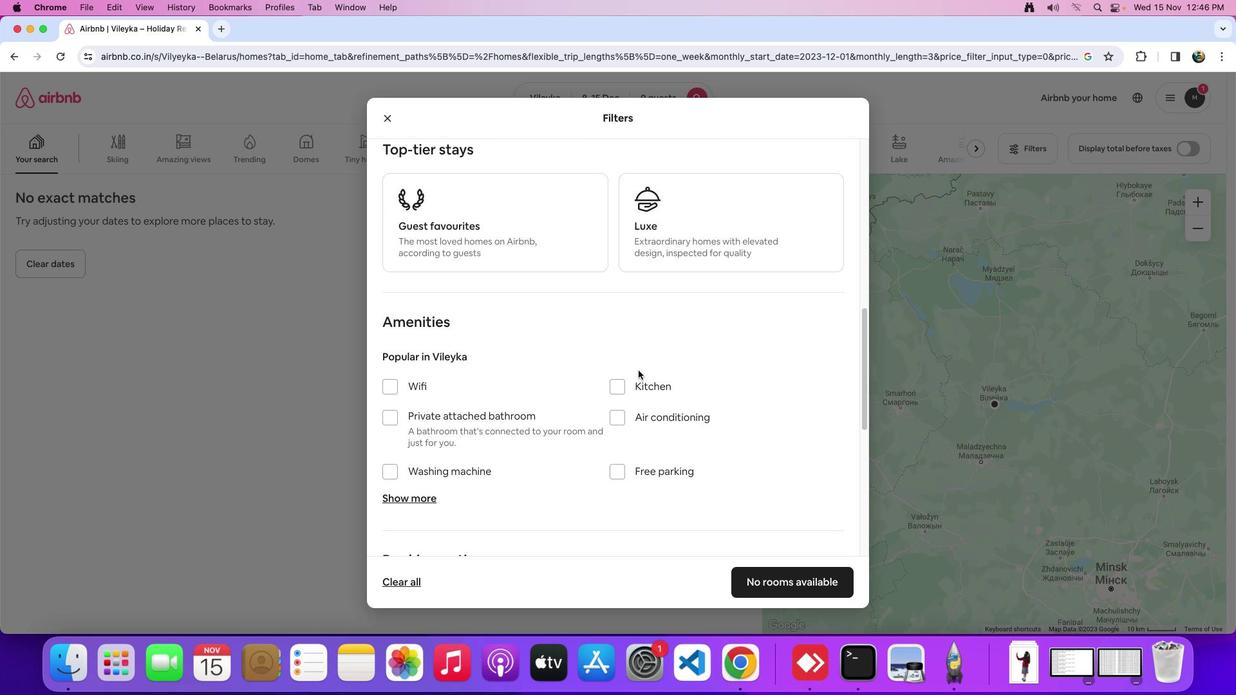 
Action: Mouse scrolled (638, 370) with delta (0, 0)
Screenshot: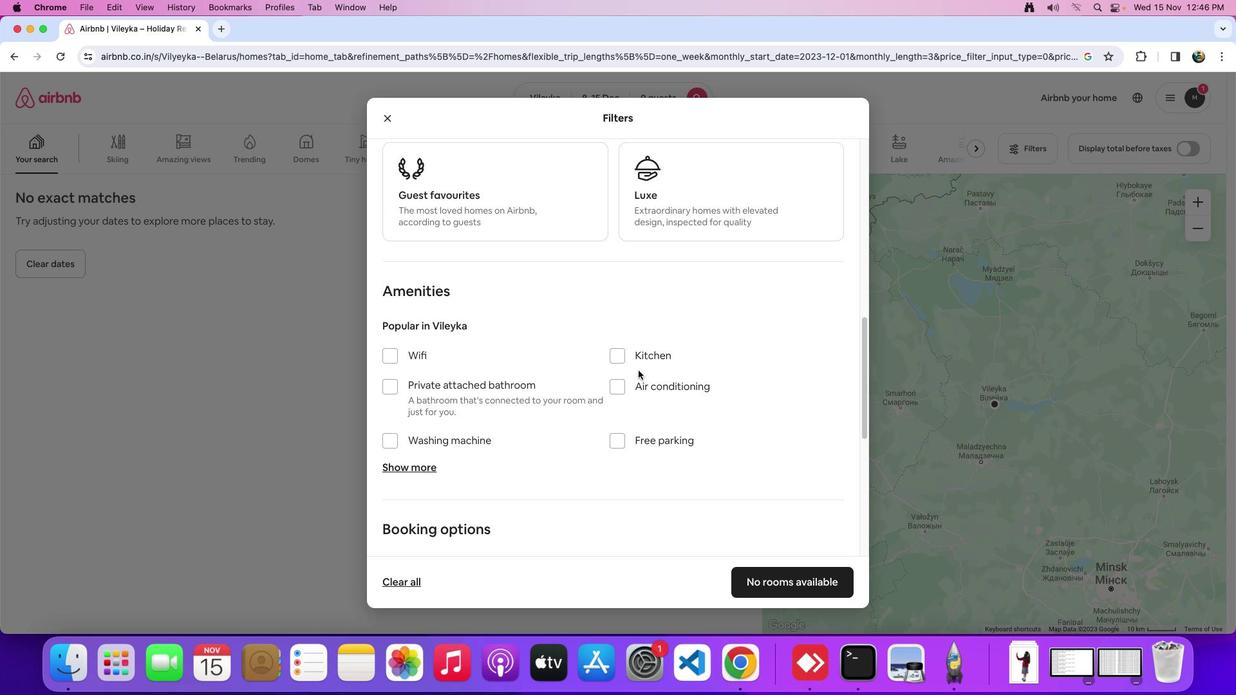 
Action: Mouse scrolled (638, 370) with delta (0, 0)
Screenshot: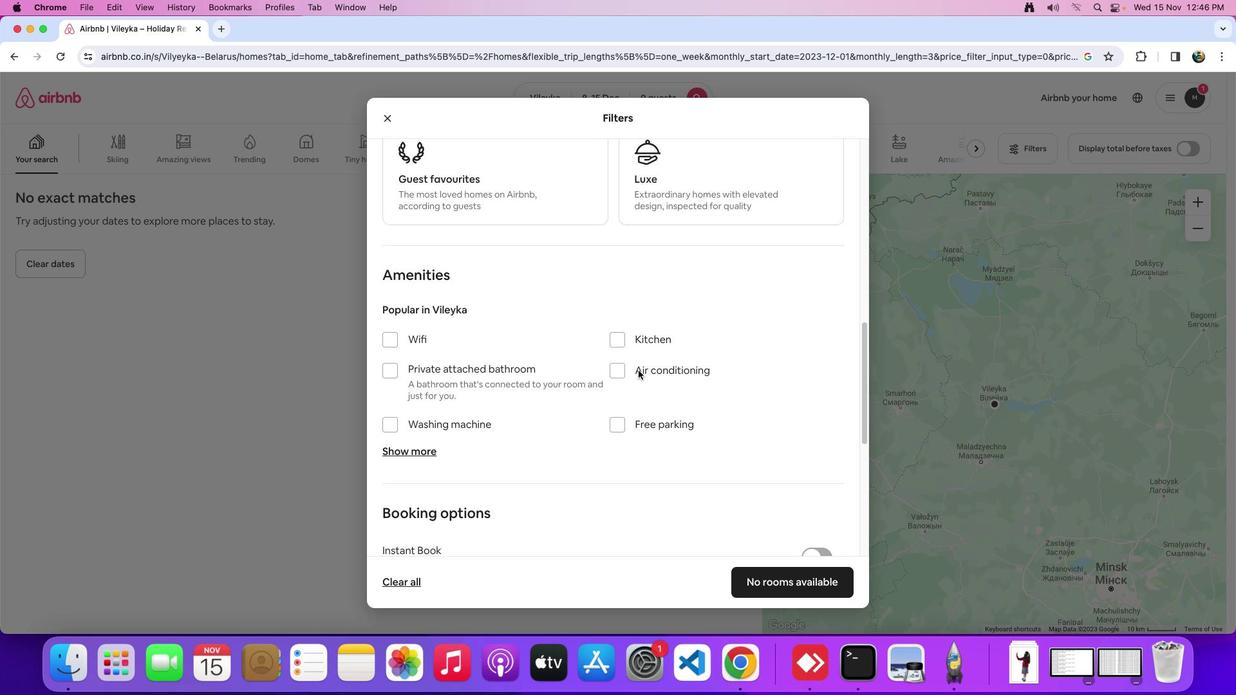 
Action: Mouse scrolled (638, 370) with delta (0, -1)
Screenshot: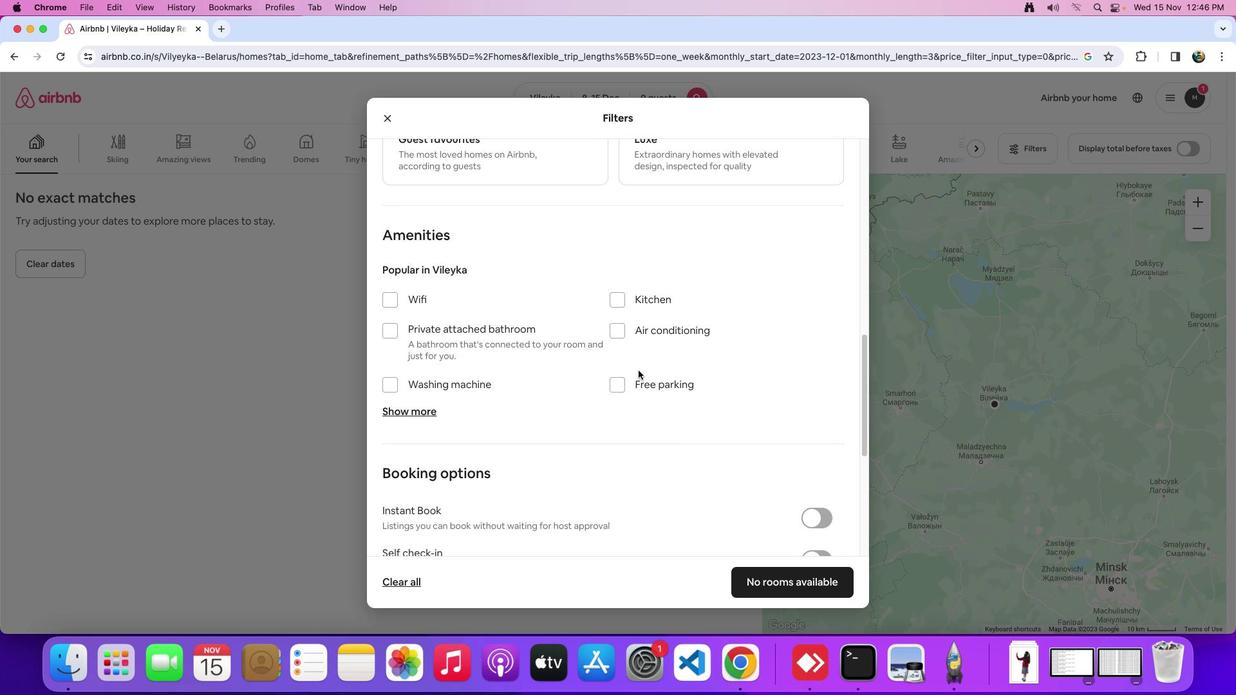 
Action: Mouse moved to (394, 289)
Screenshot: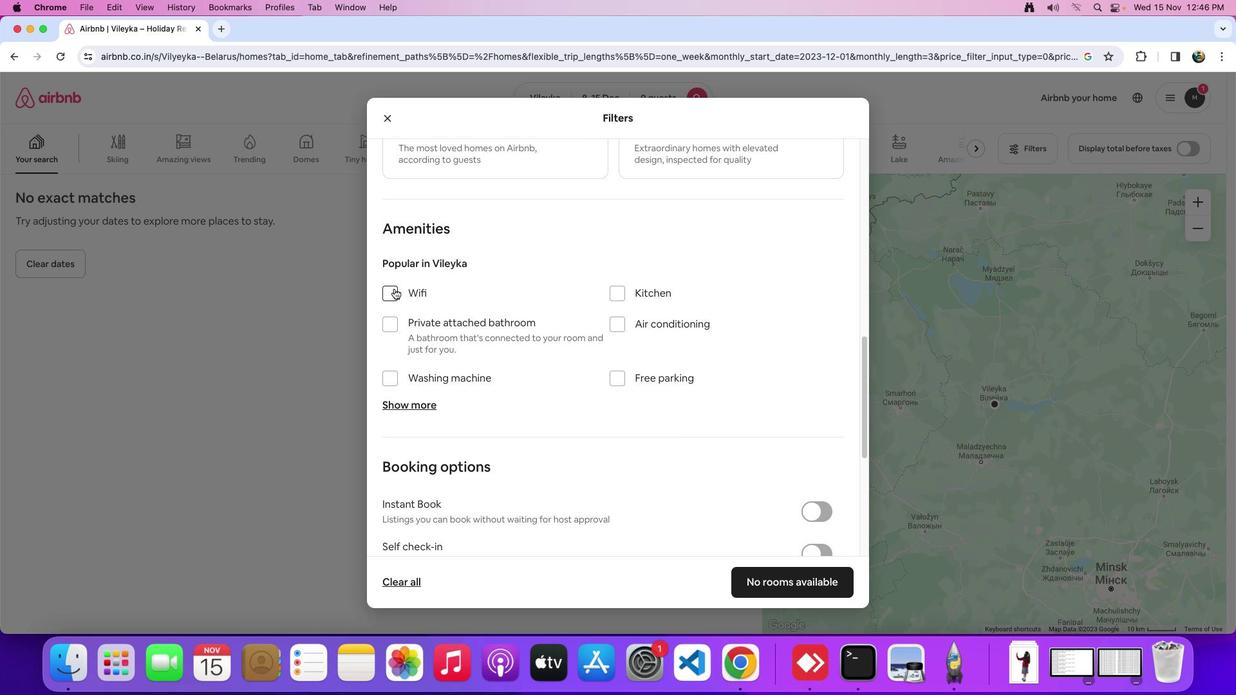 
Action: Mouse pressed left at (394, 289)
Screenshot: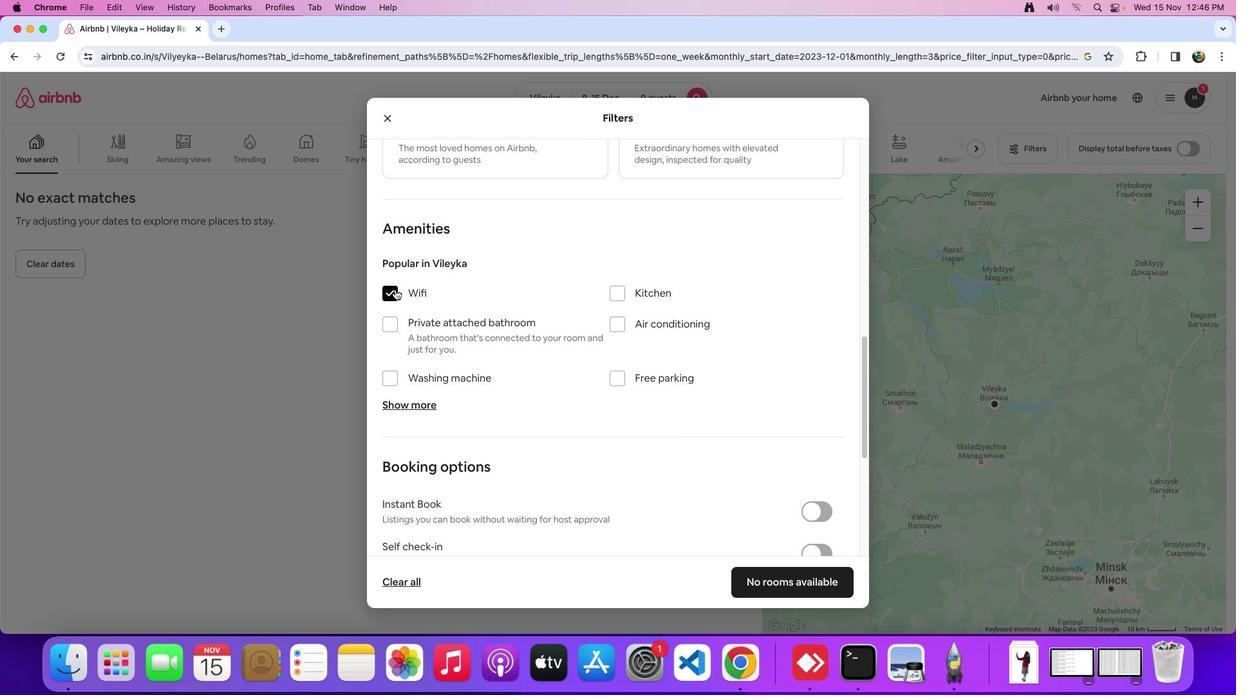 
Action: Mouse moved to (398, 399)
Screenshot: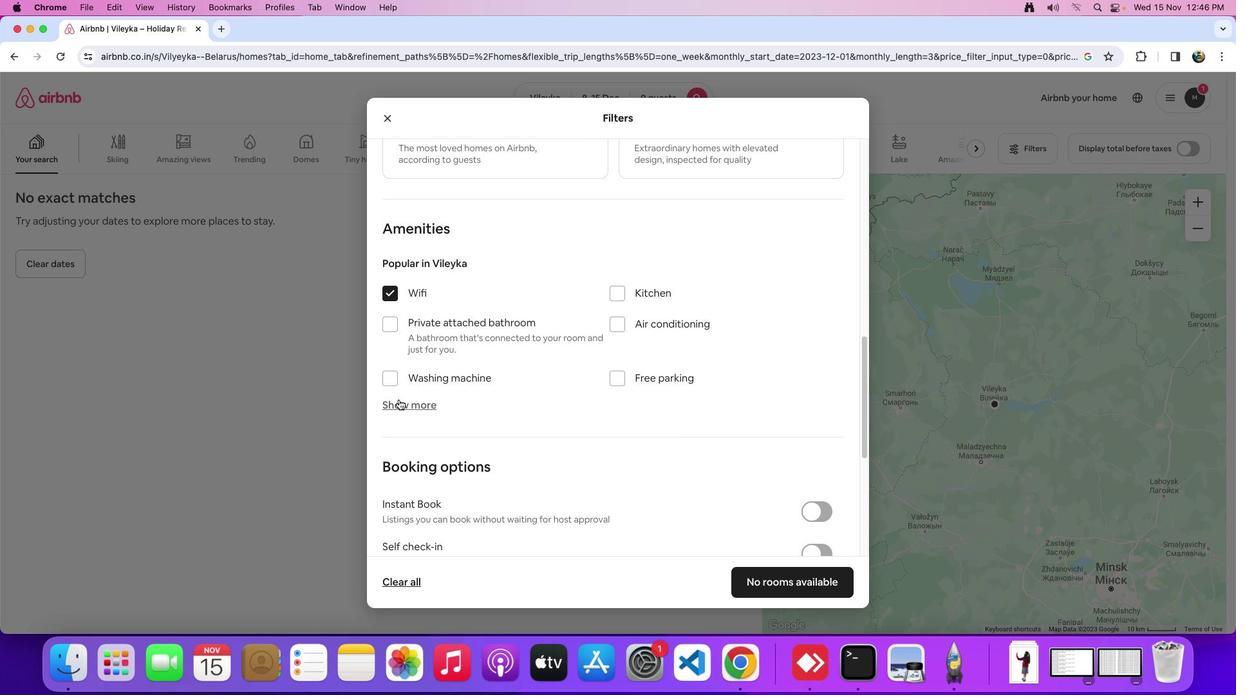 
Action: Mouse pressed left at (398, 399)
Screenshot: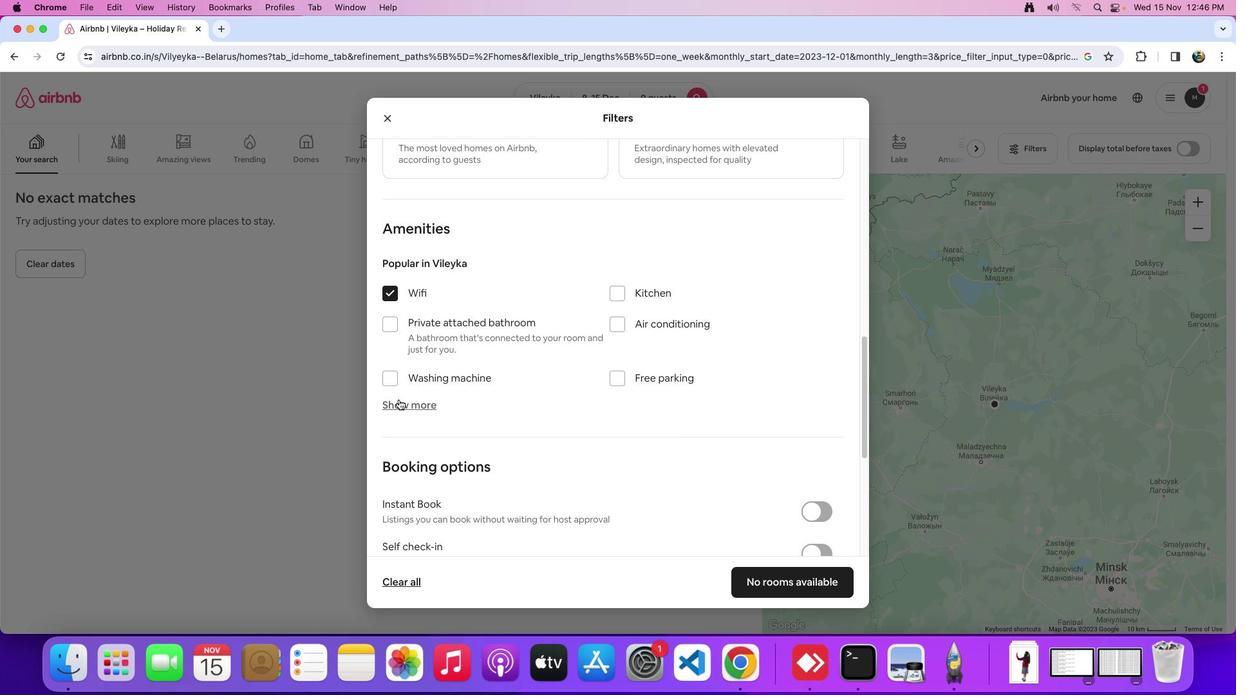 
Action: Mouse moved to (618, 402)
Screenshot: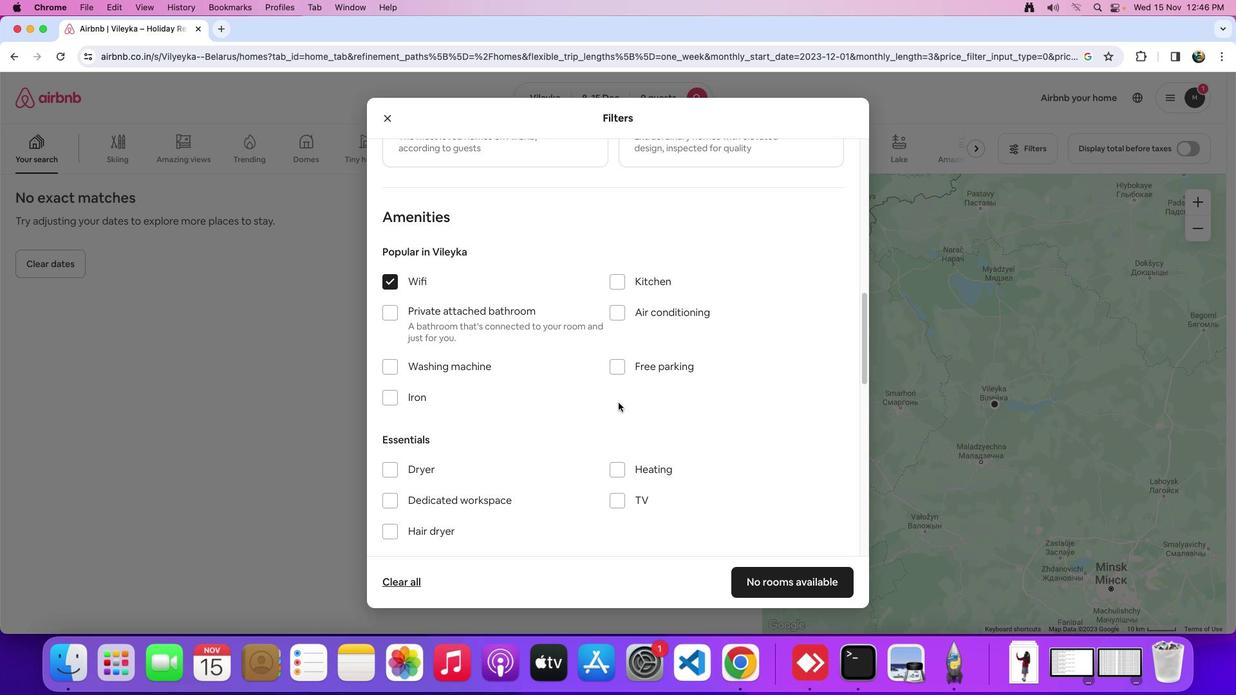 
Action: Mouse scrolled (618, 402) with delta (0, 0)
Screenshot: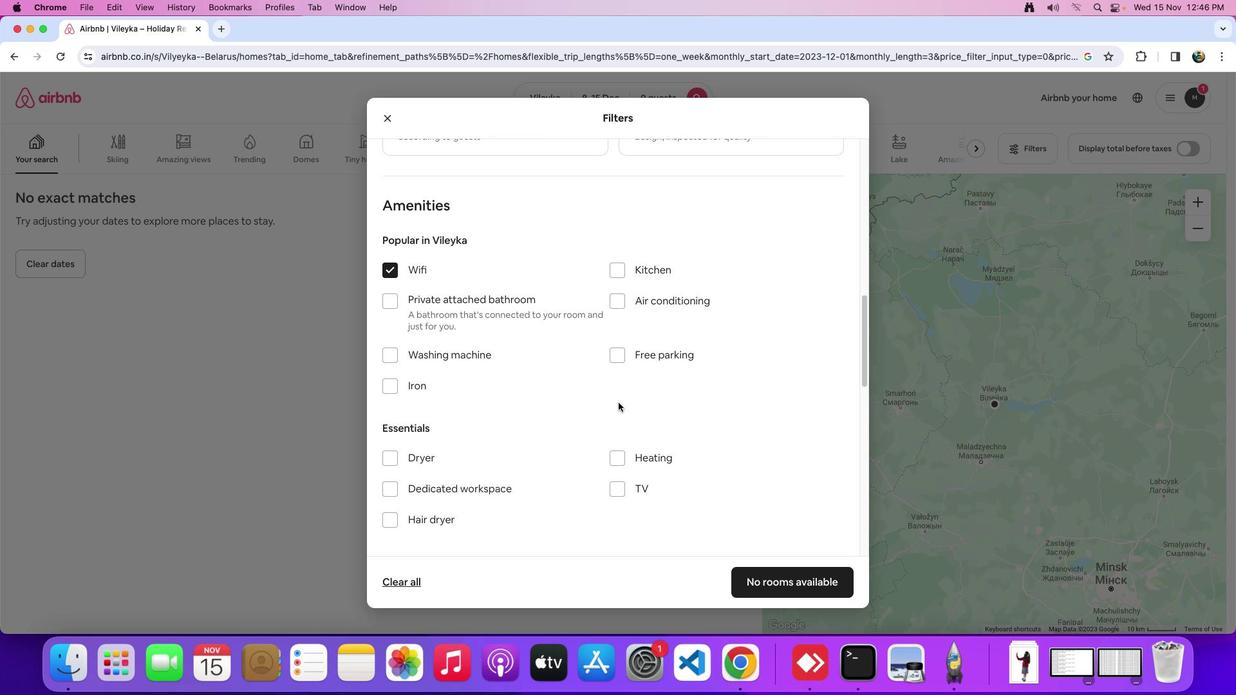 
Action: Mouse moved to (618, 403)
Screenshot: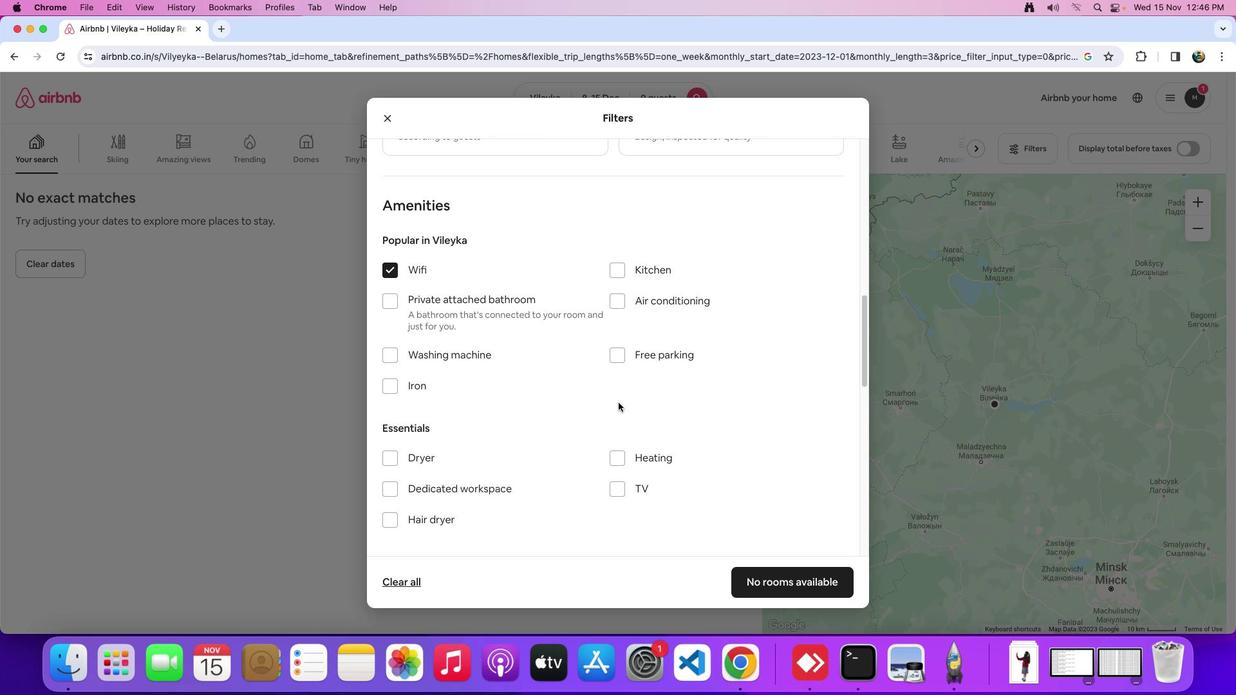 
Action: Mouse scrolled (618, 403) with delta (0, 0)
Screenshot: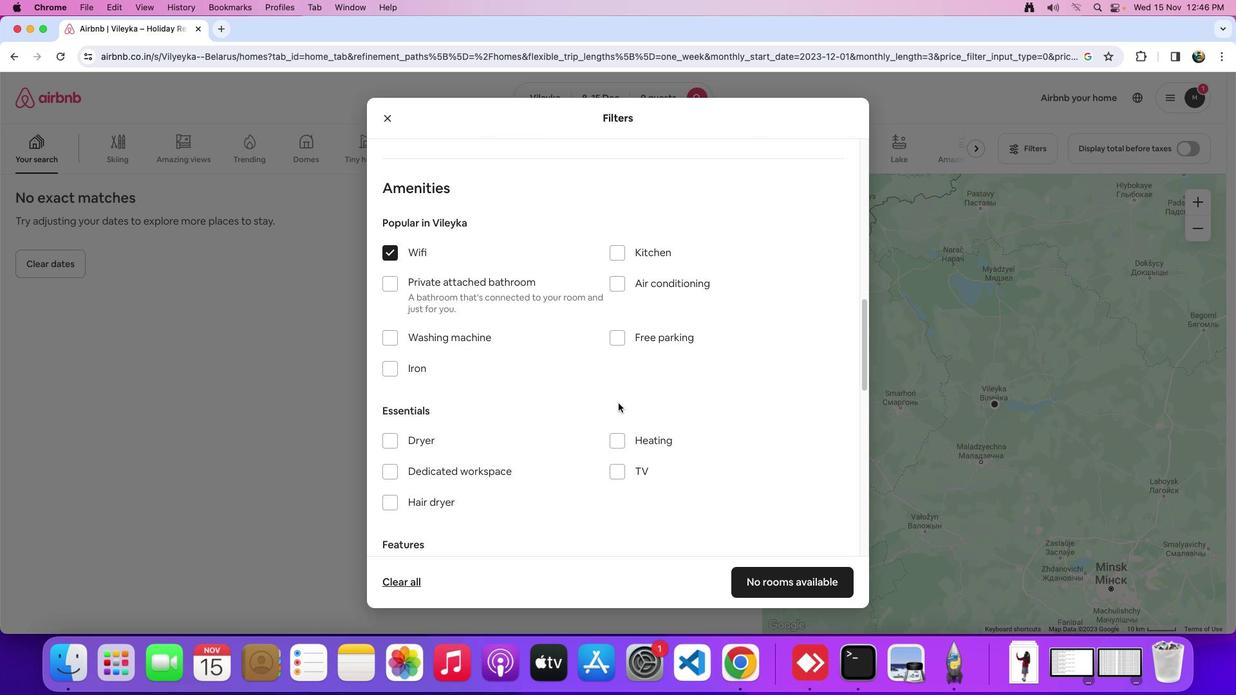 
Action: Mouse scrolled (618, 403) with delta (0, -1)
Screenshot: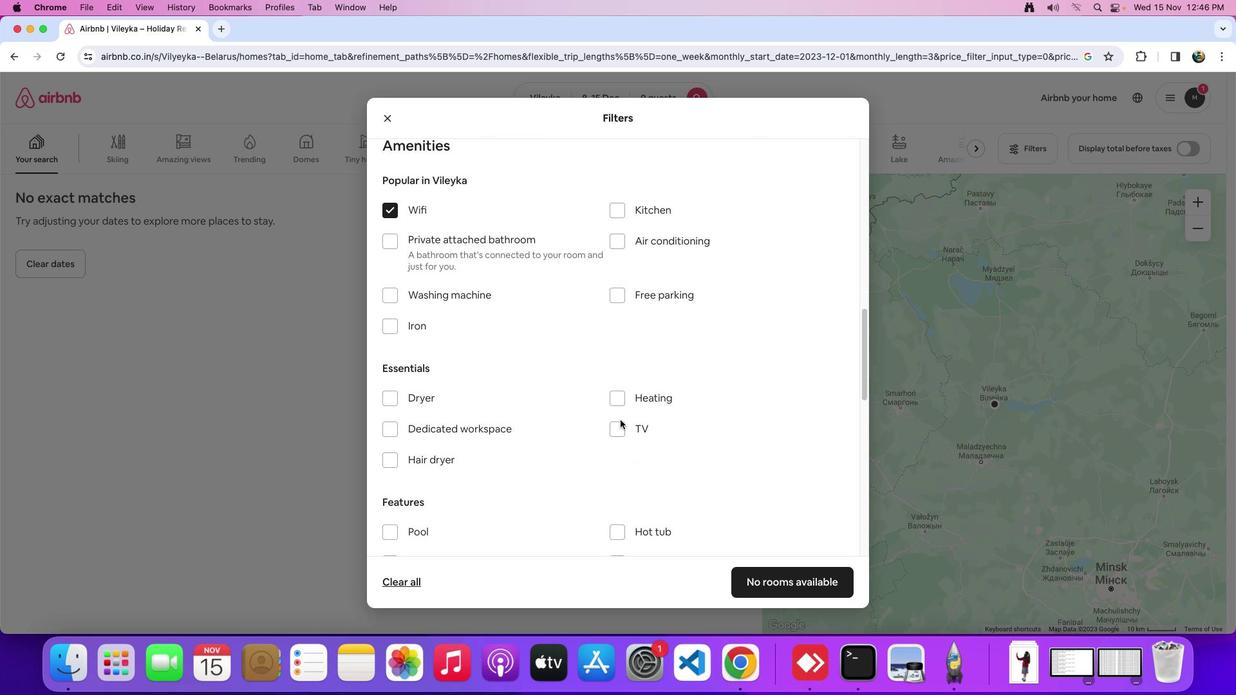 
Action: Mouse moved to (620, 427)
Screenshot: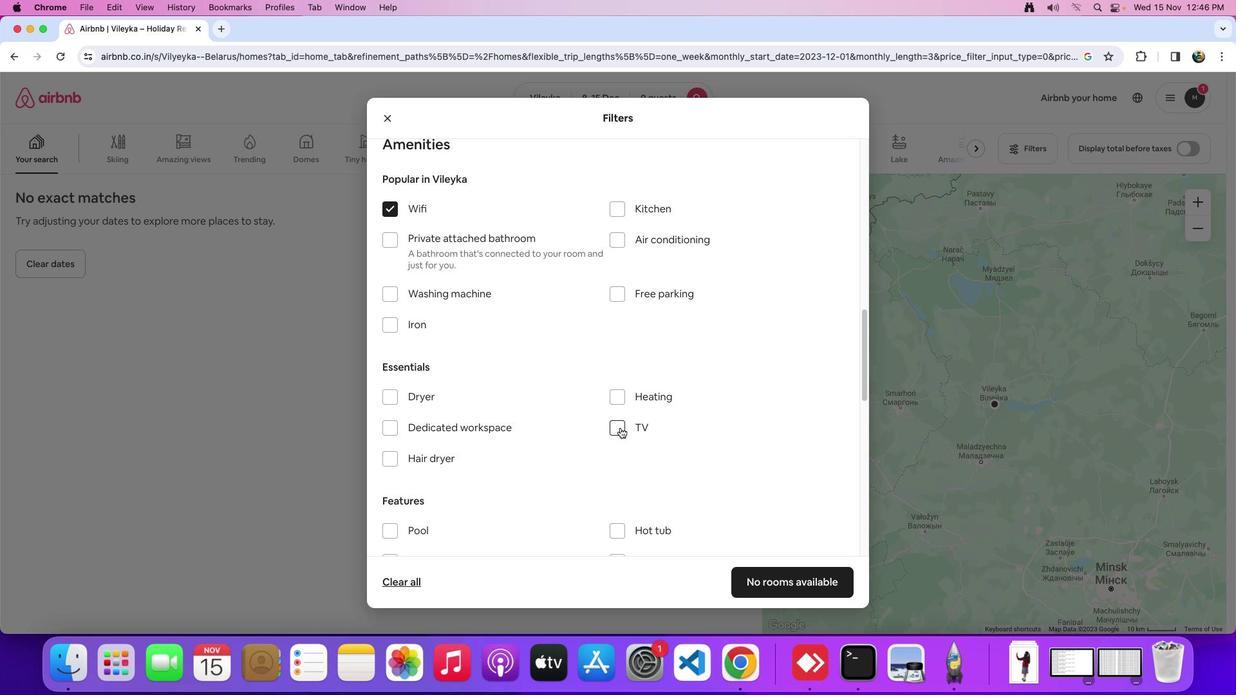 
Action: Mouse pressed left at (620, 427)
Screenshot: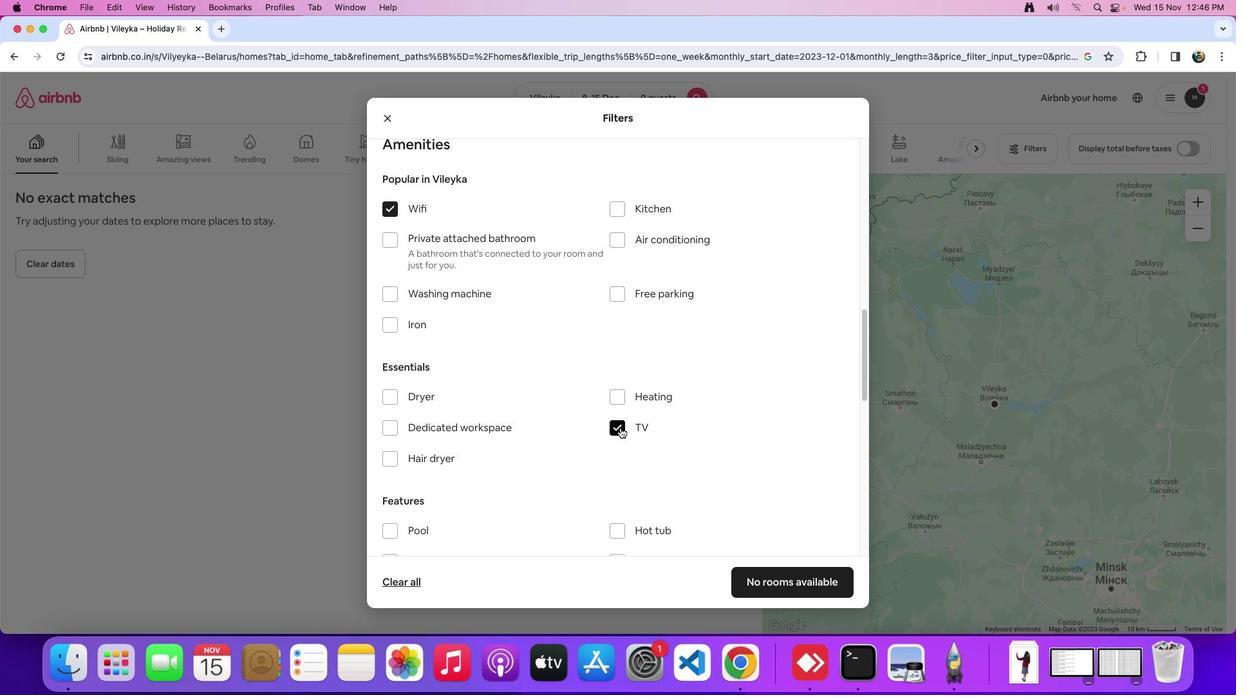 
Action: Mouse moved to (629, 293)
Screenshot: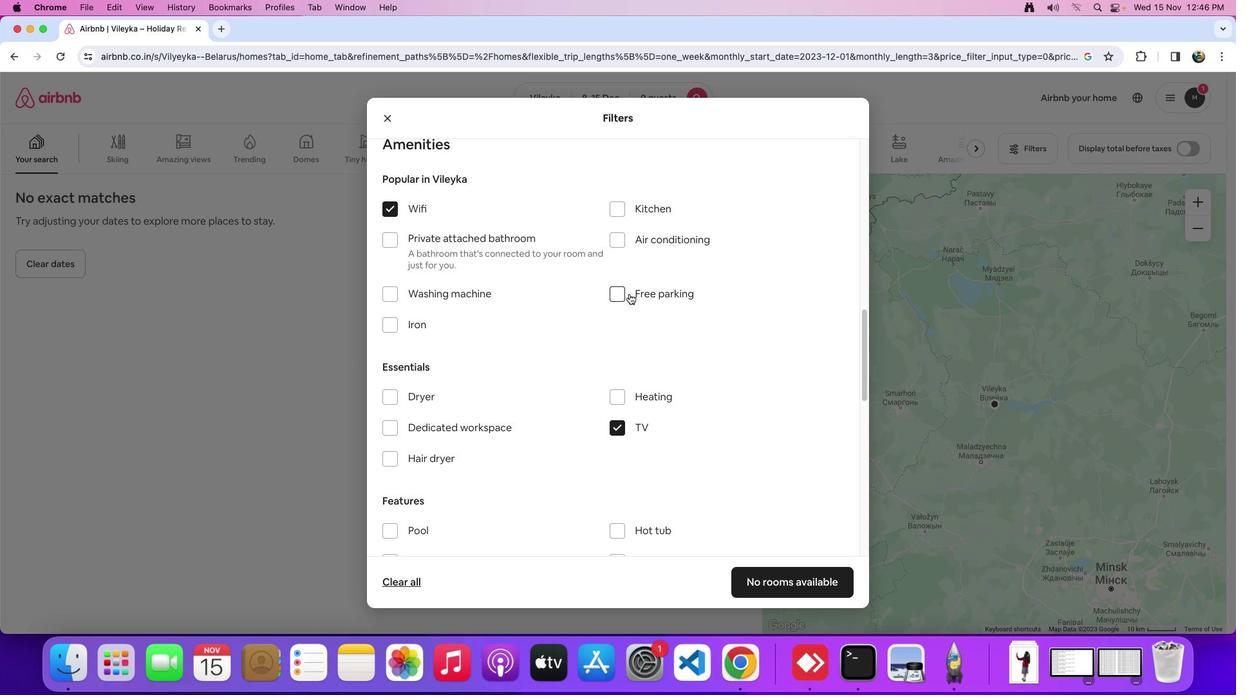 
Action: Mouse pressed left at (629, 293)
Screenshot: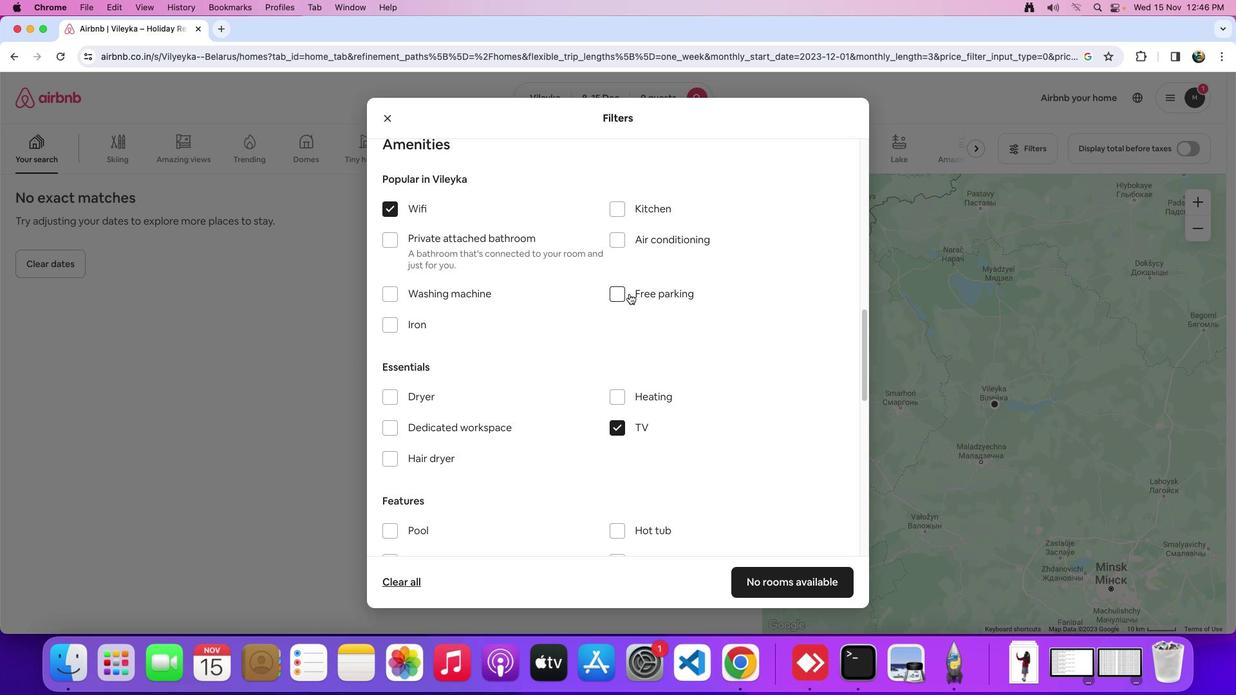 
Action: Mouse moved to (629, 323)
Screenshot: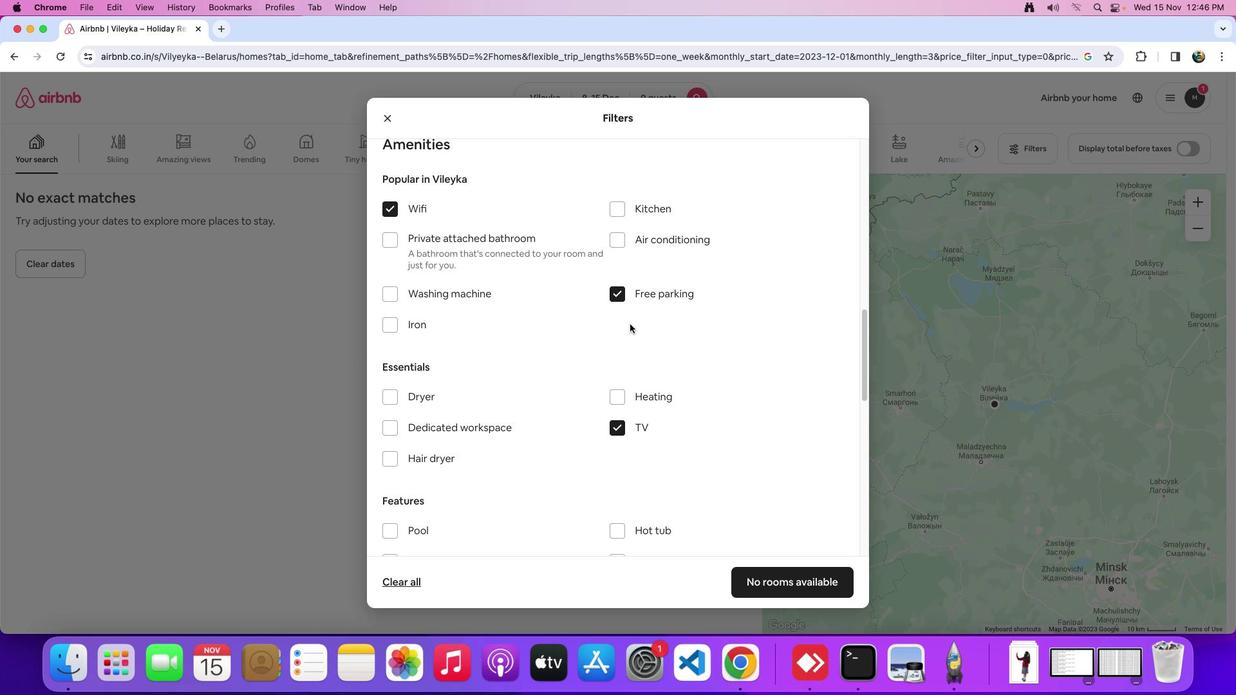 
Action: Mouse scrolled (629, 323) with delta (0, 0)
Screenshot: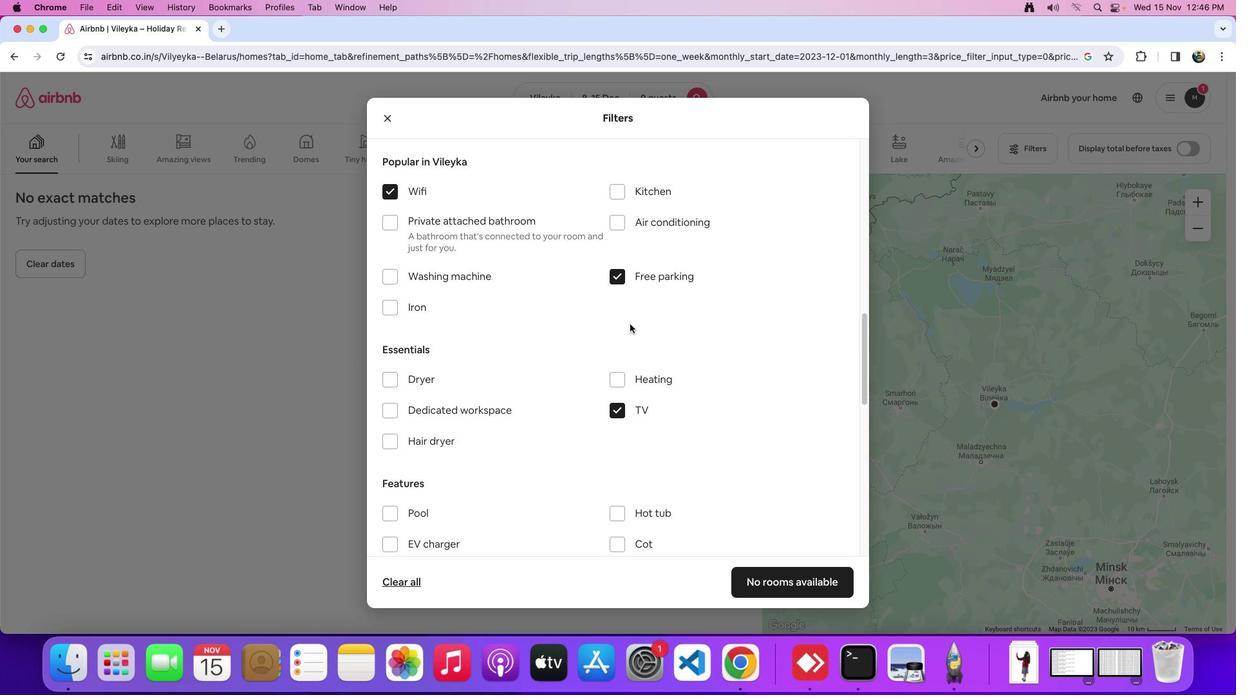 
Action: Mouse scrolled (629, 323) with delta (0, 0)
Screenshot: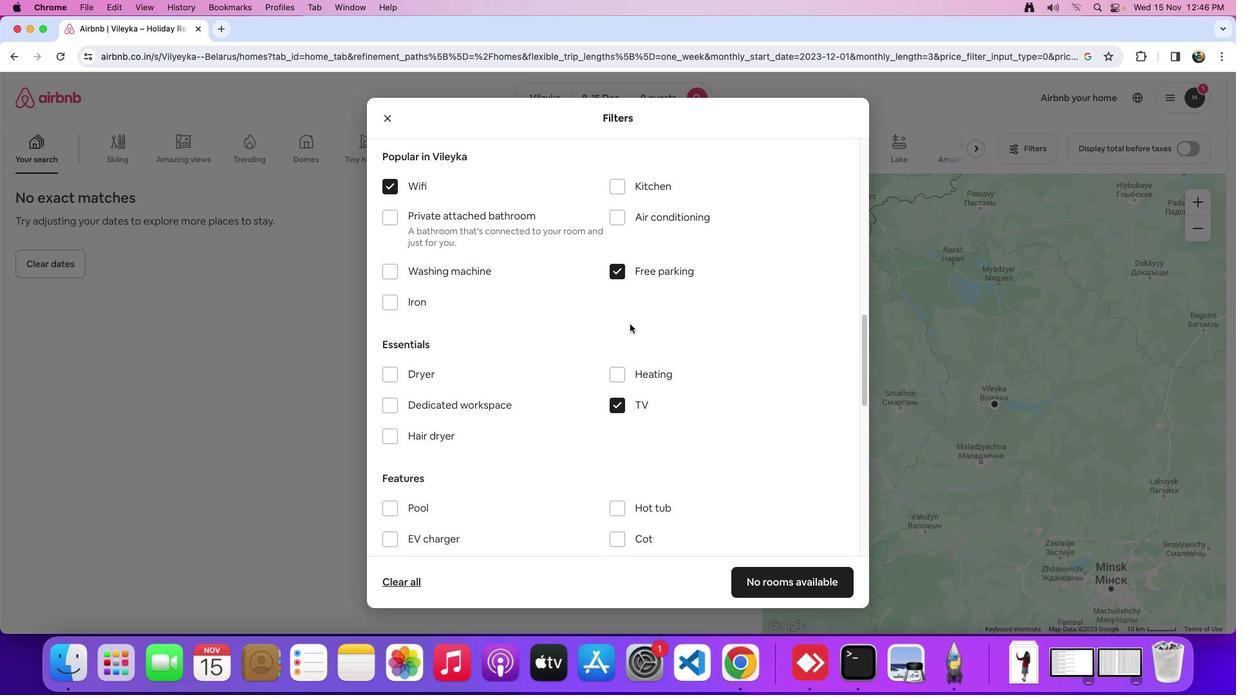 
Action: Mouse scrolled (629, 323) with delta (0, 0)
Screenshot: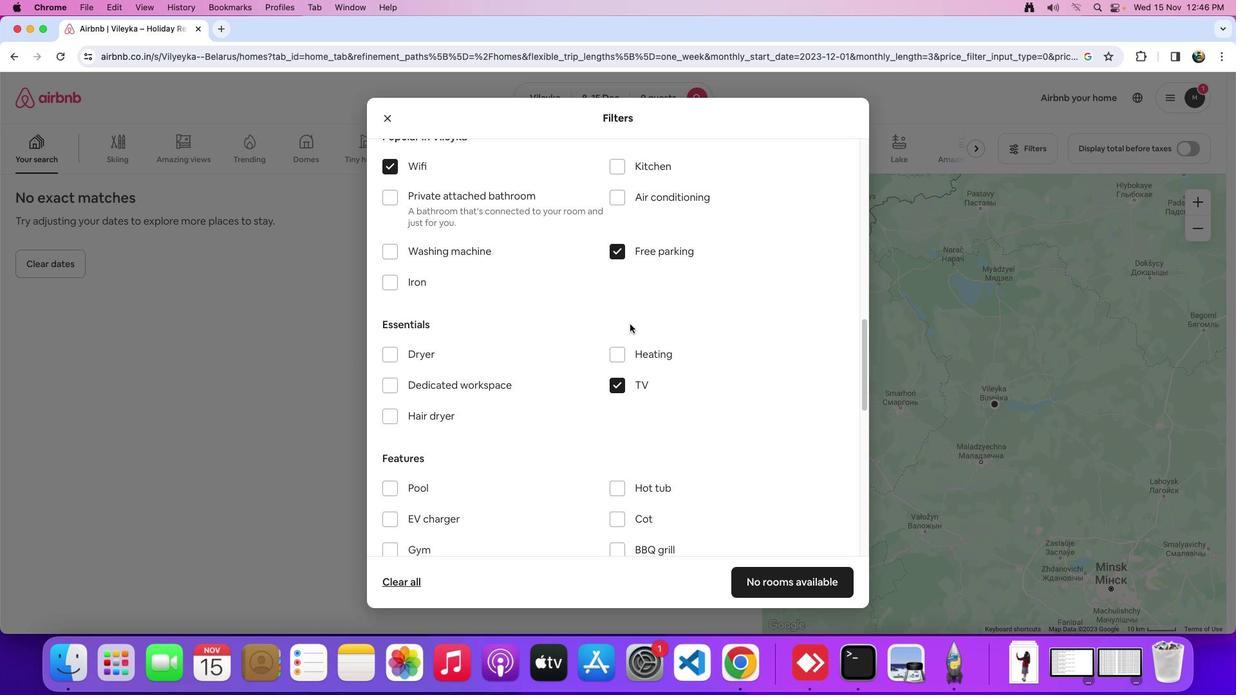 
Action: Mouse scrolled (629, 323) with delta (0, 0)
Screenshot: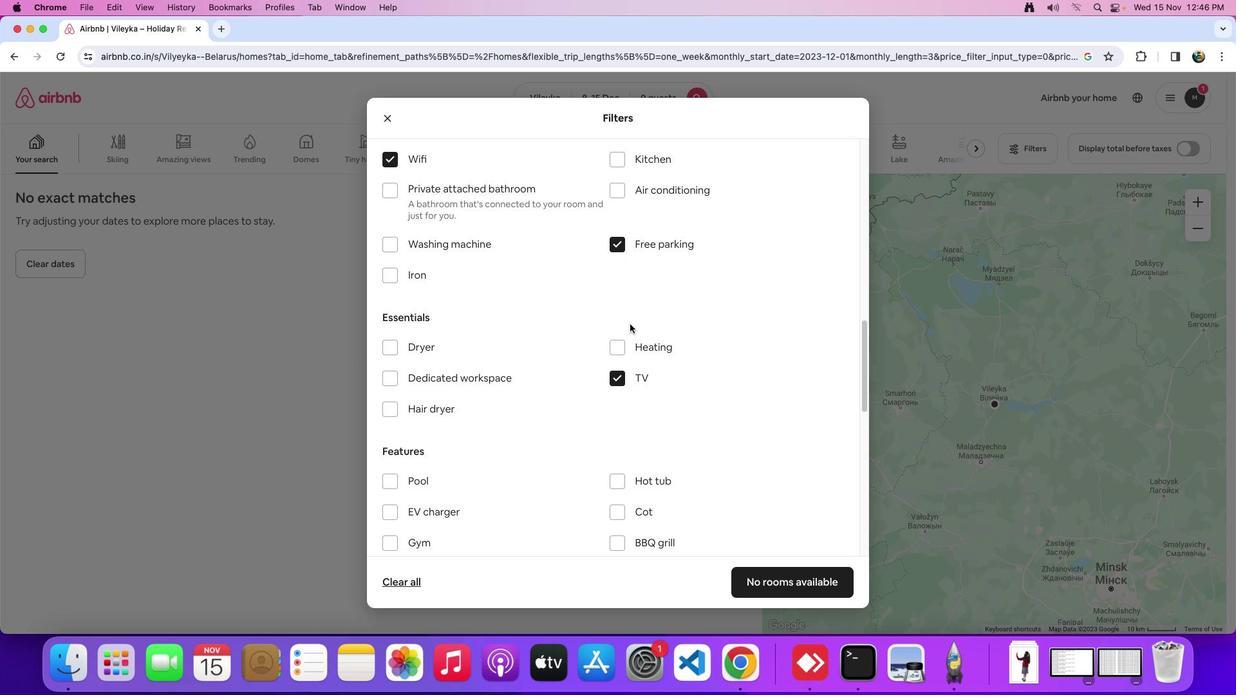 
Action: Mouse scrolled (629, 323) with delta (0, 0)
Screenshot: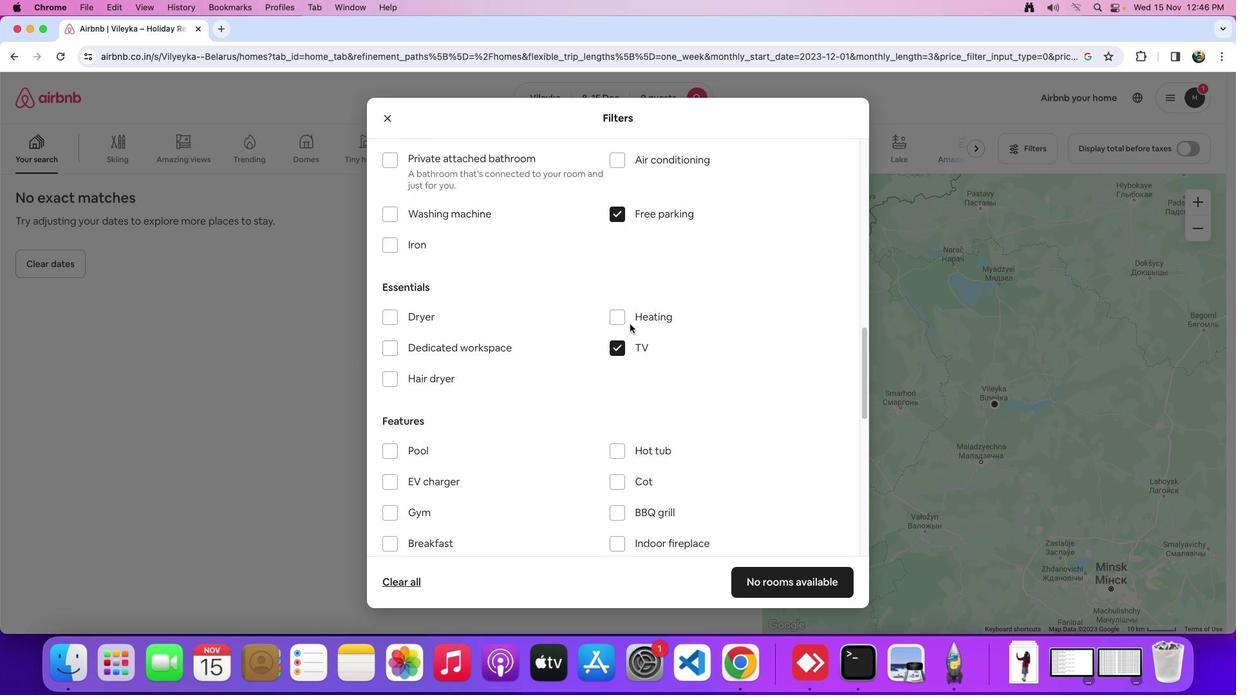 
Action: Mouse scrolled (629, 323) with delta (0, 0)
Screenshot: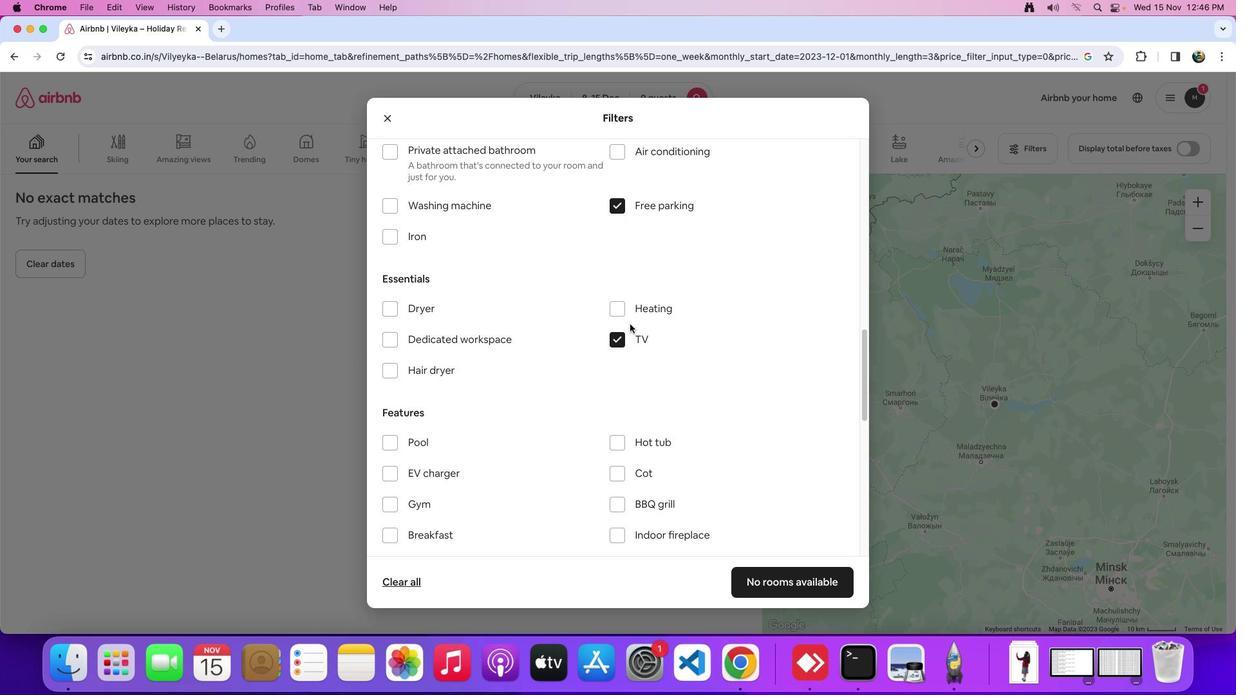
Action: Mouse scrolled (629, 323) with delta (0, 0)
Screenshot: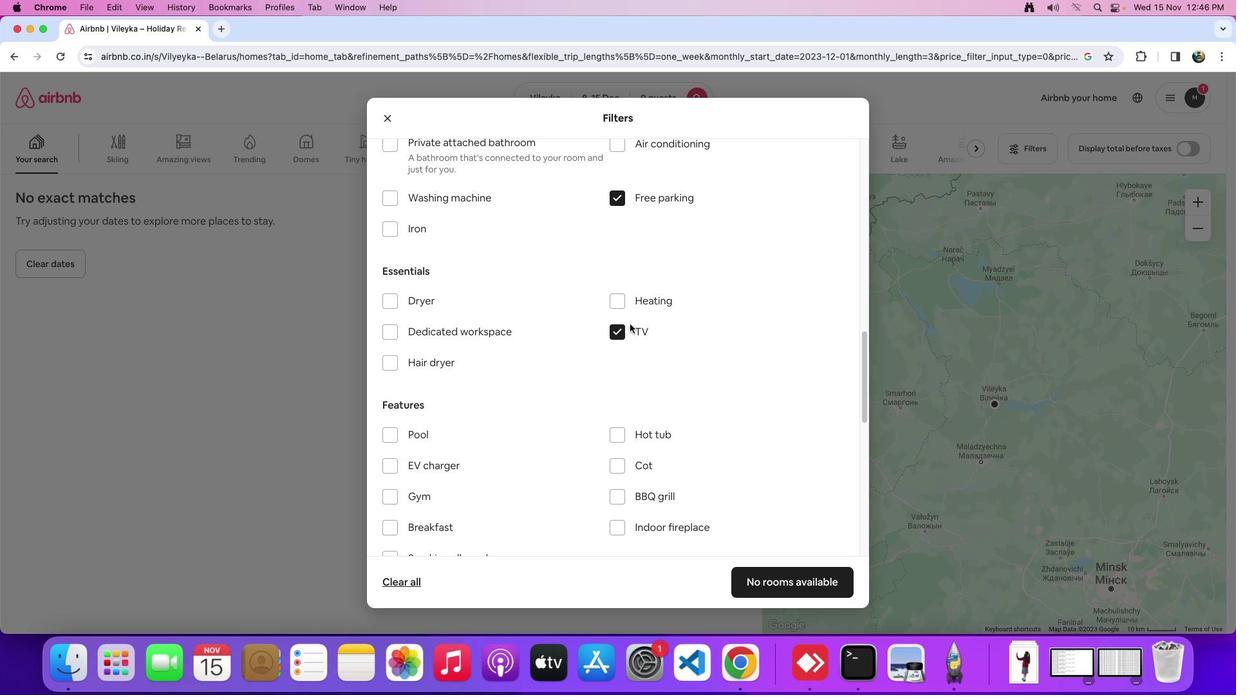 
Action: Mouse moved to (395, 499)
Screenshot: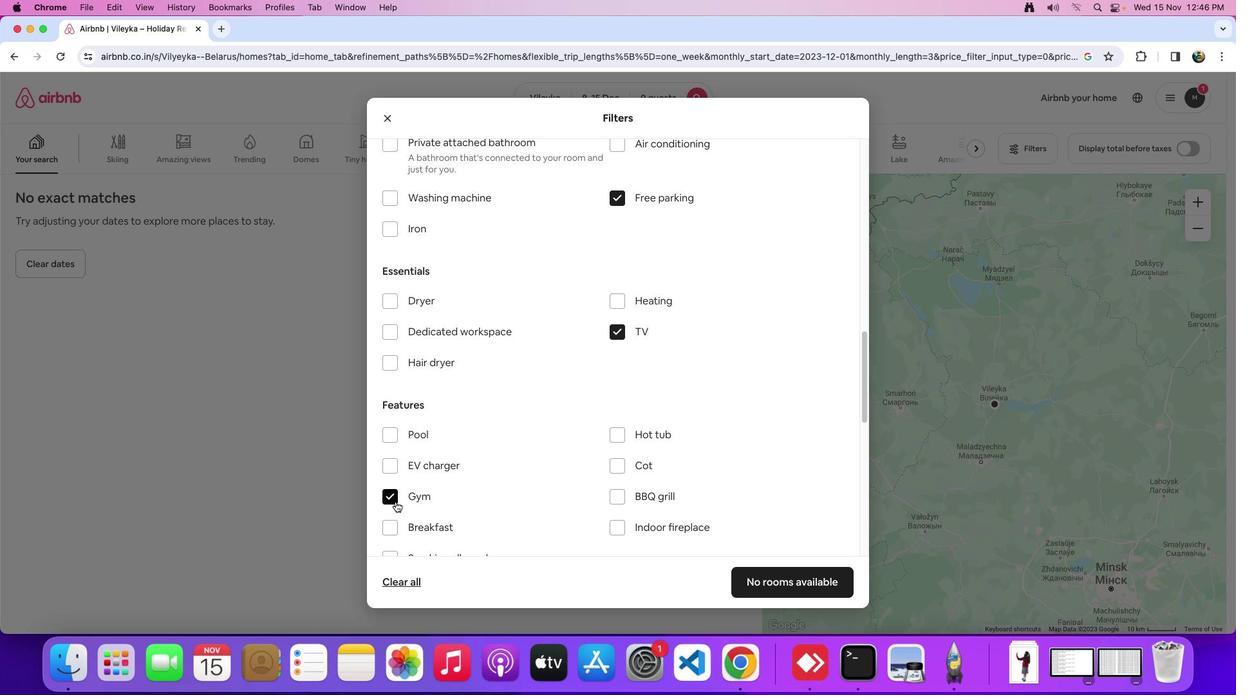 
Action: Mouse pressed left at (395, 499)
Screenshot: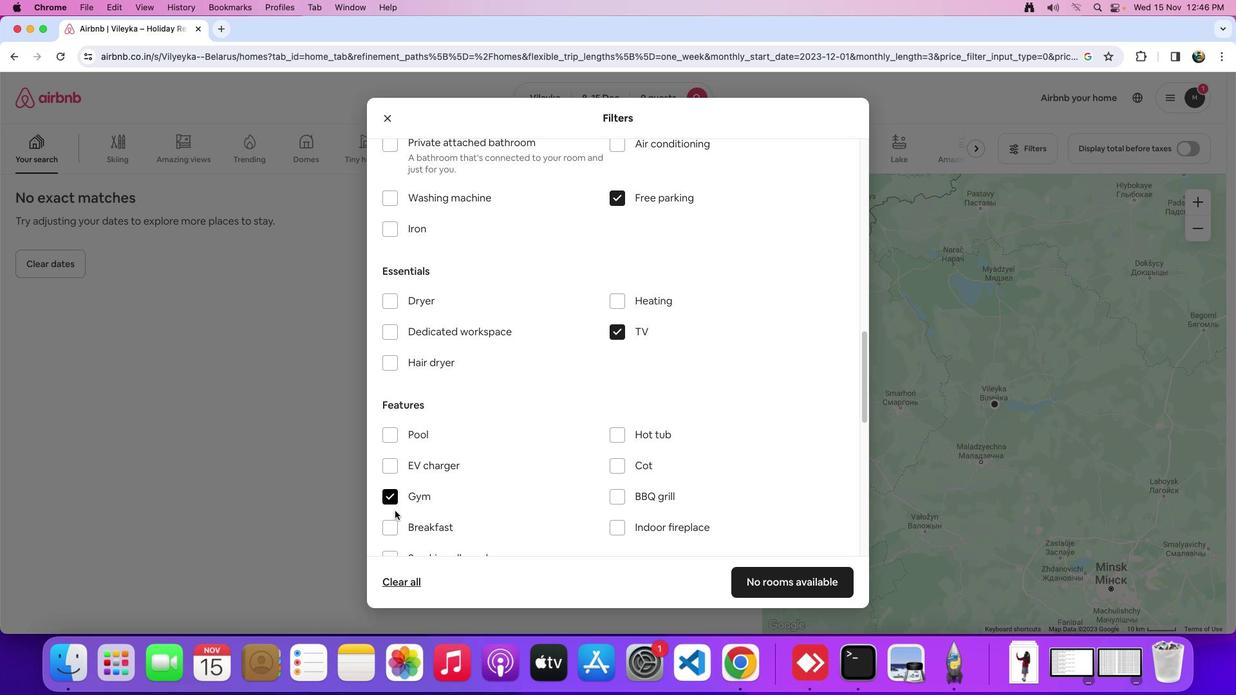 
Action: Mouse moved to (392, 531)
Screenshot: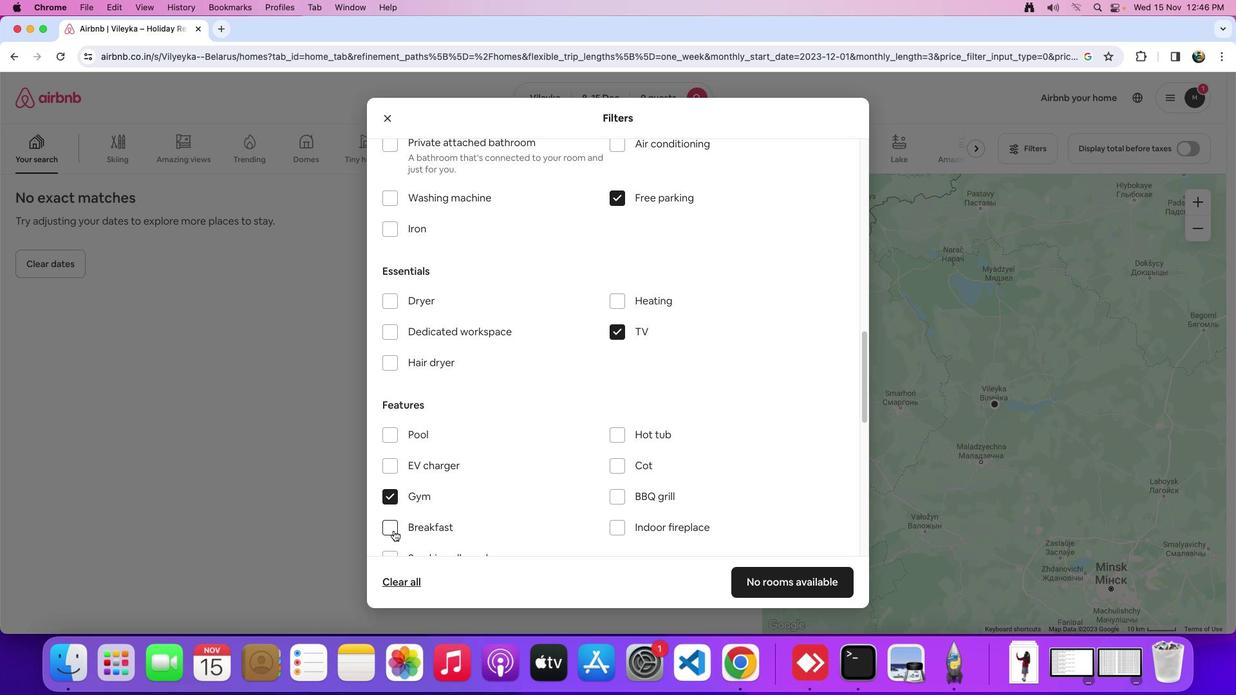 
Action: Mouse pressed left at (392, 531)
Screenshot: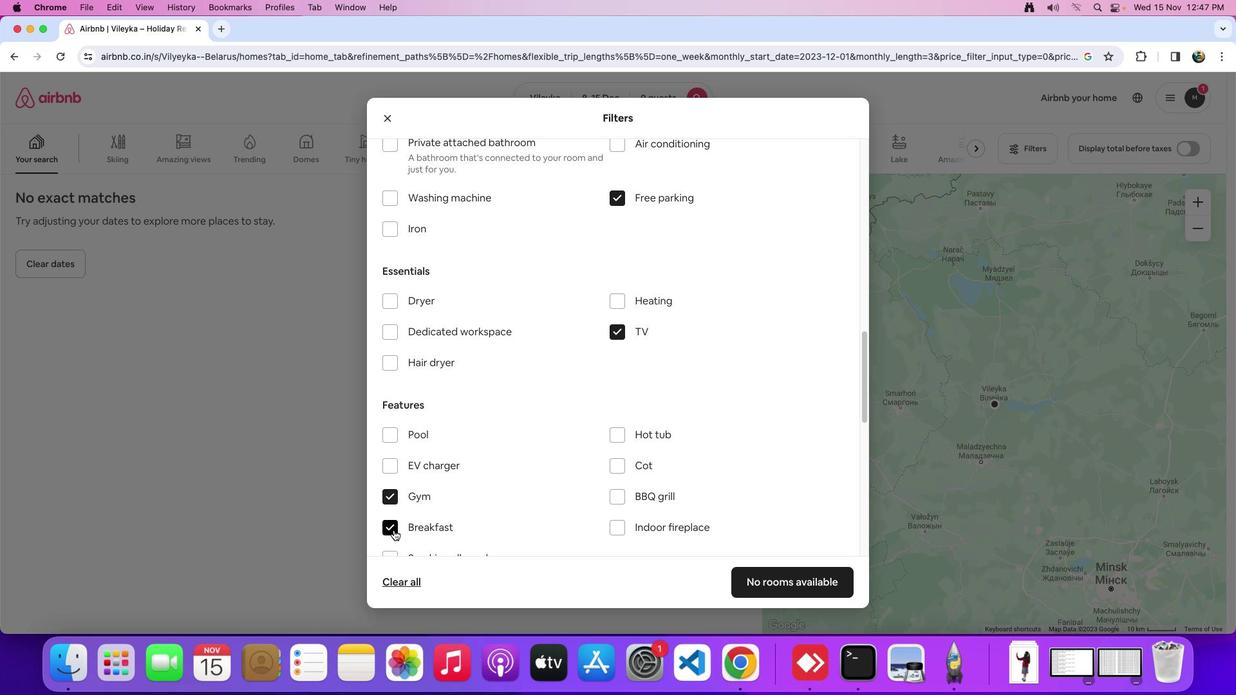 
Action: Mouse moved to (533, 452)
Screenshot: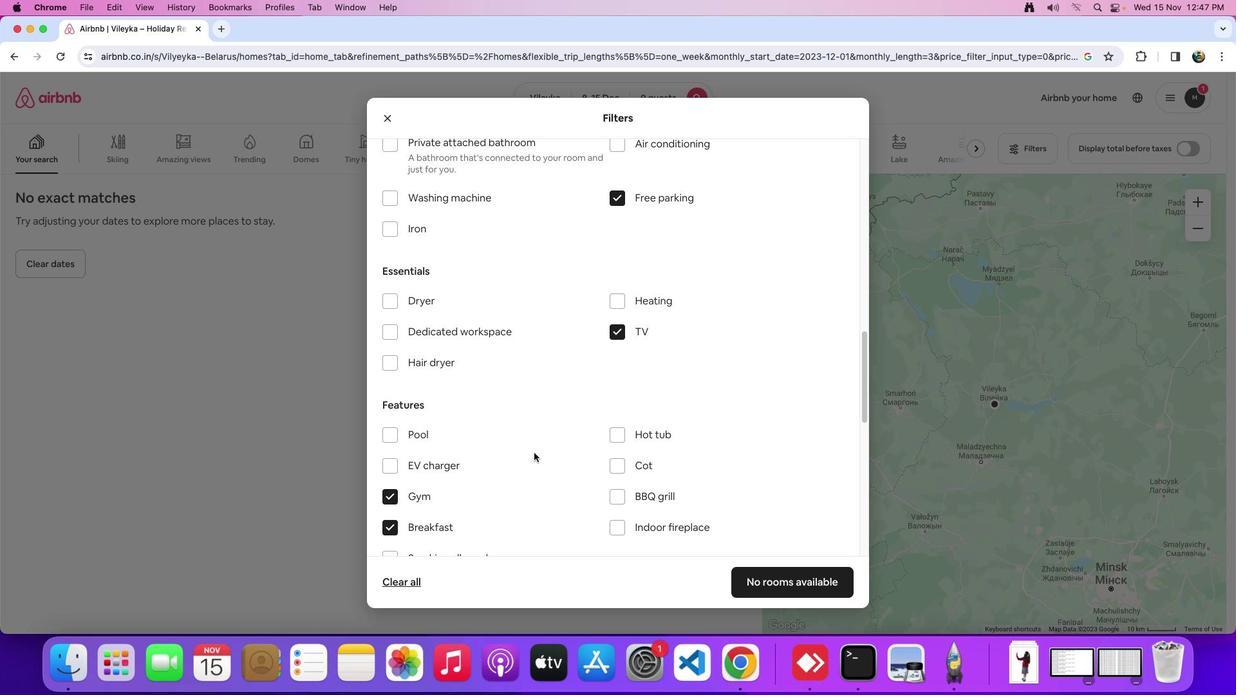 
Action: Mouse scrolled (533, 452) with delta (0, 0)
Screenshot: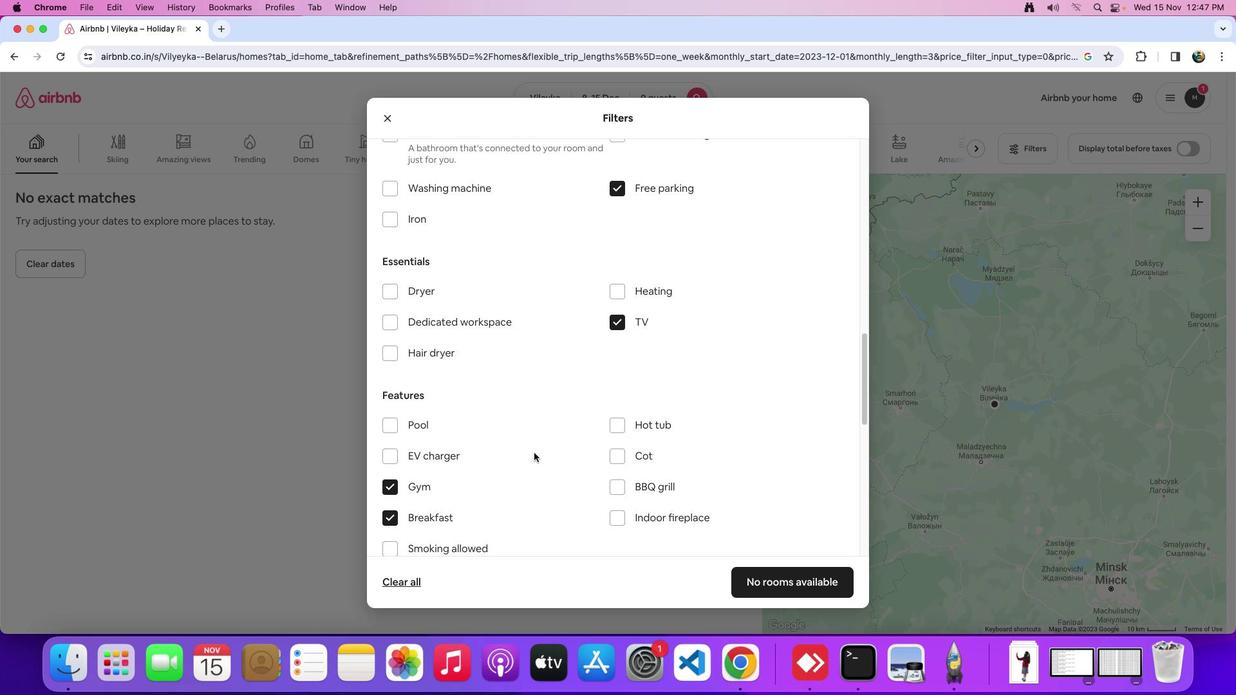 
Action: Mouse scrolled (533, 452) with delta (0, 0)
Screenshot: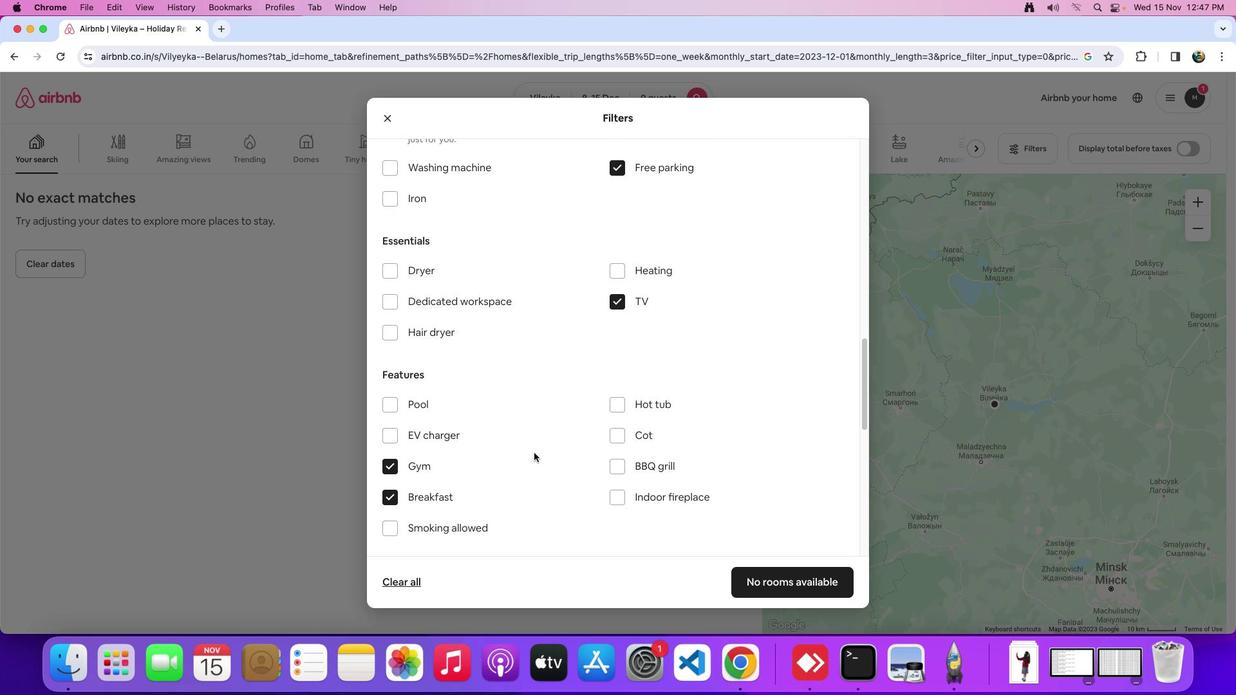 
Action: Mouse scrolled (533, 452) with delta (0, 0)
Screenshot: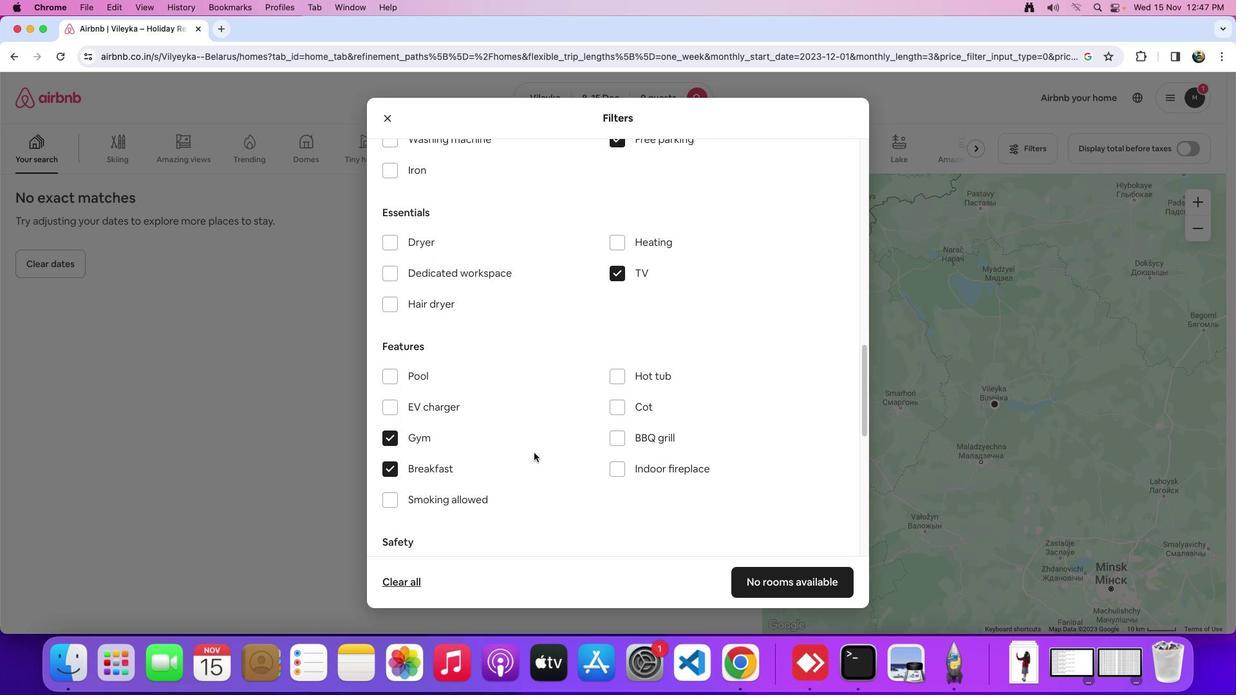 
Action: Mouse scrolled (533, 452) with delta (0, 0)
Screenshot: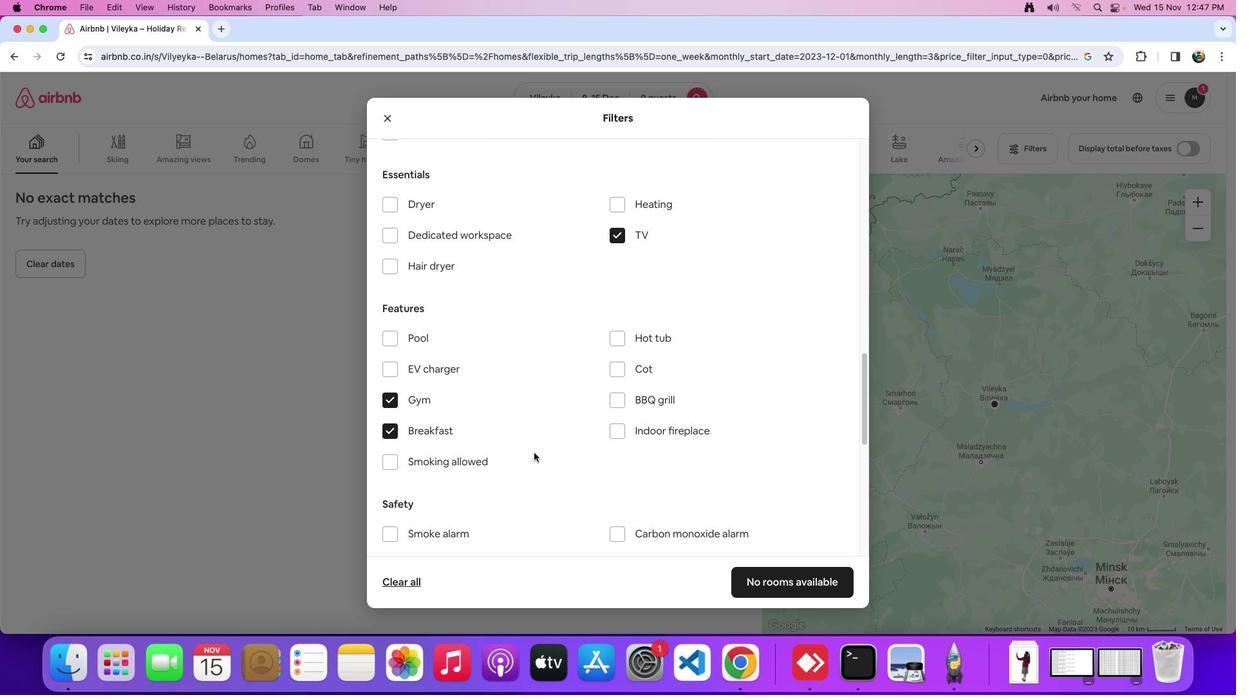 
Action: Mouse scrolled (533, 452) with delta (0, 0)
Screenshot: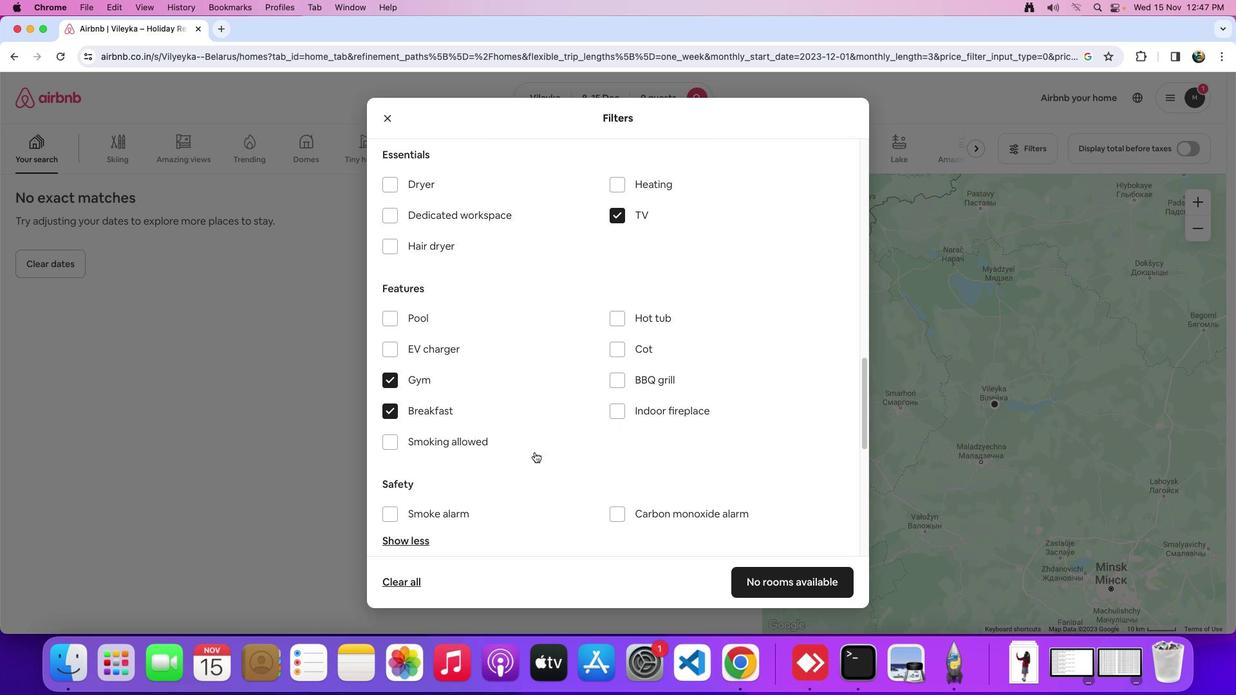 
Action: Mouse scrolled (533, 452) with delta (0, 0)
Screenshot: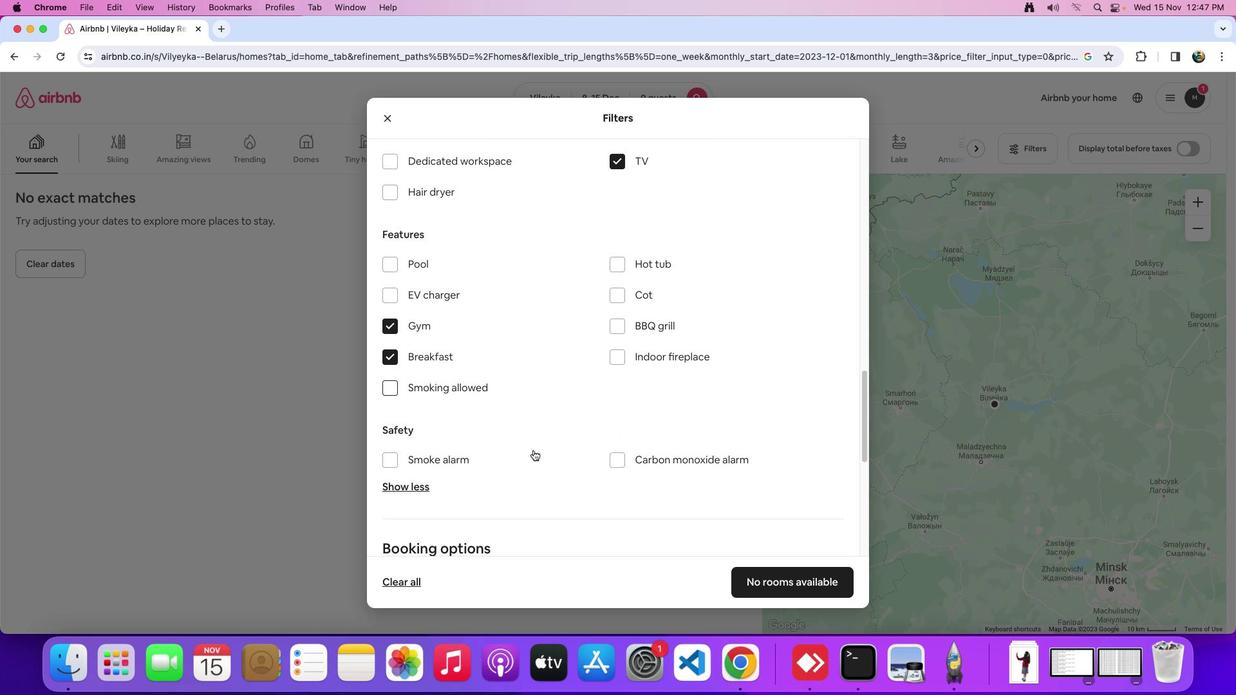 
Action: Mouse moved to (534, 451)
Screenshot: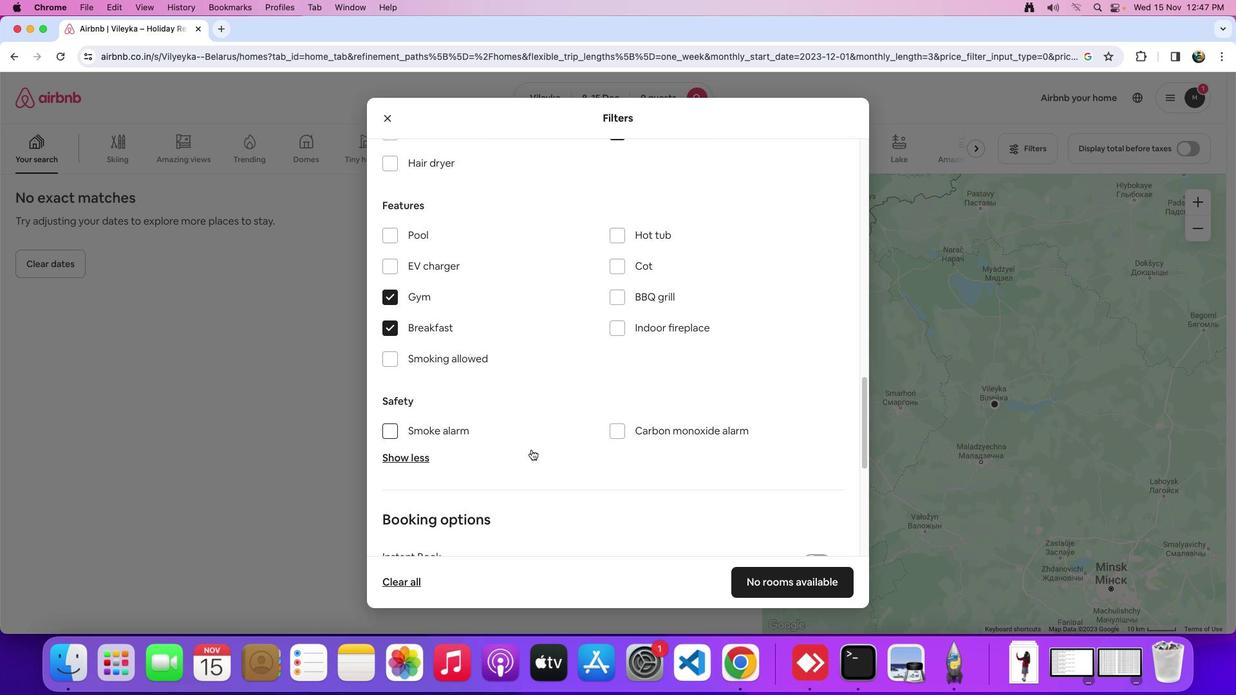 
Action: Mouse scrolled (534, 451) with delta (0, -1)
Screenshot: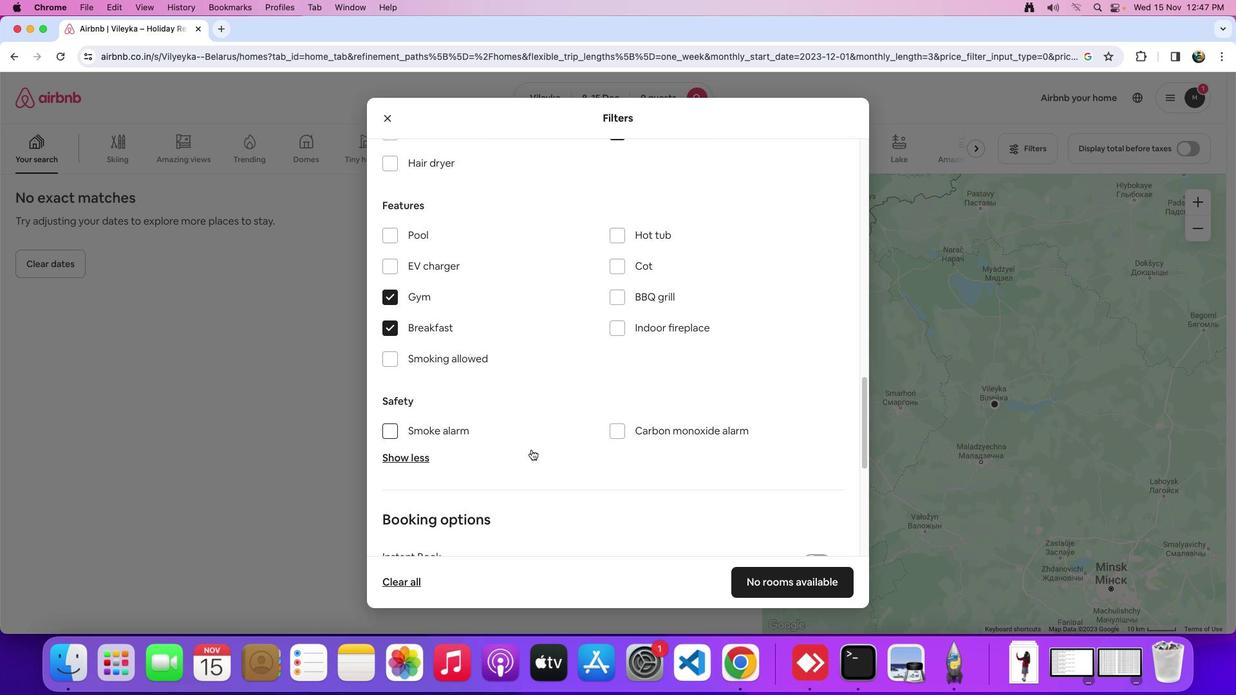 
Action: Mouse moved to (531, 450)
Screenshot: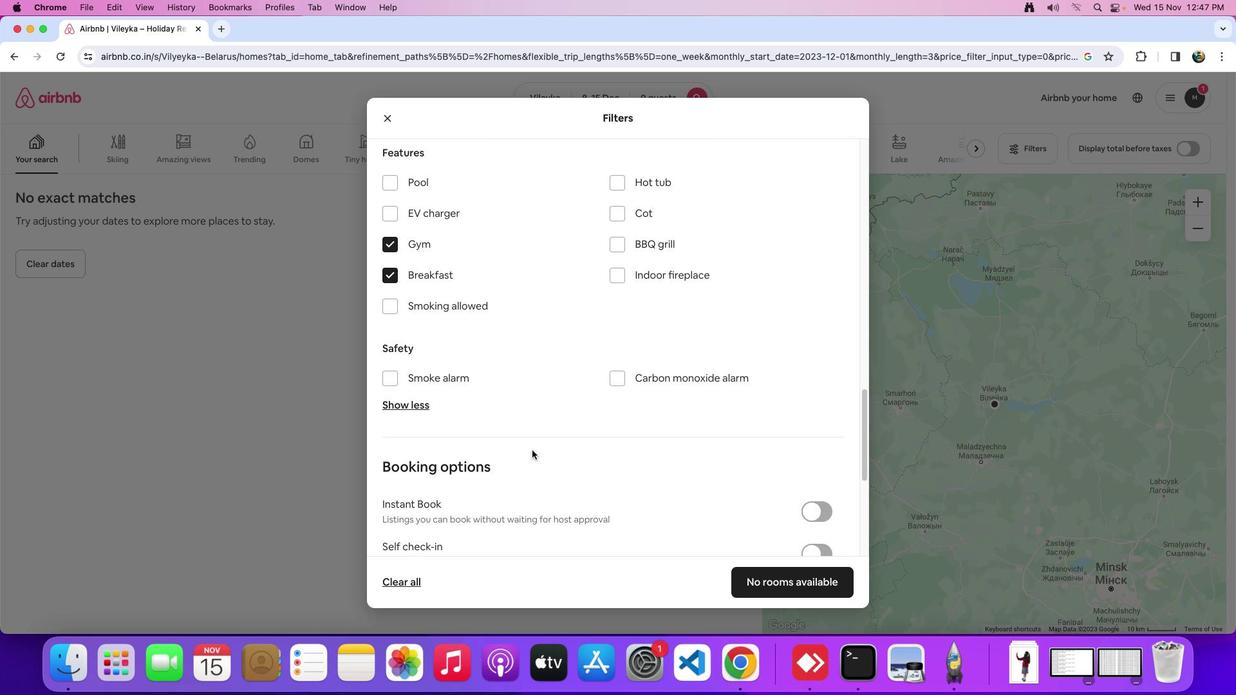 
Action: Mouse scrolled (531, 450) with delta (0, 0)
Screenshot: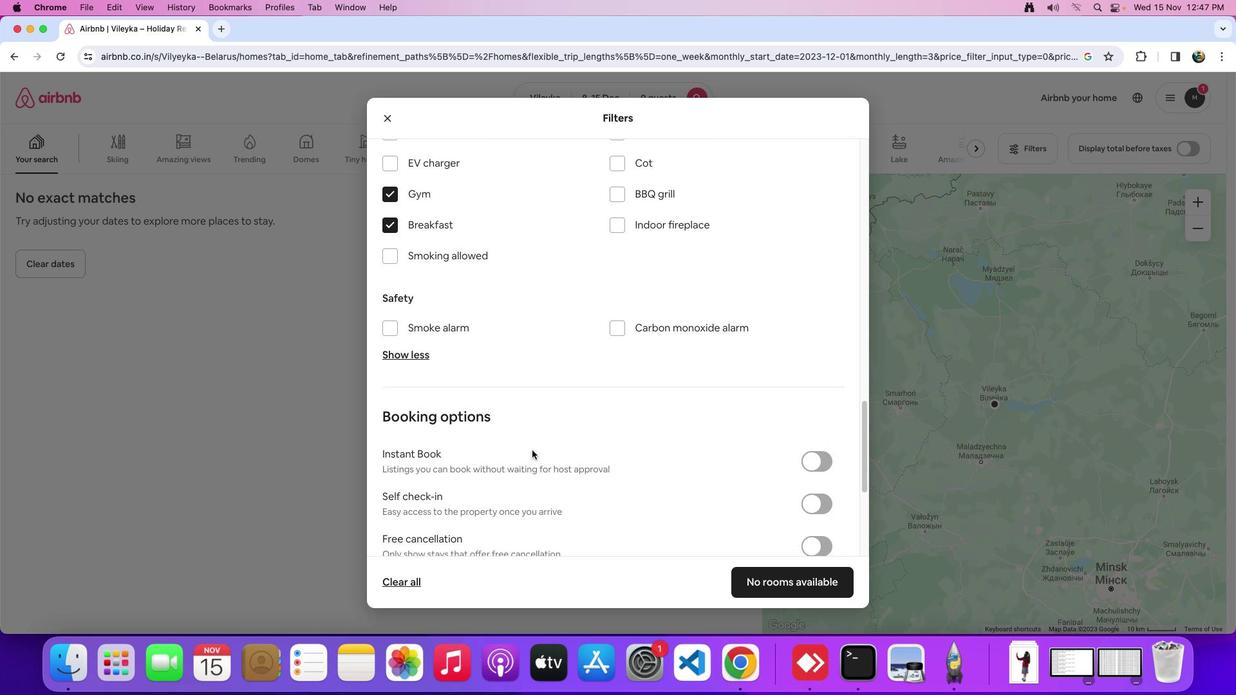 
Action: Mouse scrolled (531, 450) with delta (0, 0)
Screenshot: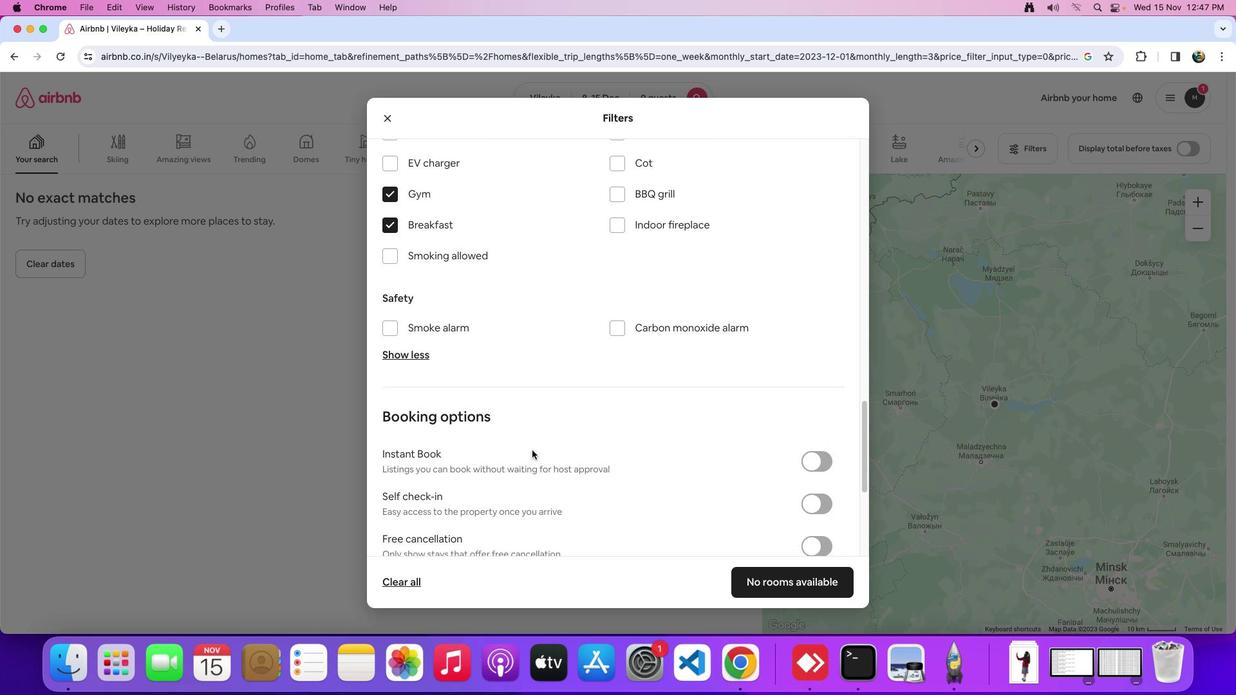 
Action: Mouse scrolled (531, 450) with delta (0, -2)
Screenshot: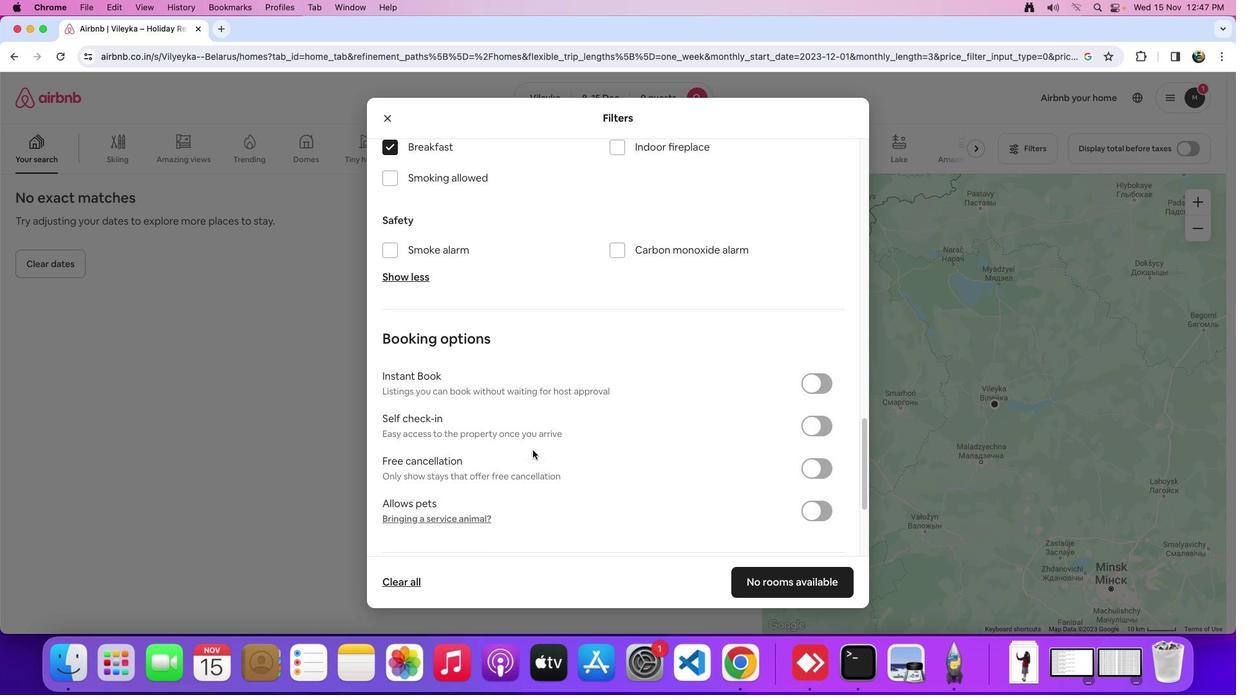 
Action: Mouse moved to (809, 419)
Screenshot: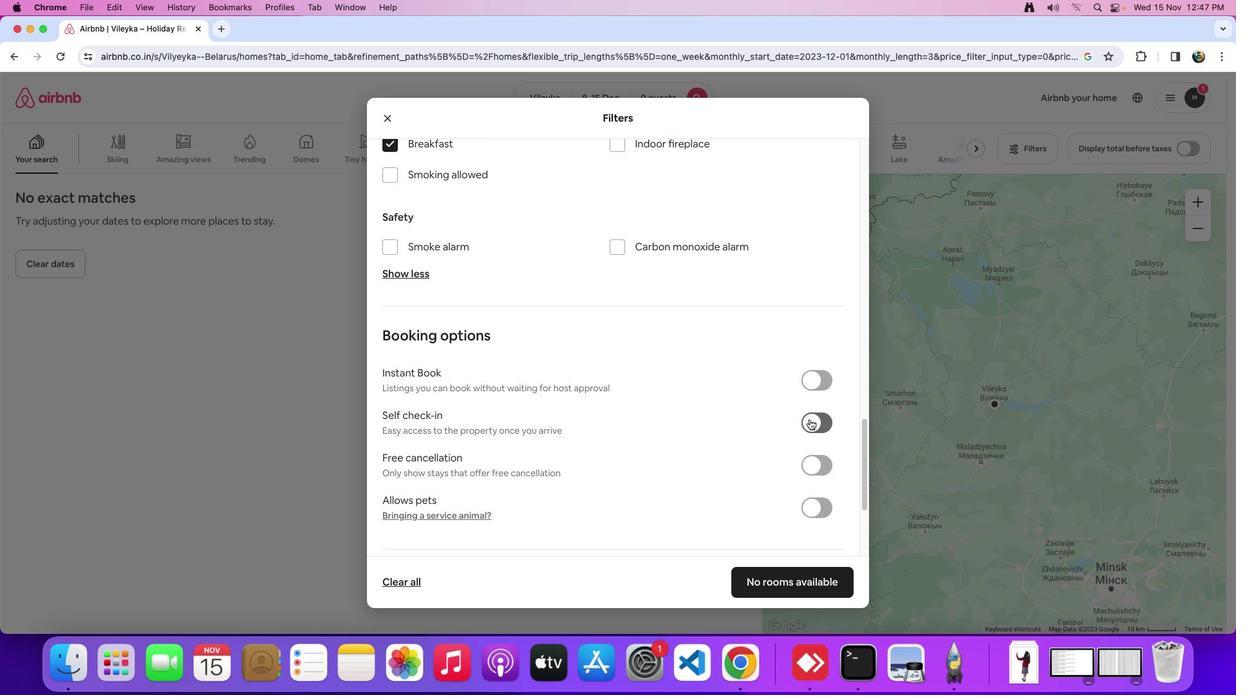 
Action: Mouse pressed left at (809, 419)
Screenshot: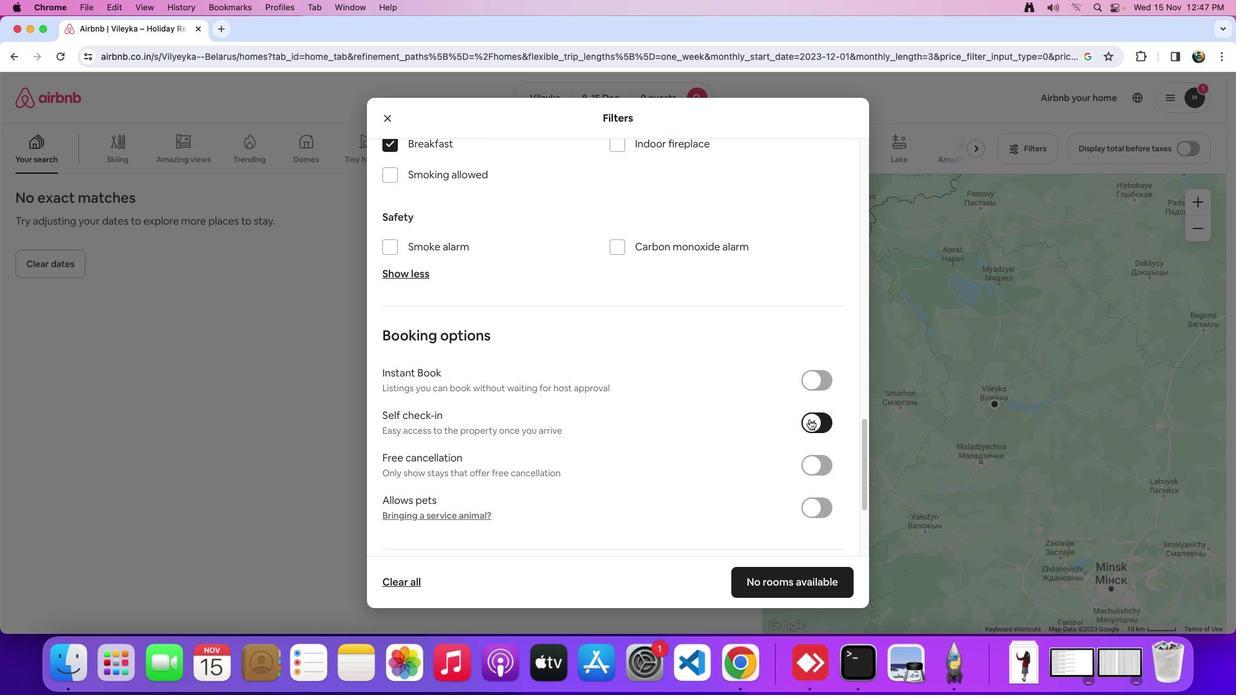
Action: Mouse moved to (752, 585)
Screenshot: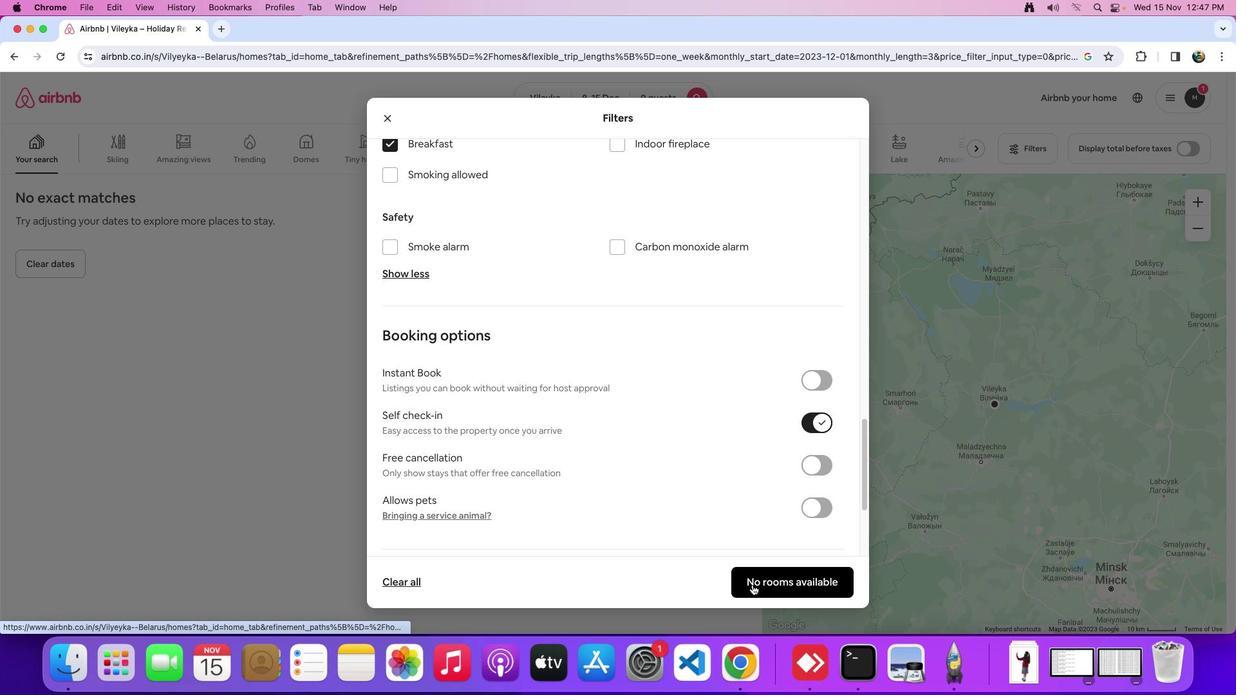 
Action: Mouse pressed left at (752, 585)
Screenshot: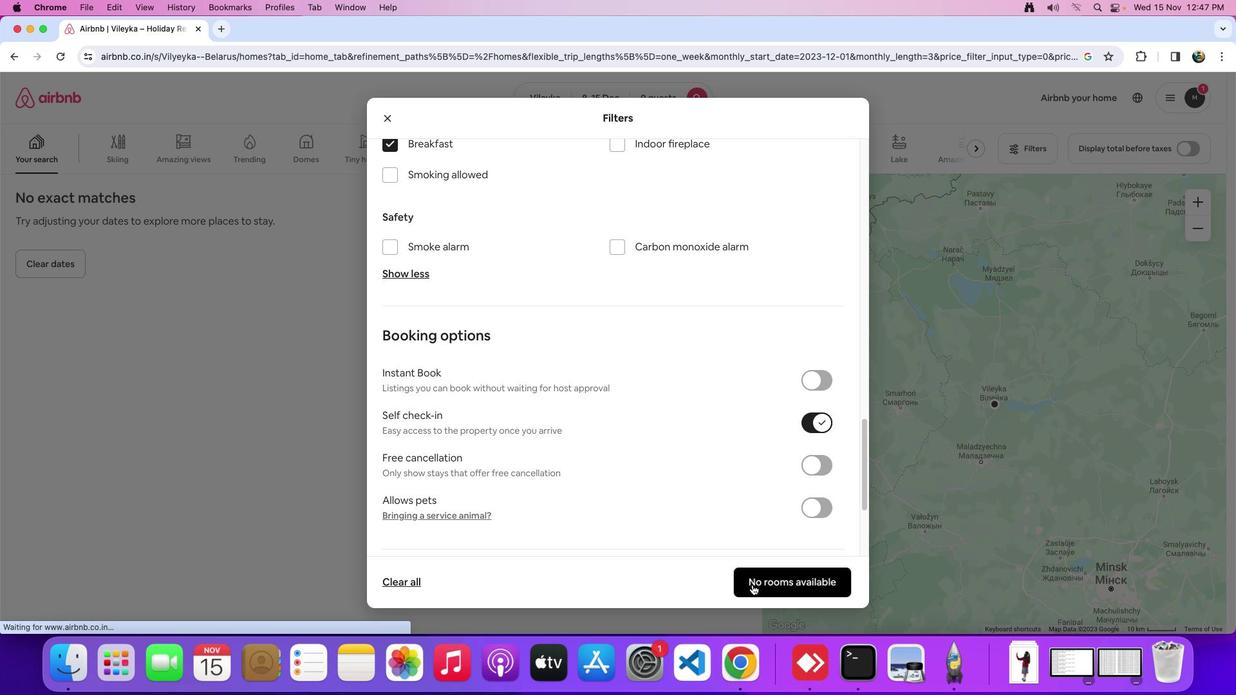 
Action: Mouse moved to (623, 372)
Screenshot: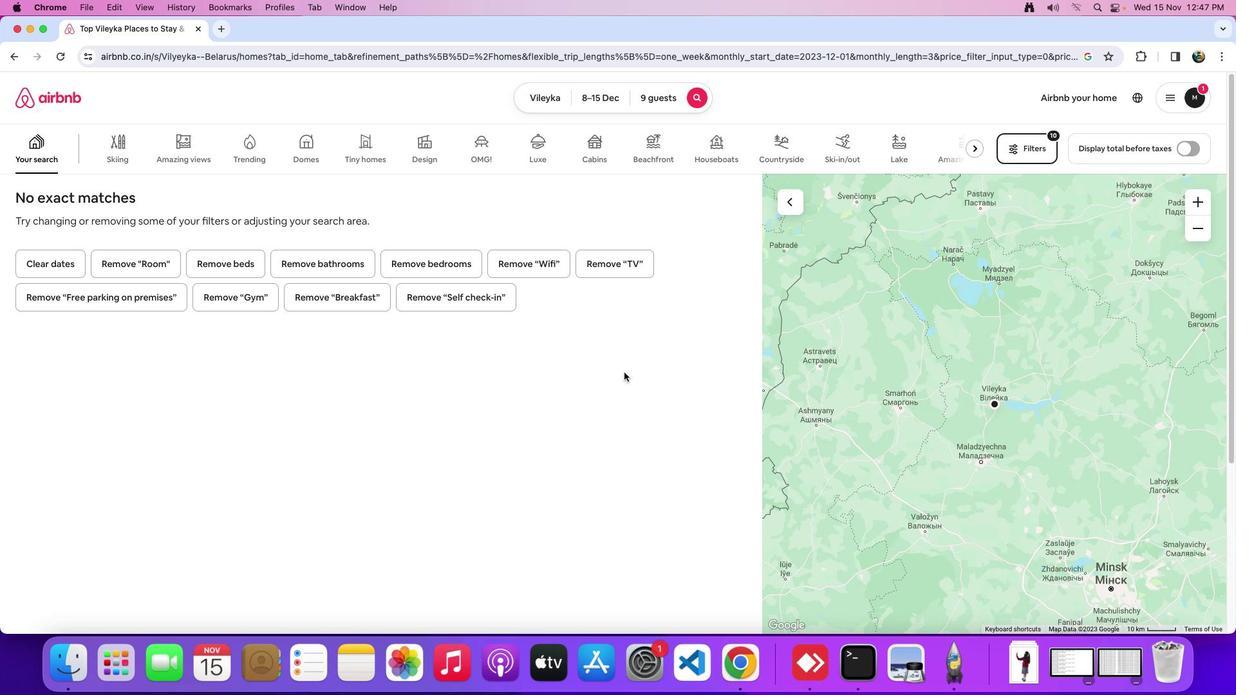 
Action: Mouse pressed left at (623, 372)
Screenshot: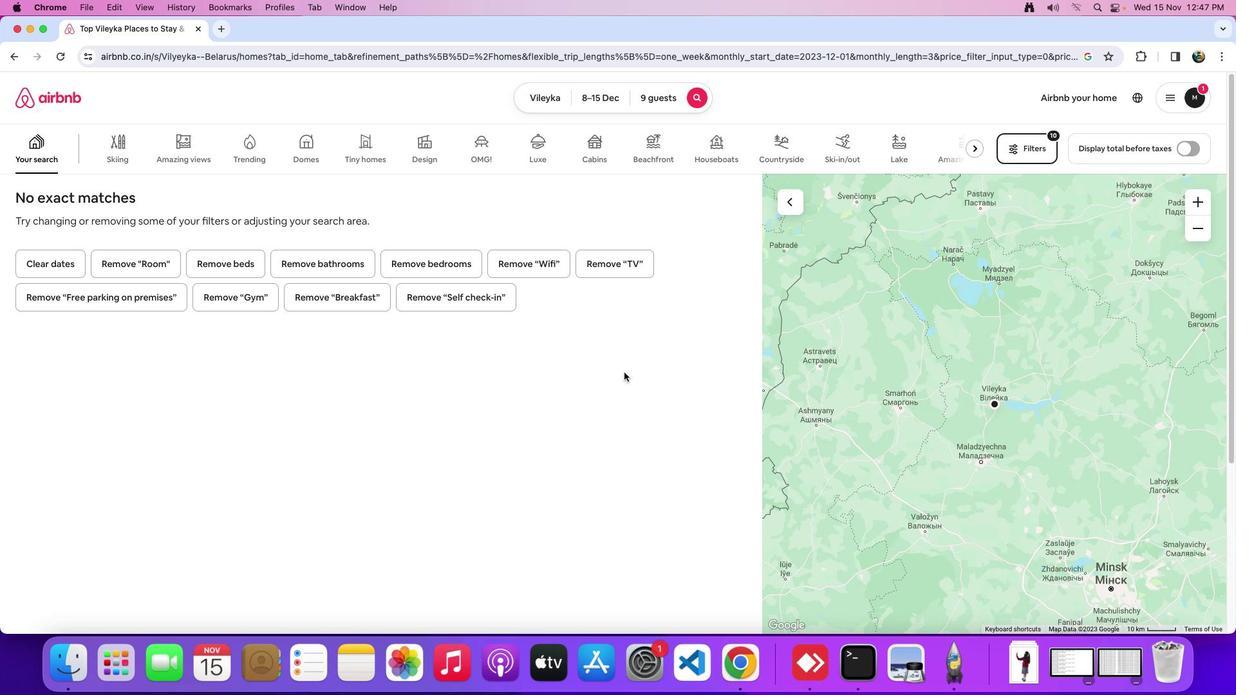
Action: Mouse moved to (621, 375)
Screenshot: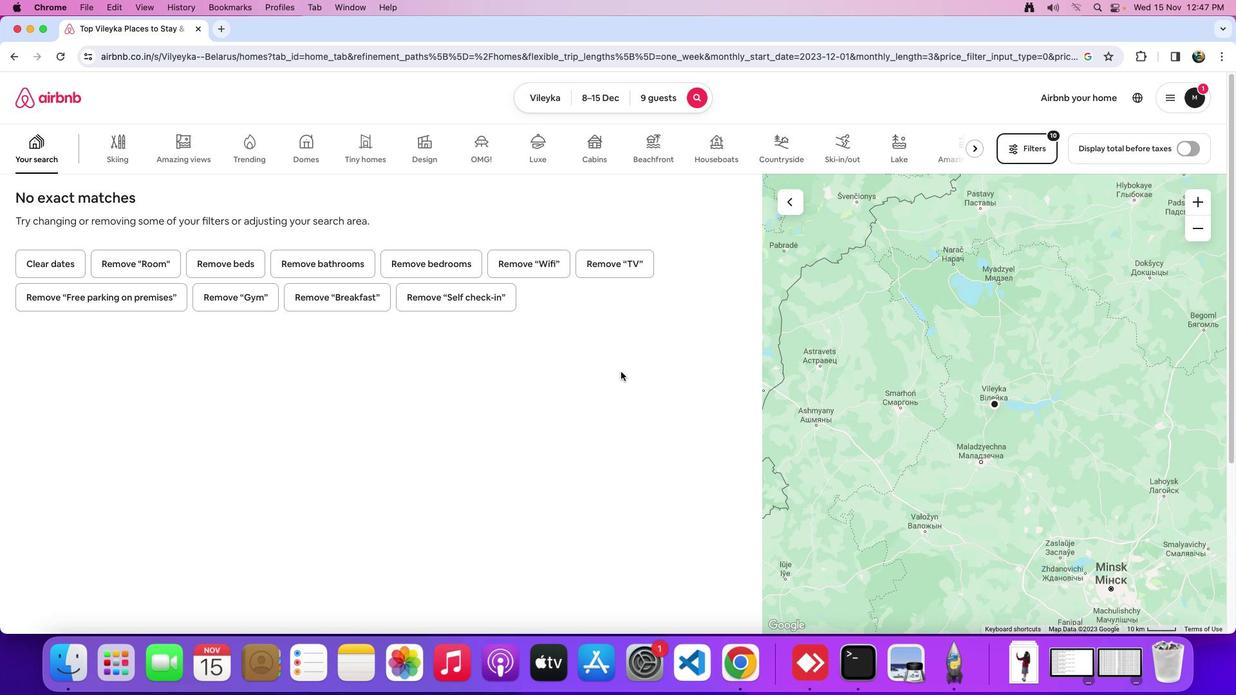 
